 Task: Build a responsive blog post template with social sharing buttons using HTML, CSS, and JavaScript.
Action: Mouse moved to (890, 270)
Screenshot: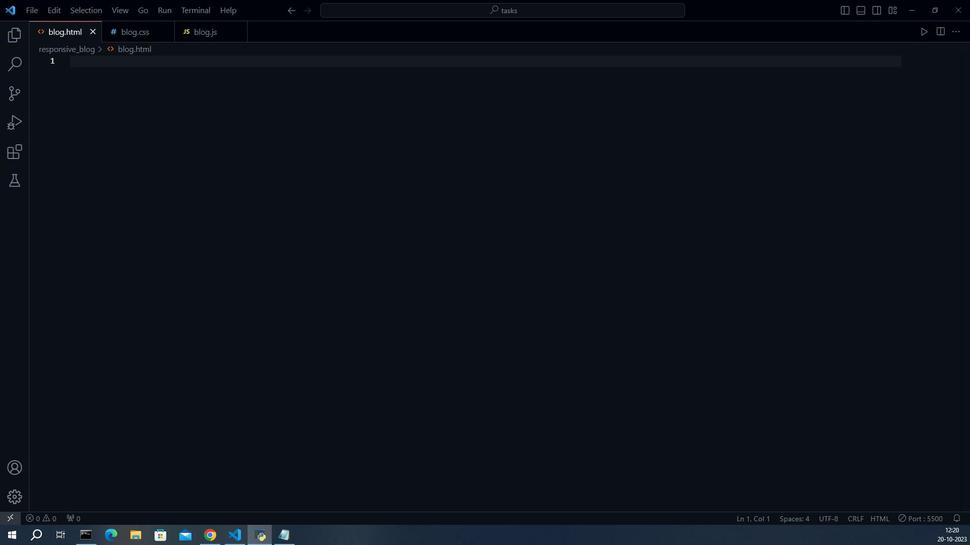 
Action: Mouse pressed left at (890, 270)
Screenshot: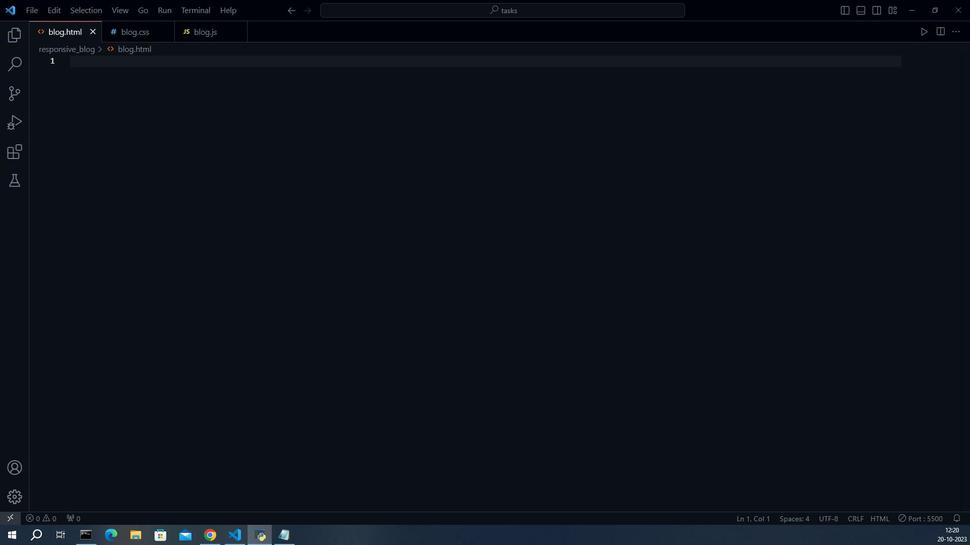 
Action: Mouse moved to (615, 212)
Screenshot: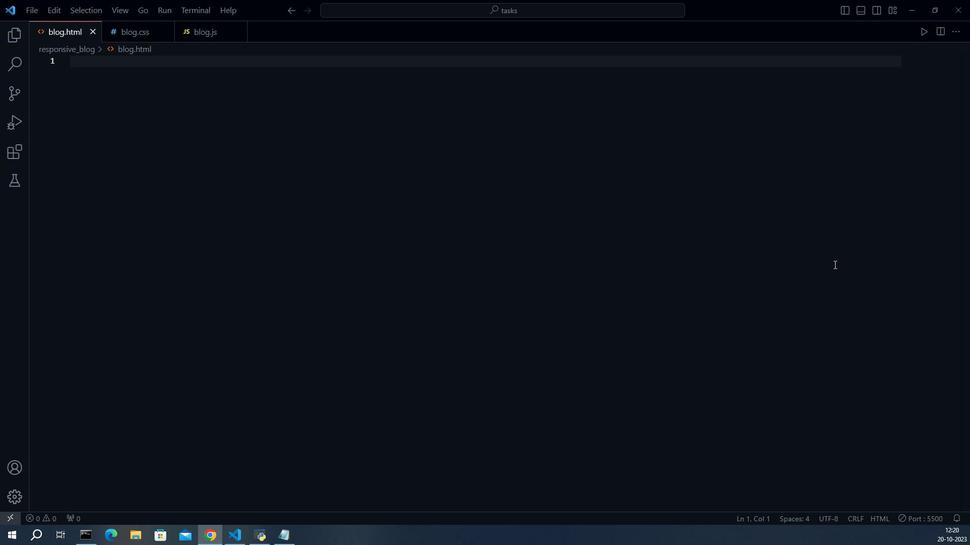 
Action: Mouse pressed left at (615, 212)
Screenshot: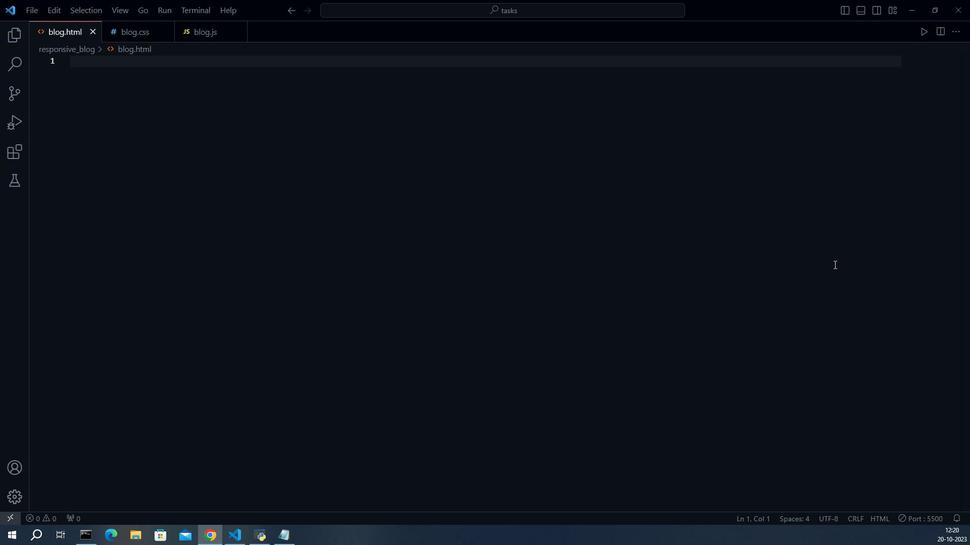 
Action: Key pressed <Key.shift_r>!<Key.enter><Key.tab><Key.tab><Key.shift><Key.shift><Key.shift>Blog<Key.space><Key.shift>Post<Key.space><Key.shift>Title<Key.esc><Key.down><Key.down><Key.down>head<Key.enter><Key.backspace>ctrl+Z<'\x1a'>er<Key.enter><Key.enter>h1<Key.enter><Key.shift>Blog<Key.space><Key.shift>Post<Key.space><Key.shift>title<Key.esc><Key.left><Key.left><Key.left><Key.left><Key.backspace><Key.shift>T<Key.esc><Key.enter>p<Key.enter><Key.shift>Author<Key.shift_r>:<Key.space><Key.shift>Raymond<Key.space><Key.shift>Red<Key.space><Key.shift>Reddington<Key.esc><Key.down><Key.enter><Key.enter>article<Key.enter><Key.enter>p<Key.enter><Key.enter><Key.shift>This<Key.space>is<Key.space>the<Key.space>content<Key.space>of<Key.space>the<Key.space>blog<Key.space>post.<Key.space><Key.shift>And<Key.space>you<Key.space>can<Key.space>replace<Key.space>the<Key.space>text<Key.space>with<Key.space>anything<Key.space>you<Key.space>want.
Screenshot: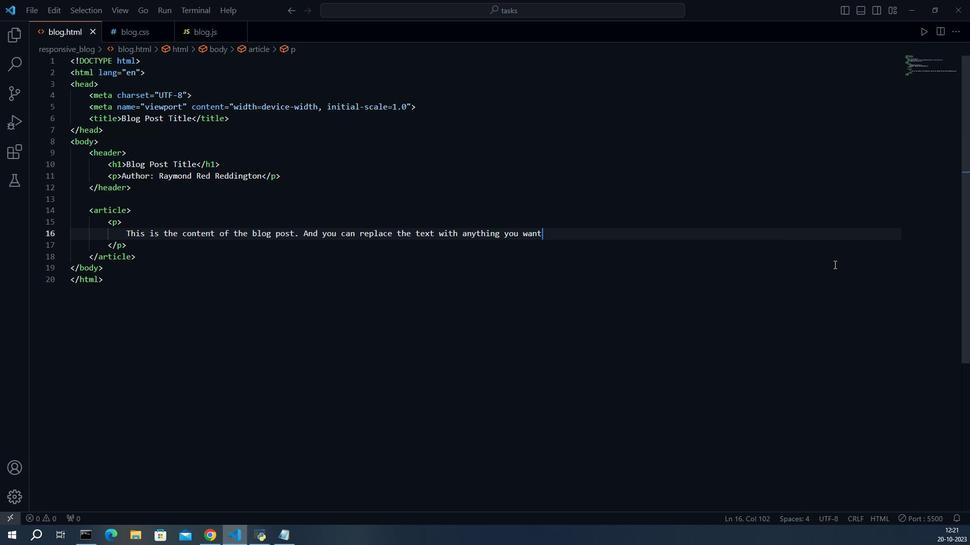 
Action: Mouse moved to (858, 199)
Screenshot: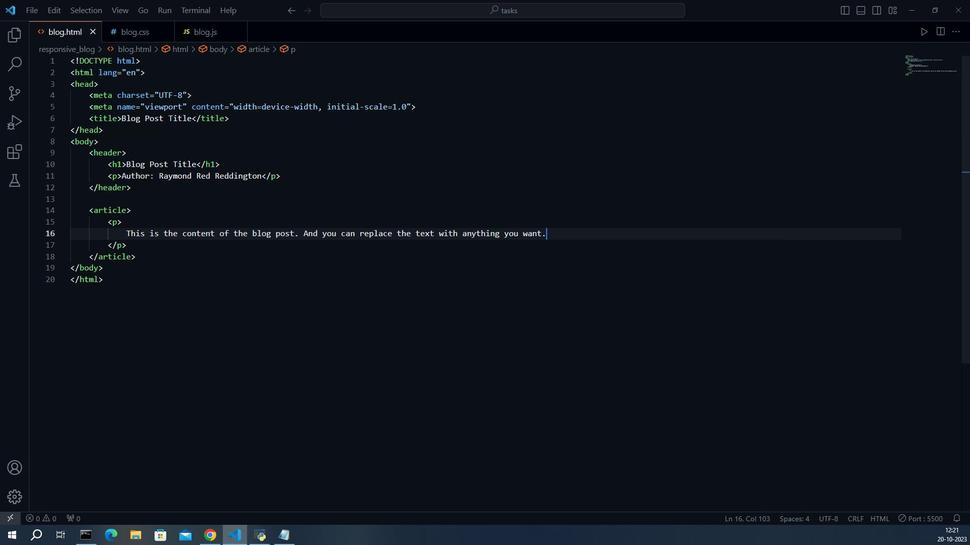 
Action: Mouse scrolled (858, 199) with delta (0, 0)
Screenshot: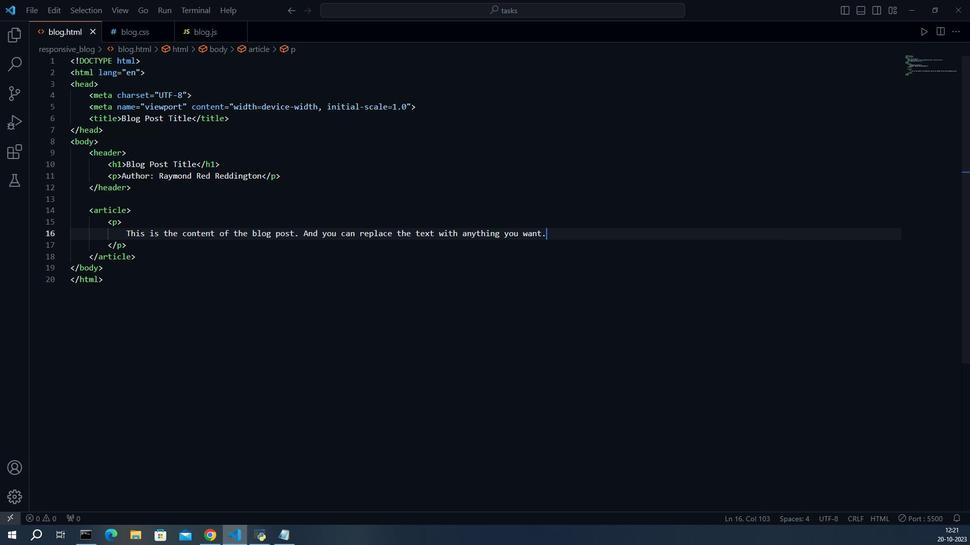 
Action: Mouse scrolled (858, 199) with delta (0, 0)
Screenshot: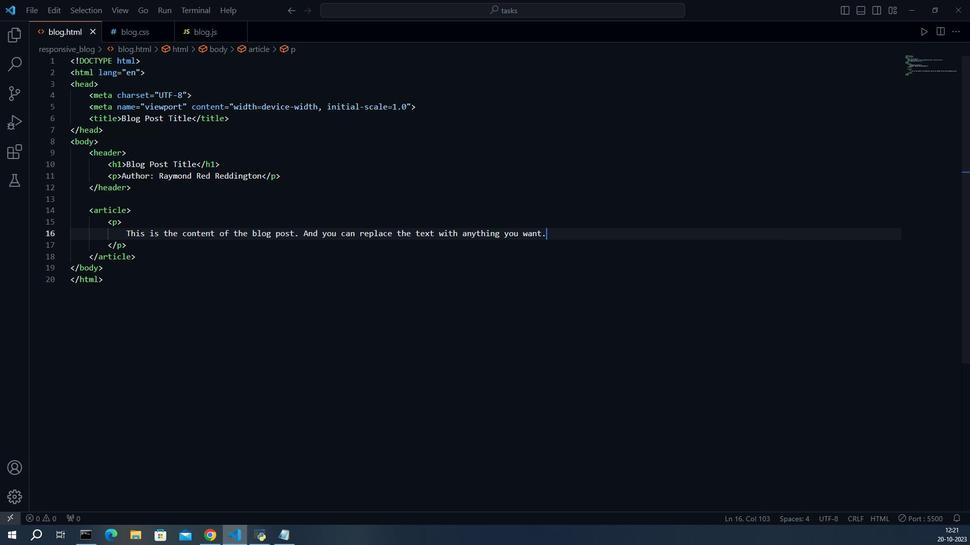 
Action: Mouse scrolled (858, 199) with delta (0, 0)
Screenshot: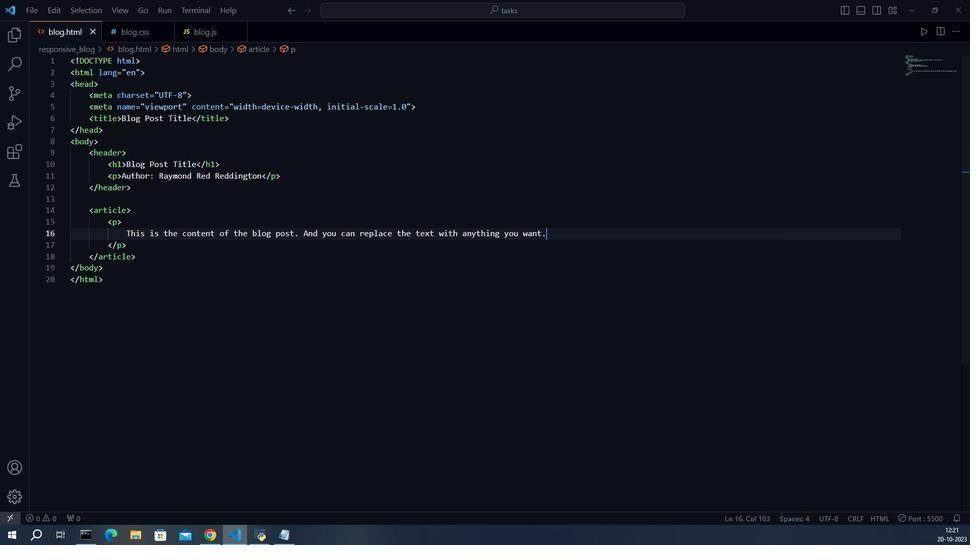 
Action: Mouse moved to (357, 214)
Screenshot: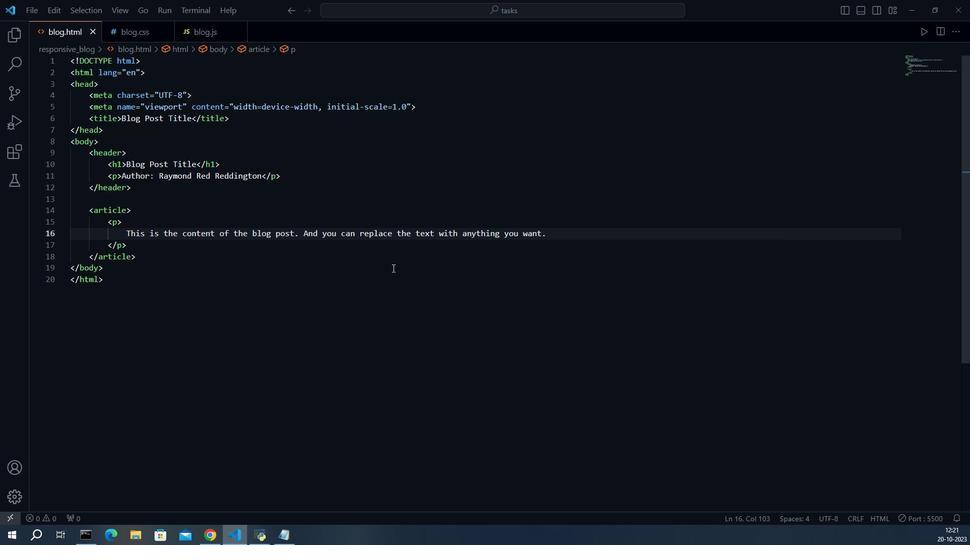 
Action: Mouse pressed left at (357, 214)
Screenshot: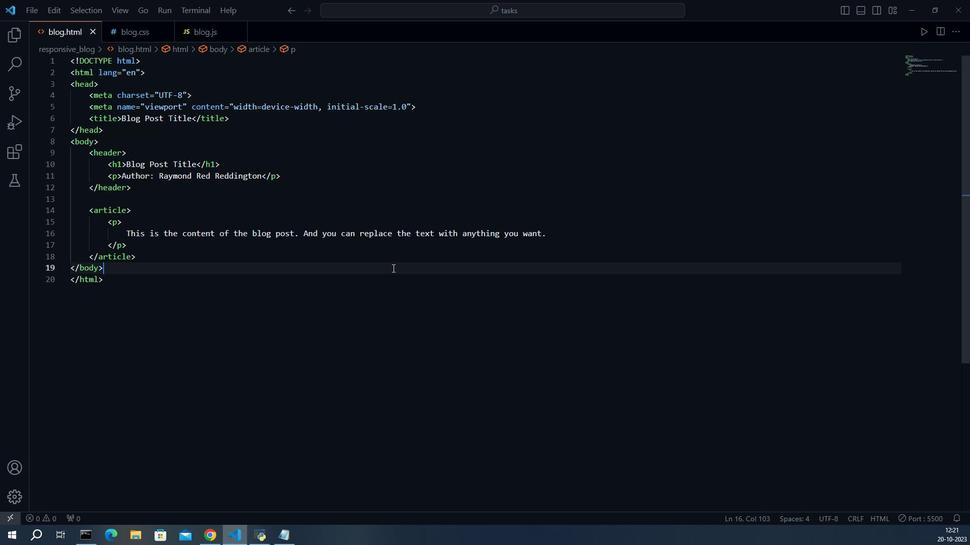 
Action: Key pressed <Key.left><Key.left><Key.enter><Key.enter><Key.up><Key.up><Key.tab><Key.enter>div.share-buttons<Key.enter><Key.enter>button<Key.shift_r>3share-twitter<Key.enter>ctrl+Z<Key.left><Key.left><Key.right><Key.right><Key.right><Key.right><Key.right><Key.right><Key.right><Key.backspace><Key.right><Key.right><Key.backspace>r<Key.enter><Key.space><Key.shift>Share<Key.space><Key.shift>On<Key.space><Key.shift>Twitter<Key.esc><Key.enter>bu<Key.esc><Key.up><Key.right><Key.backspace><Key.backspace><Key.backspace><Key.backspace><Key.backspace><Key.right><Key.right><Key.right><Key.right><Key.right><Key.right><Key.right><Key.backspace><Key.backspace><Key.backspace><Key.backspace><Key.backspace><Key.enter><Key.up>ctrl+X<Key.down><Key.backspace><Key.backspace><Key.backspace><Key.right>tton<Key.shift_r>#share-twitter<Key.enter><Key.shift>Share<Key.space><Key.shift>On<Key.space><Key.shift>twitter<Key.enter>button<Key.shift_r>#share-facebook<Key.enter><Key.shift><Key.shift><Key.shift><Key.shift><Key.shift><Key.shift><Key.shift><Key.shift><Key.shift><Key.shift><Key.shift><Key.shift><Key.shift><Key.shift><Key.shift>Share<Key.space><Key.shift>On<Key.space><Key.shift>Facebook<Key.enter>button<Key.shift_r>#share-linkedin<Key.enter><Key.shift>Share<Key.space><Key.shift>On<Key.space><Key.shift>Linkedin<Key.enter><Key.backspace><Key.backspace><Key.backspace><Key.shift>Linked<Key.shift>In<Key.esc><Key.down><Key.down><Key.enter>script<Key.enter><Key.left><Key.space>src<Key.enter>blog.js<Key.enter>
Screenshot: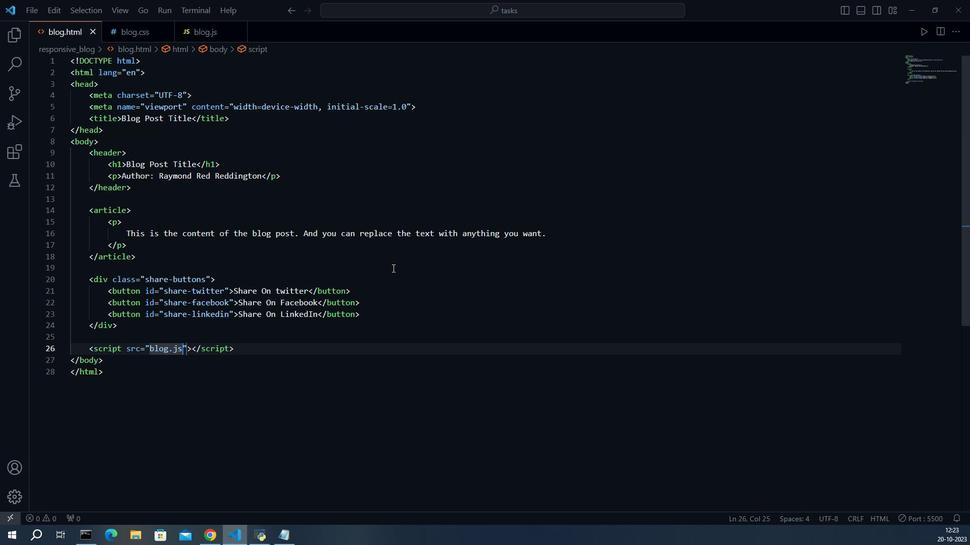 
Action: Mouse moved to (219, 129)
Screenshot: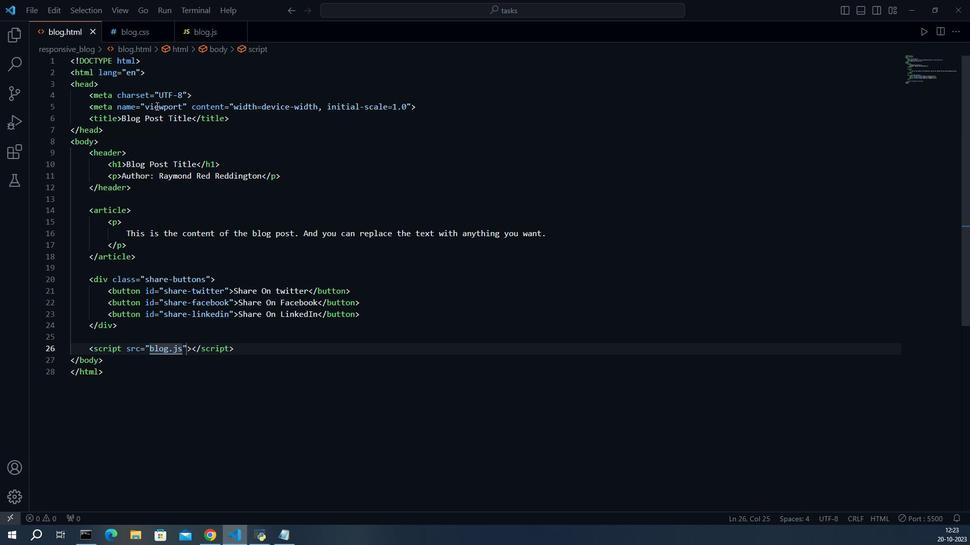 
Action: Mouse scrolled (219, 129) with delta (0, 0)
Screenshot: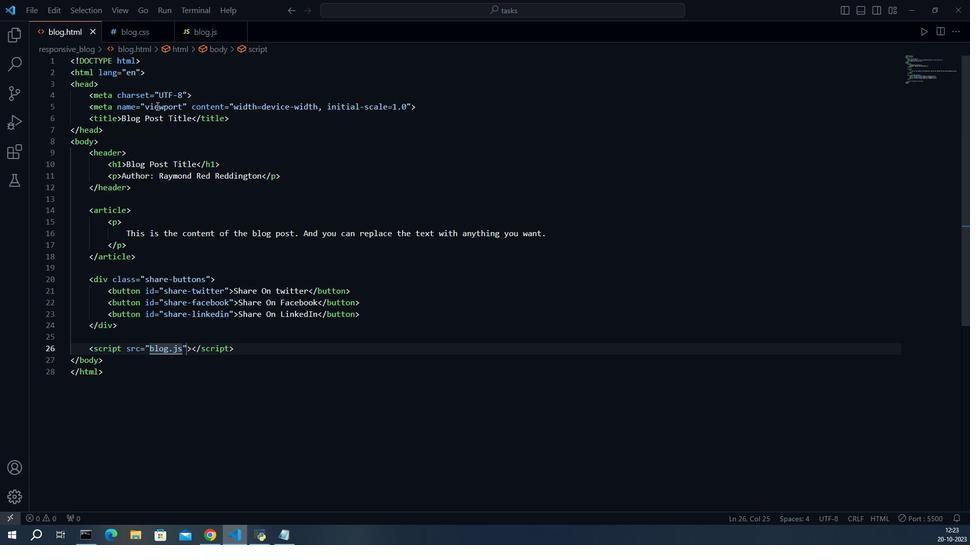 
Action: Mouse moved to (401, 131)
Screenshot: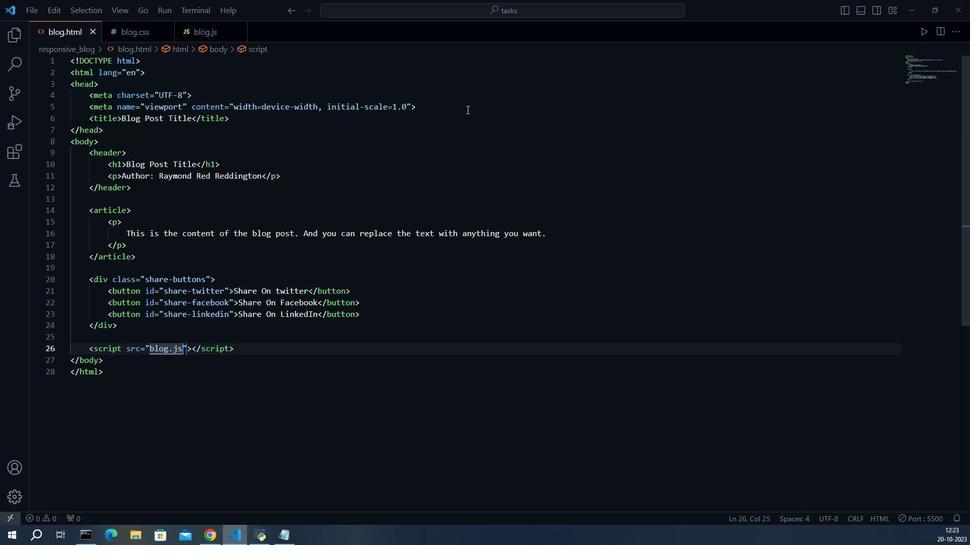 
Action: Mouse pressed left at (401, 131)
Screenshot: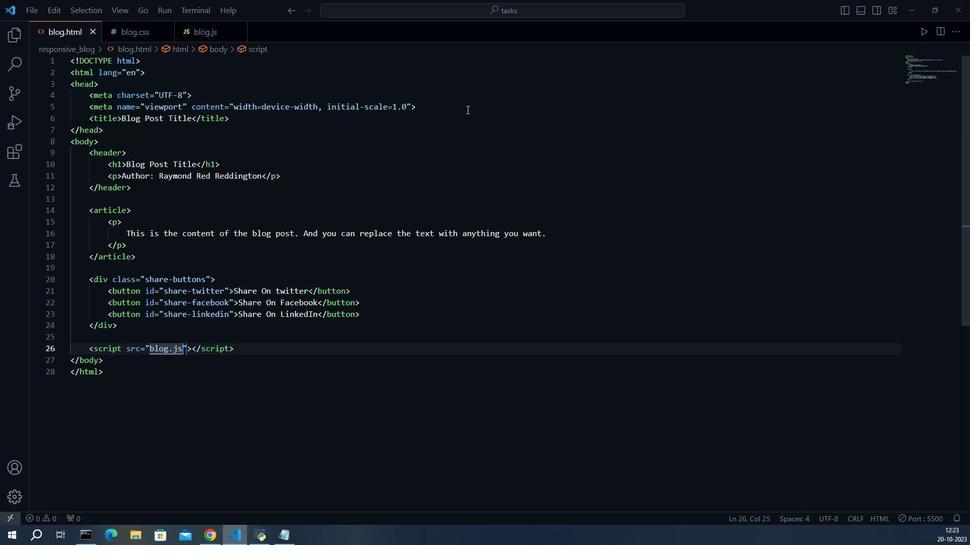 
Action: Mouse moved to (401, 131)
Screenshot: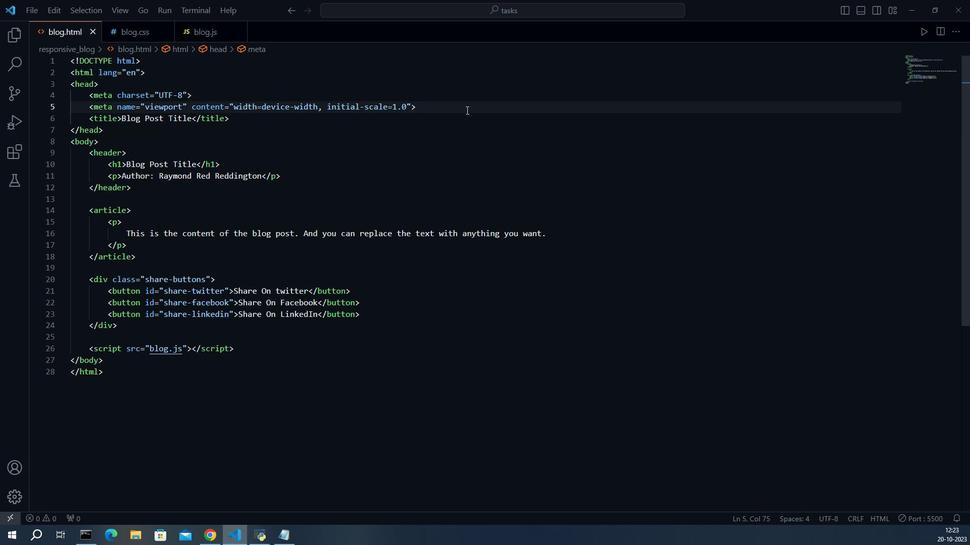 
Action: Key pressed <Key.enter>link<Key.enter>blog.cs<Key.enter>
Screenshot: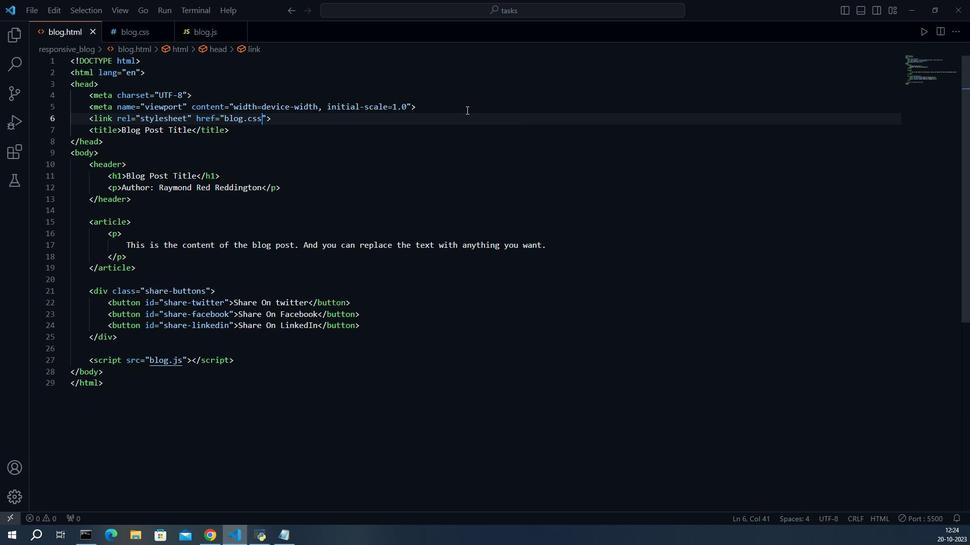 
Action: Mouse moved to (198, 87)
Screenshot: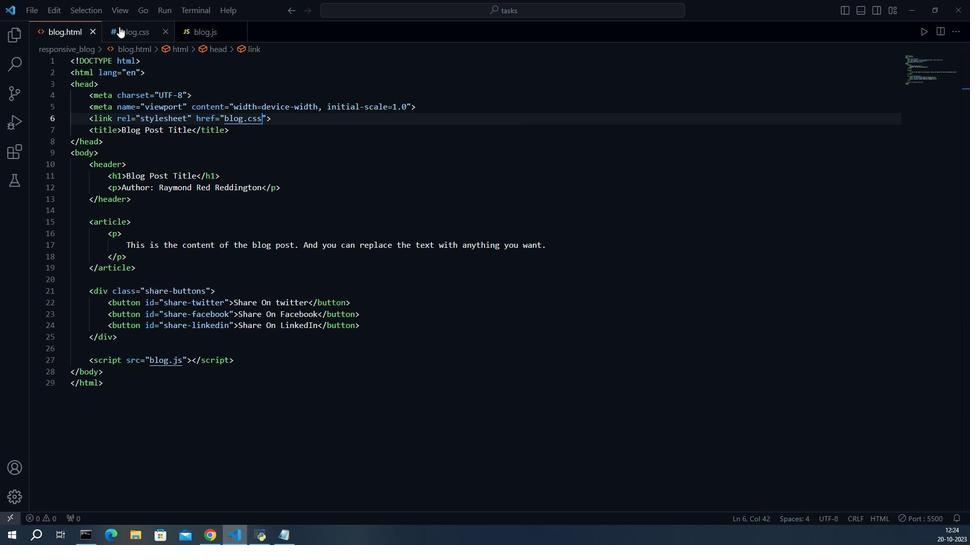 
Action: Mouse pressed left at (198, 87)
Screenshot: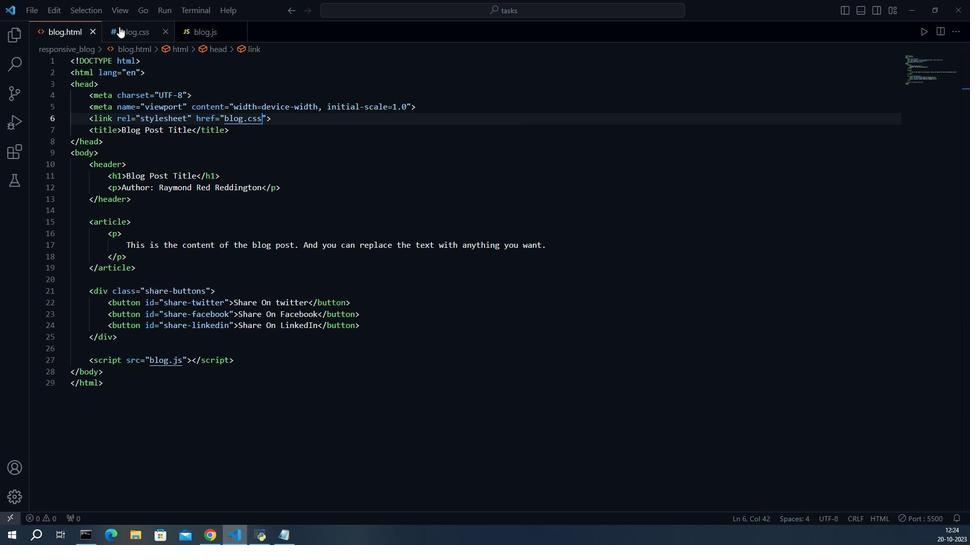 
Action: Mouse moved to (819, 164)
Screenshot: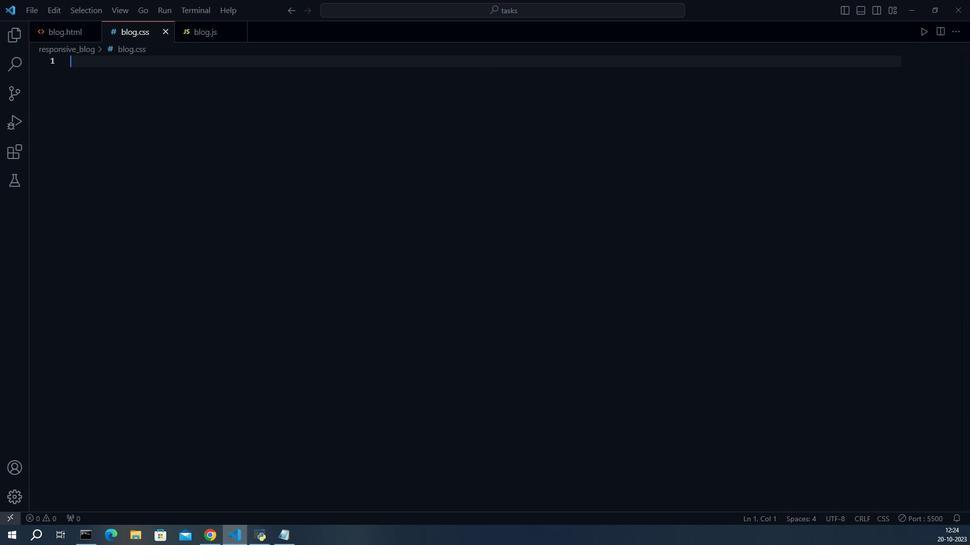 
Action: Mouse scrolled (819, 164) with delta (0, 0)
Screenshot: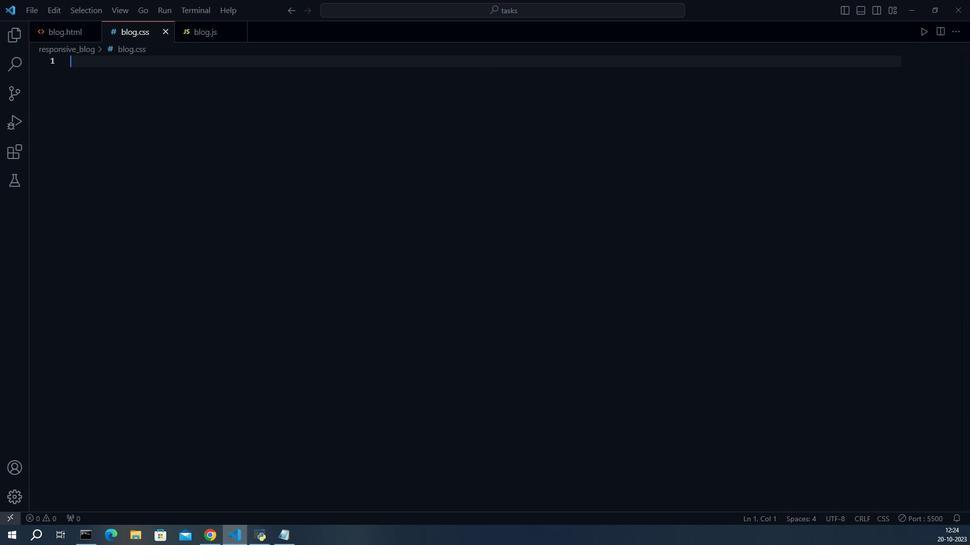 
Action: Mouse moved to (819, 163)
Screenshot: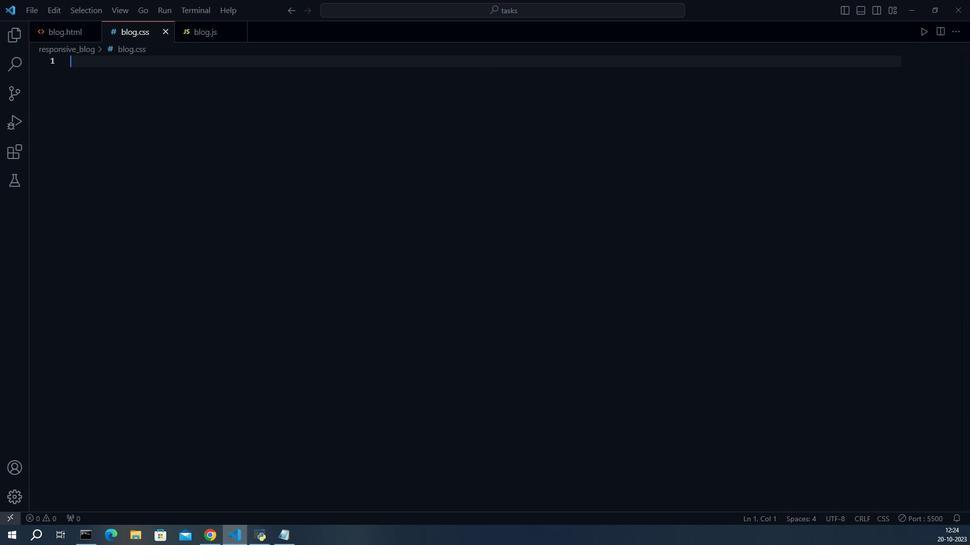 
Action: Mouse scrolled (819, 163) with delta (0, 0)
Screenshot: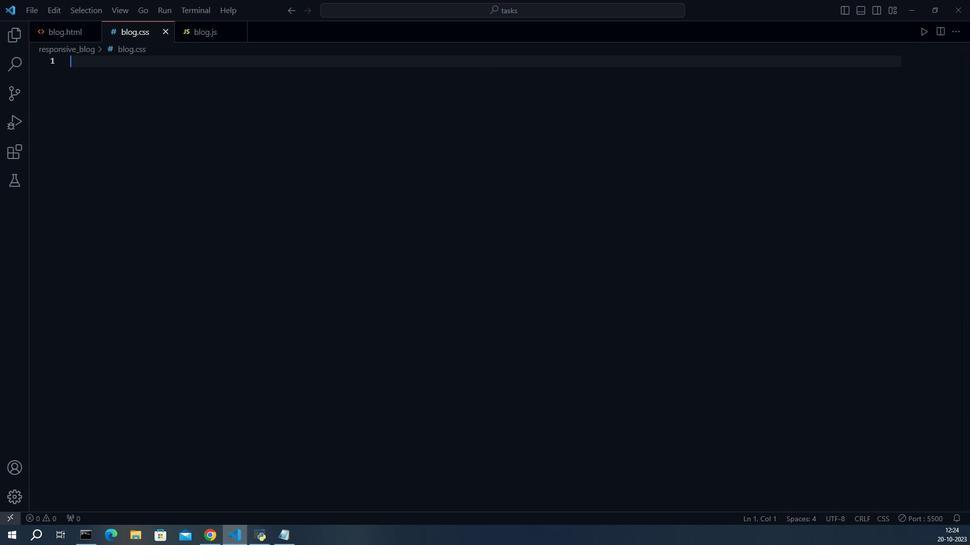 
Action: Mouse moved to (819, 163)
Screenshot: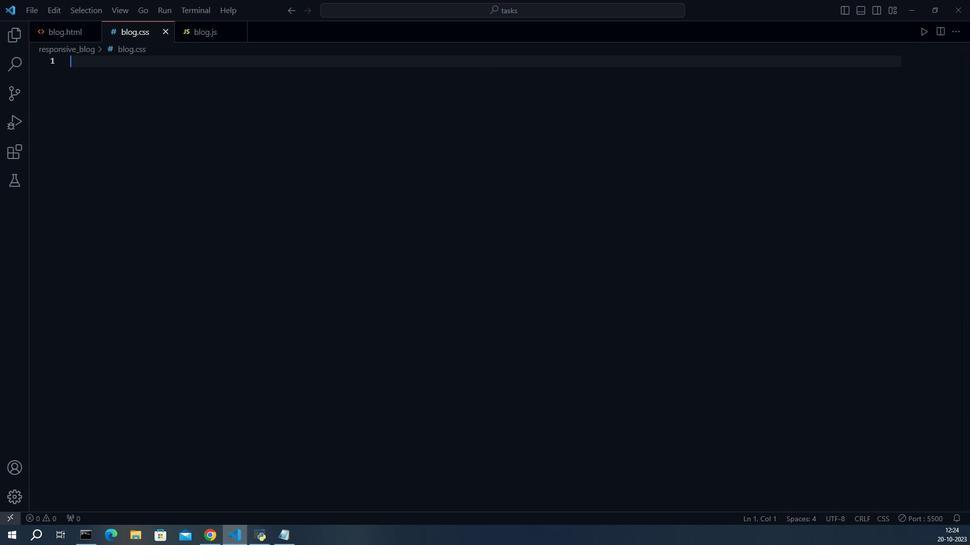 
Action: Mouse scrolled (819, 163) with delta (0, 0)
Screenshot: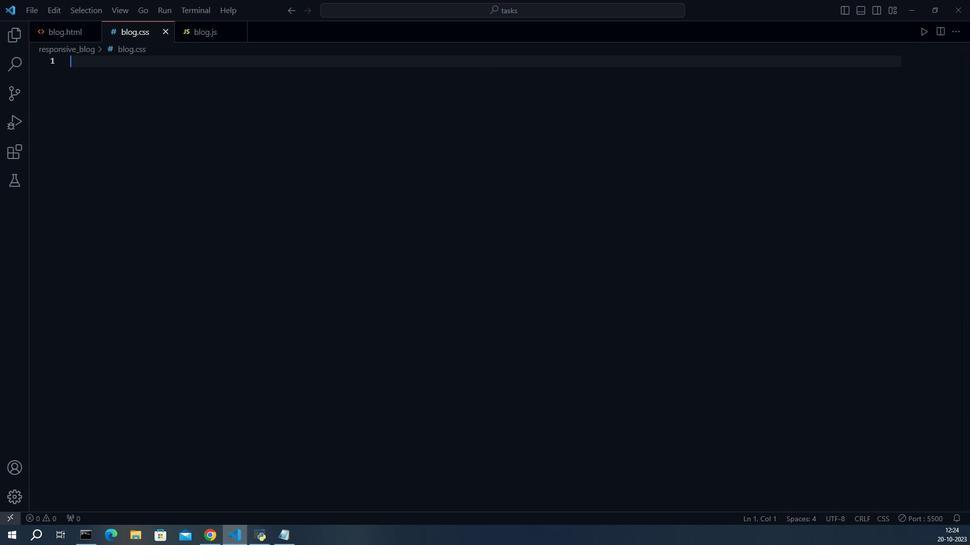 
Action: Mouse scrolled (819, 163) with delta (0, 0)
Screenshot: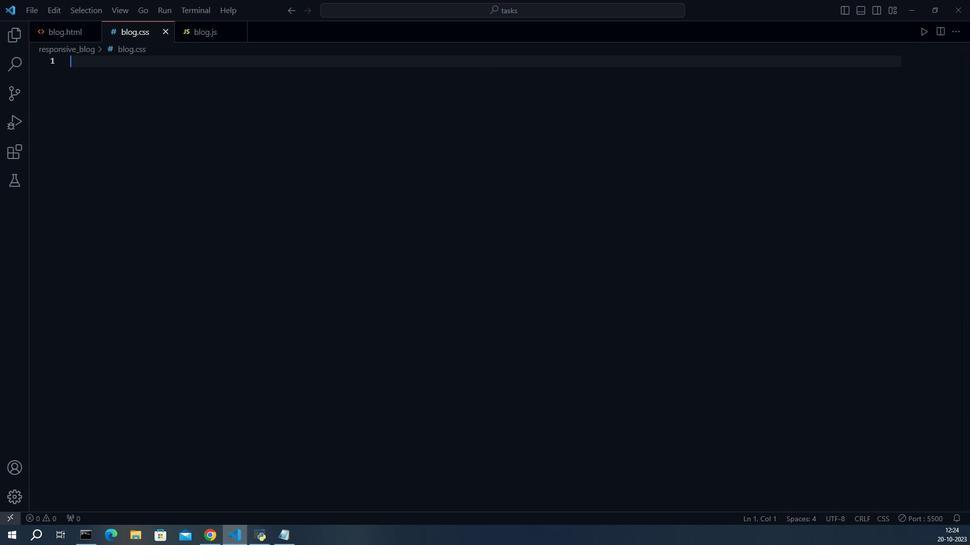 
Action: Mouse scrolled (819, 163) with delta (0, 0)
Screenshot: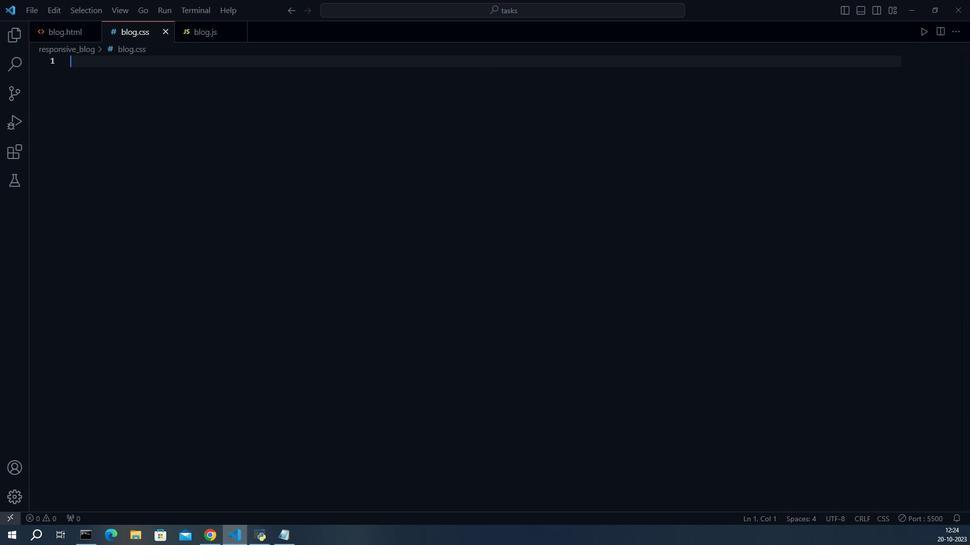 
Action: Mouse moved to (819, 163)
Screenshot: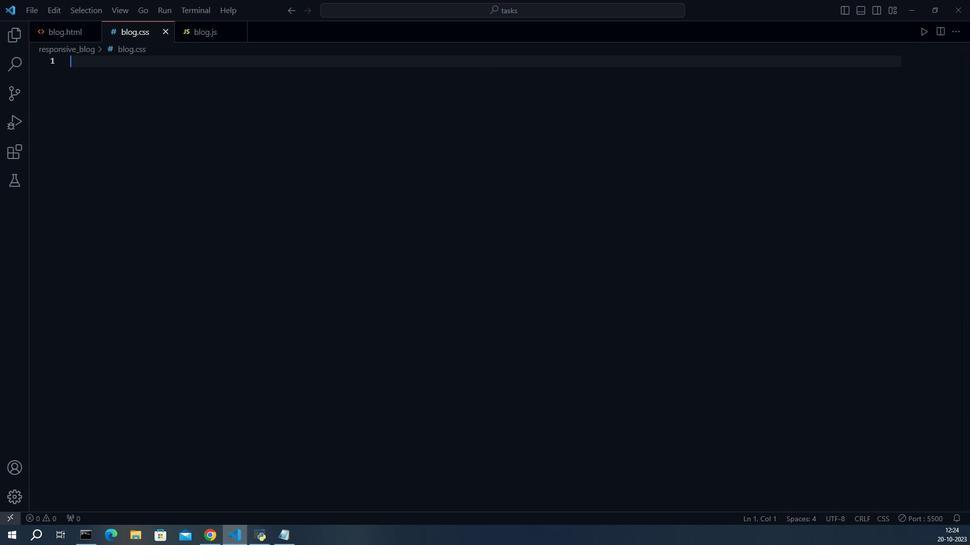 
Action: Mouse scrolled (819, 162) with delta (0, 0)
Screenshot: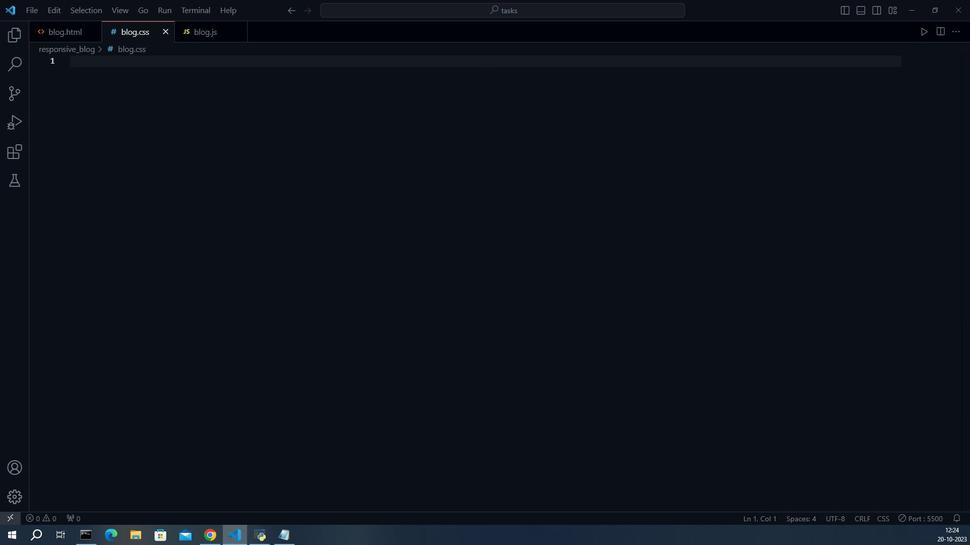 
Action: Mouse moved to (551, 163)
Screenshot: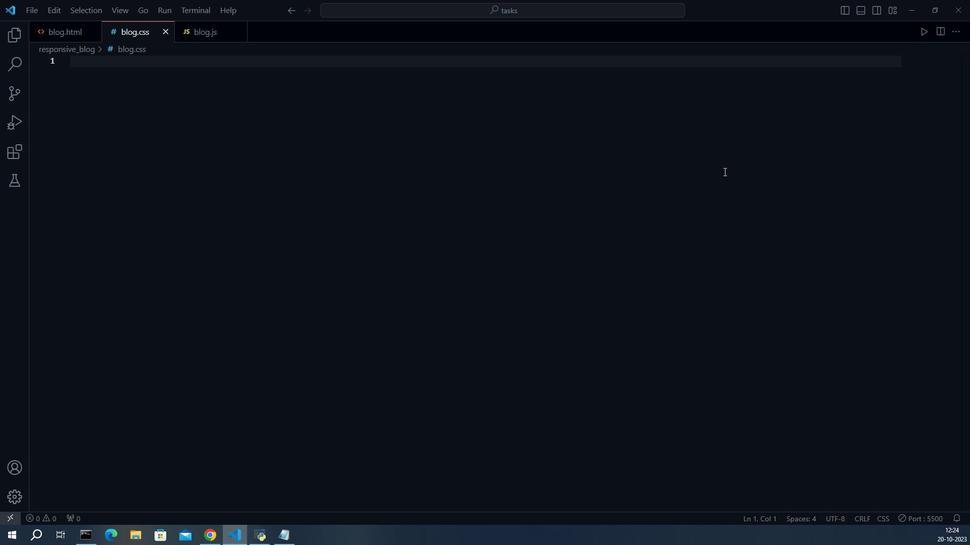 
Action: Mouse pressed left at (551, 163)
Screenshot: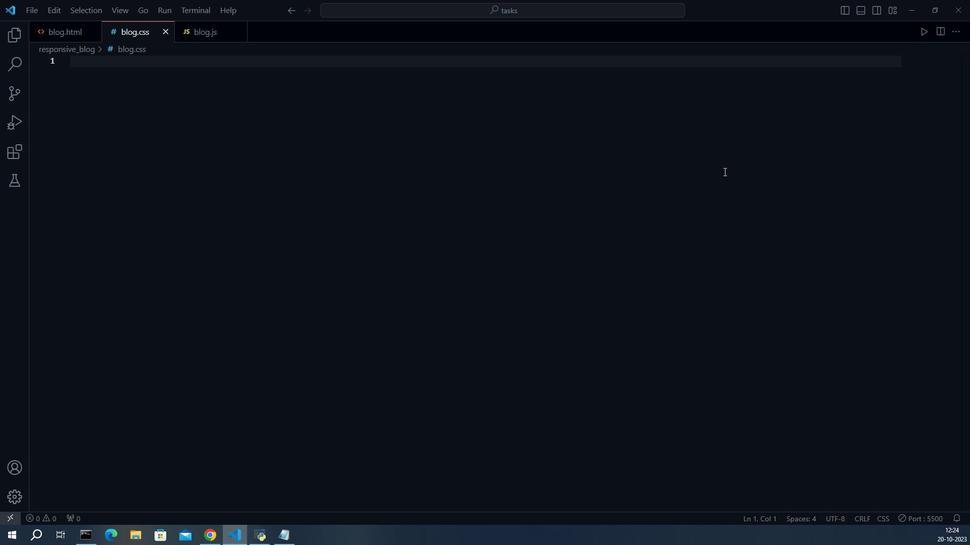 
Action: Key pressed <<191>><Key.shift>basic<Key.space>styles<Key.space>for<Key.space>the<Key.space>blog<Key.space>post<Key.space>templates<Key.enter><Key.enter>body<Key.space><Key.shift_r>{<Key.enter>font-family<Key.shift_r><Key.shift_r><Key.shift_r><Key.shift_r><Key.shift_r><Key.shift_r><Key.shift_r><Key.shift_r><Key.shift_r><Key.shift_r><Key.shift_r><Key.shift_r><Key.shift_r><Key.shift_r><Key.shift_r>:<Key.space><Key.shift>Ari<Key.enter>;<Key.enter>margin<Key.shift_r>:<Key.space>0;<Key.enter>padding<Key.shift_r>:<Key.space>0;<Key.down><Key.down><Key.enter><Key.enter>header<Key.space><Key.shift_r>{<Key.enter>background-color<Key.shift_r>:<Key.space><Key.shift><Key.shift><Key.shift><Key.shift><Key.shift>#333;<Key.enter>color<Key.shift_r>:<Key.space><Key.shift><Key.shift><Key.shift><Key.shift><Key.shift><Key.shift><Key.shift><Key.shift><Key.shift>#fff;<Key.enter>padding<Key.shift_r>:<Key.space>20px;<Key.enter>text-align<Key.shift_r>:<Key.space>cen<Key.enter>;<Key.down><Key.down><Key.enter><Key.enter>article<Key.space><Key.shift_r>{<Key.enter>padding<Key.shift_r><Key.shift_r><Key.shift_r><Key.shift_r><Key.shift_r><Key.shift_r><Key.shift_r><Key.shift_r><Key.shift_r><Key.shift_r><Key.shift_r><Key.shift_r><Key.shift_r><Key.shift_r><Key.shift_r><Key.shift_r><Key.shift_r>:<Key.space>20px;<Key.down><Key.down><Key.enter><Key.enter>.share-buttons<Key.space><Key.shift_r>{<Key.enter>text-align<Key.shift_r>:<Key.space>center<Key.shift_r>:<Key.enter>margin-top<Key.shift_r>:<Key.space>20px;<Key.down><Key.up><Key.left><Key.left><Key.left><Key.right><Key.right><Key.right><Key.right><Key.right><Key.right><Key.backspace><Key.left><Key.left><Key.left><Key.left><Key.left><Key.left><Key.left><Key.right><Key.right><Key.right><Key.backspace>;<Key.enter><Key.down><Key.enter><Key.enter><Key.enter>
Screenshot: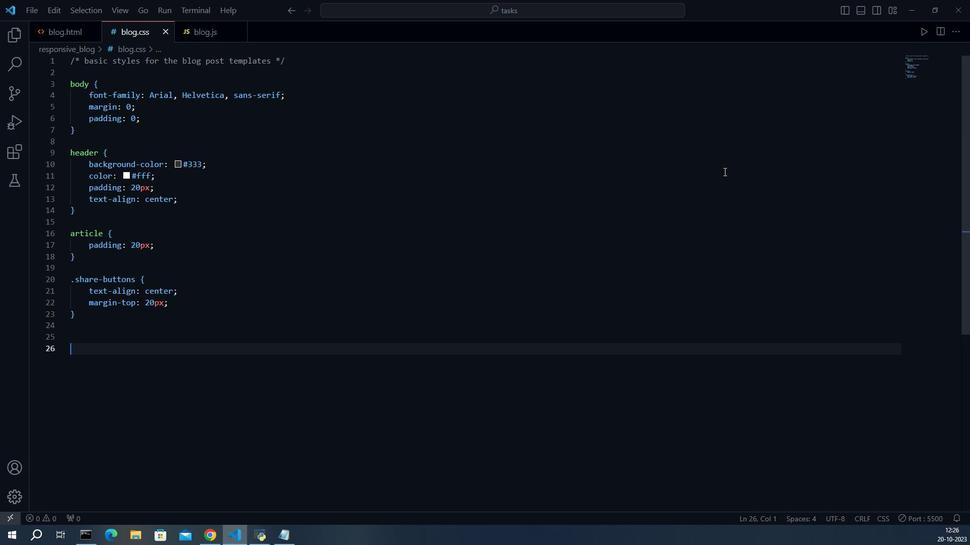 
Action: Mouse moved to (865, 135)
Screenshot: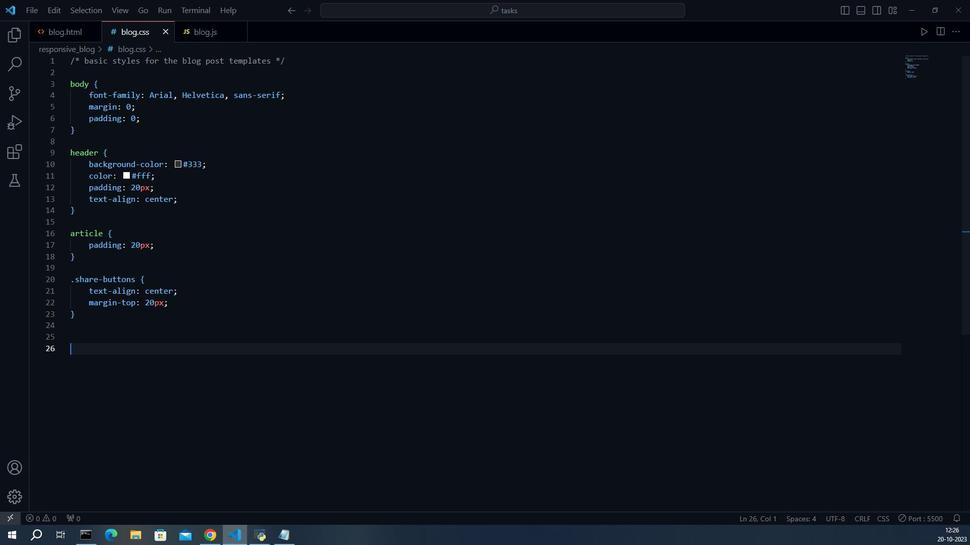 
Action: Mouse scrolled (865, 134) with delta (0, 0)
Screenshot: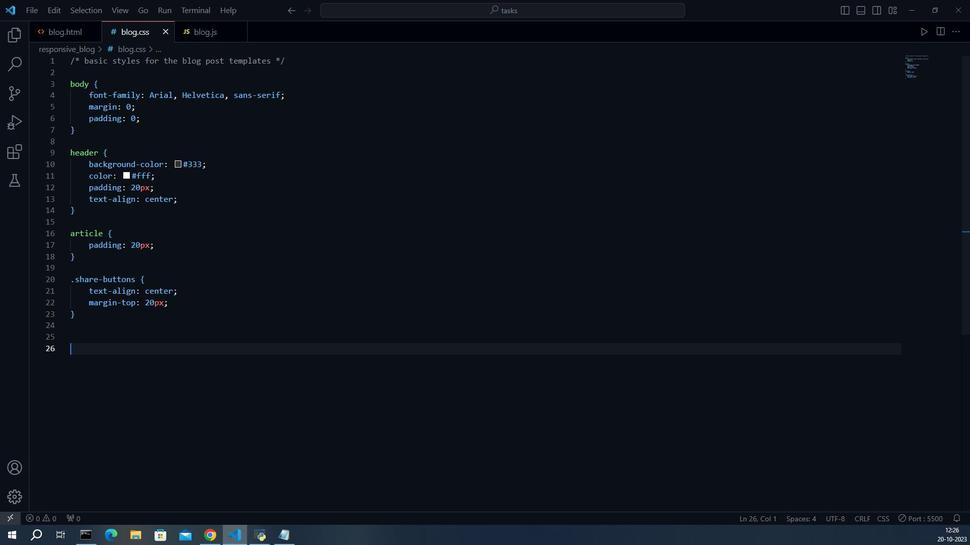 
Action: Mouse scrolled (865, 134) with delta (0, 0)
Screenshot: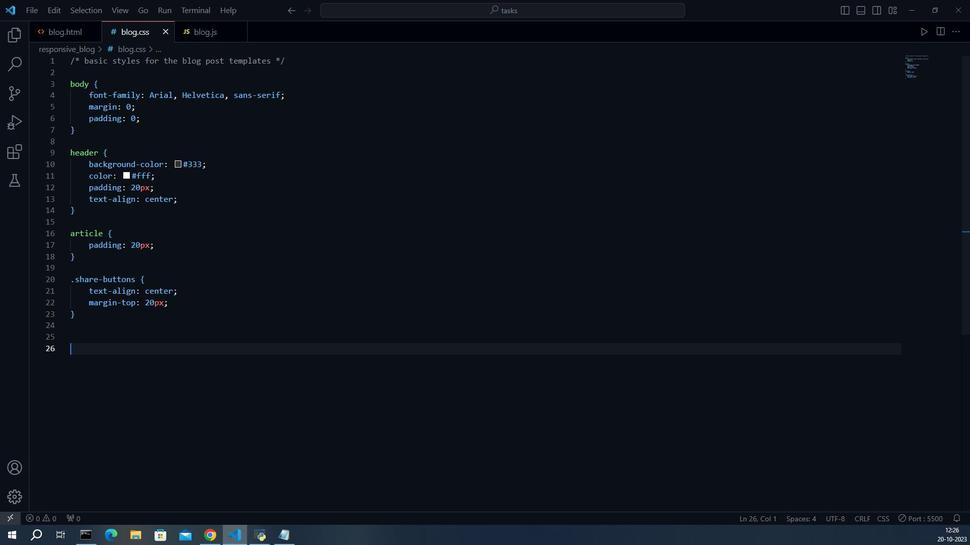 
Action: Mouse scrolled (865, 134) with delta (0, 0)
Screenshot: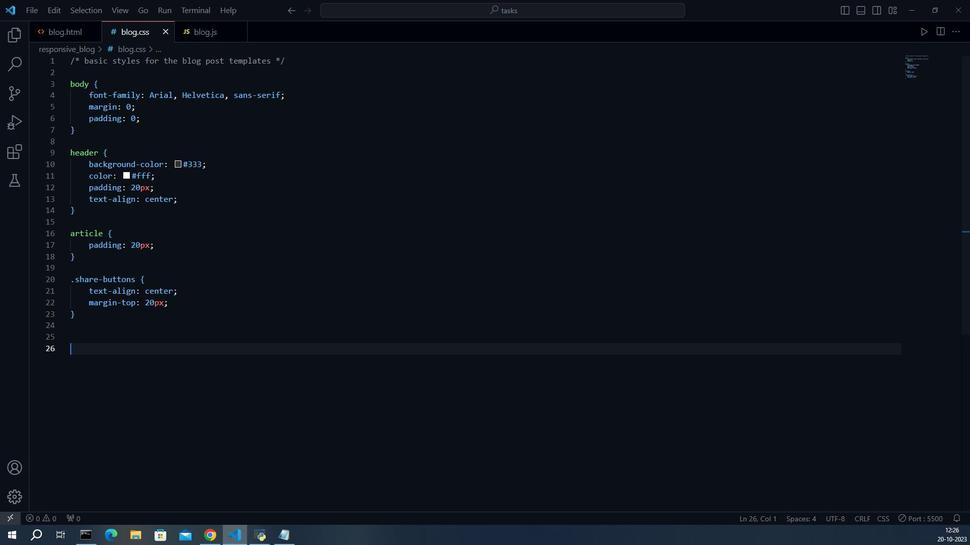 
Action: Mouse scrolled (865, 134) with delta (0, 0)
Screenshot: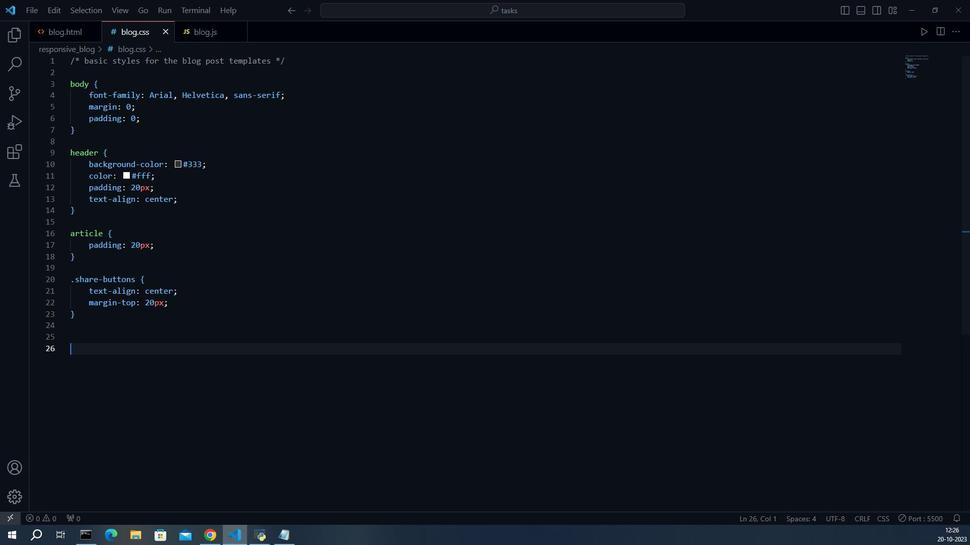 
Action: Mouse moved to (858, 155)
Screenshot: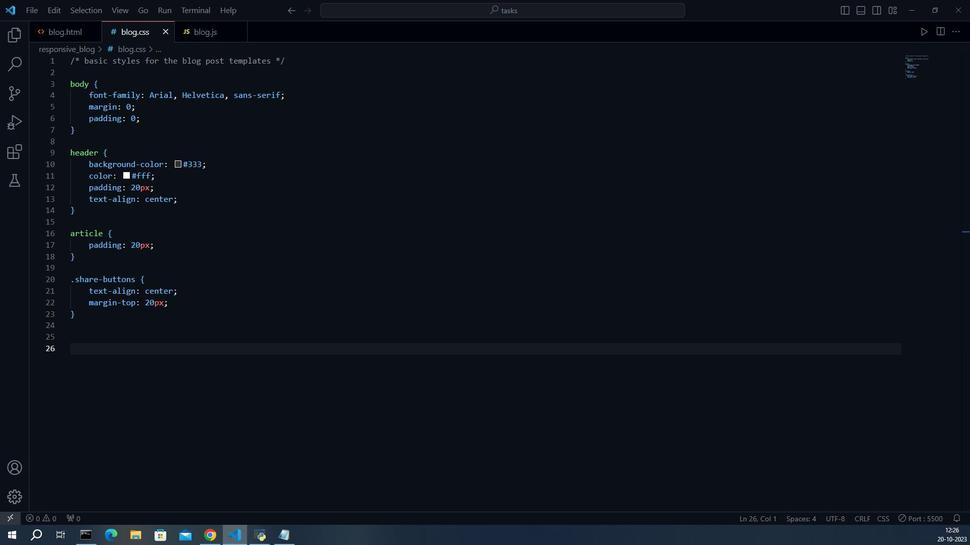
Action: Mouse scrolled (858, 155) with delta (0, 0)
Screenshot: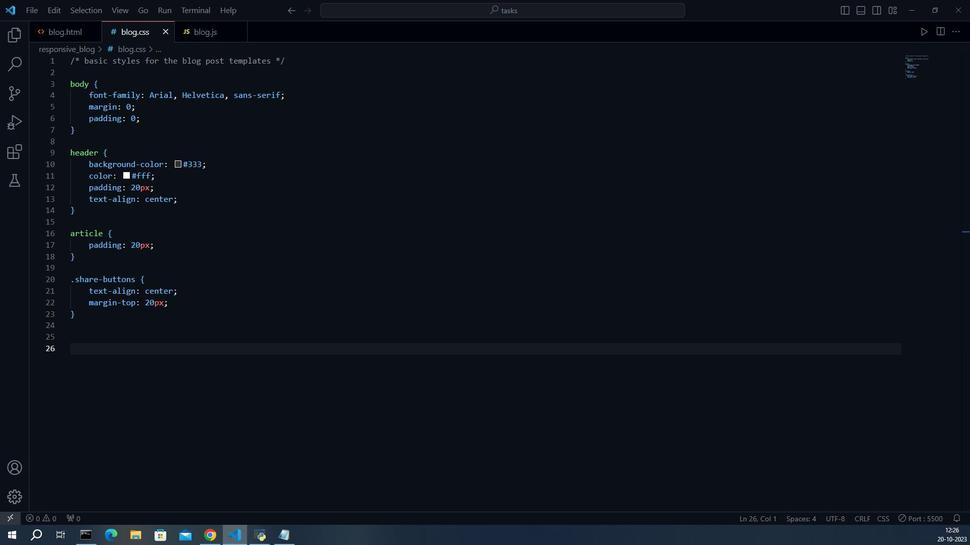 
Action: Mouse moved to (857, 155)
Screenshot: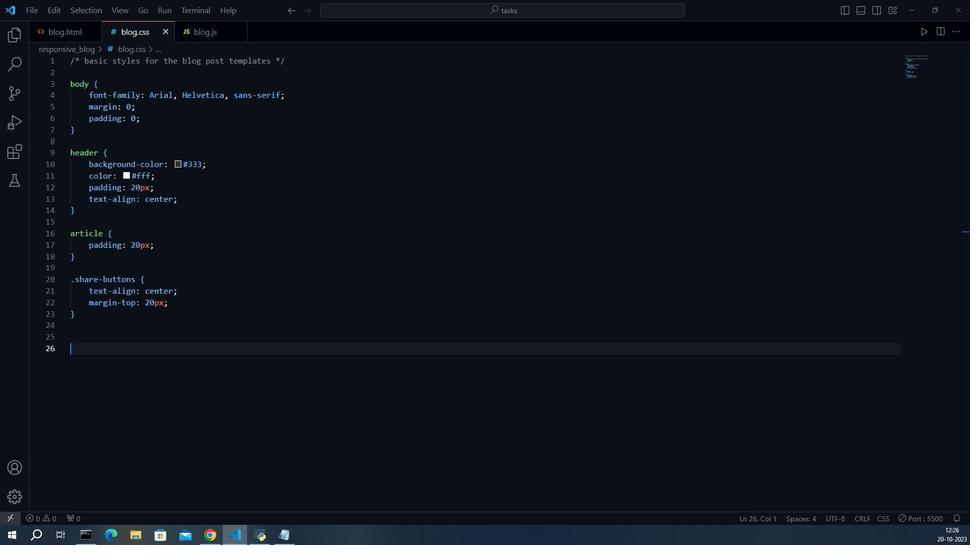 
Action: Key pressed button<Key.space><Key.shift_r>{<Key.enter>padding<Key.shift_r>:<Key.space>10px<Key.space>20px;<Key.enter>margin<Key.shift_r>:<Key.space>10px;<Key.enter>backgroun<Key.enter><Key.shift><Key.shift><Key.shift>#007bff<Key.enter>color<Key.shift_r>:<Key.space><Key.shift>#fff;<Key.enter><Key.shift>border<Key.enter>none<Key.enter><Key.enter>cursor<Key.shift_r>:<Key.space>[<Key.backspace>pointer;
Screenshot: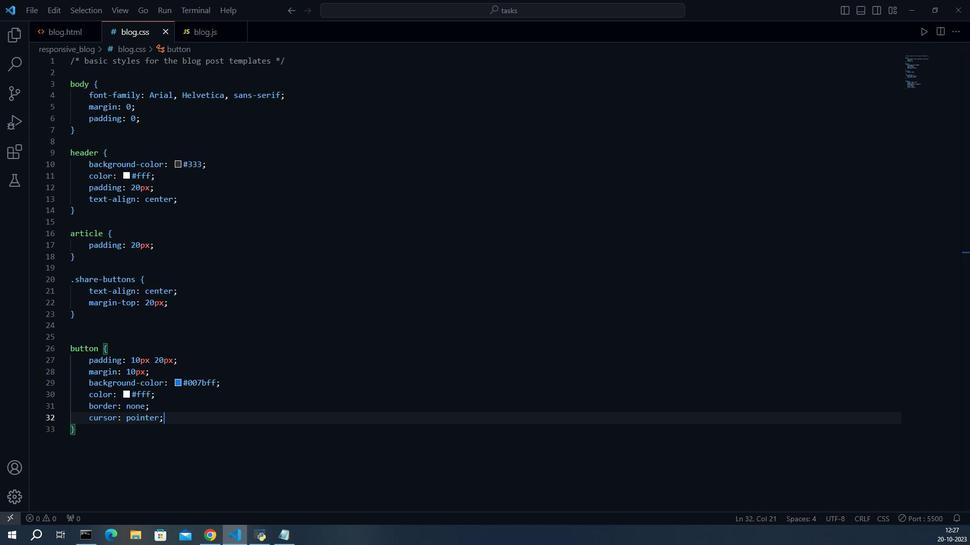 
Action: Mouse moved to (876, 209)
Screenshot: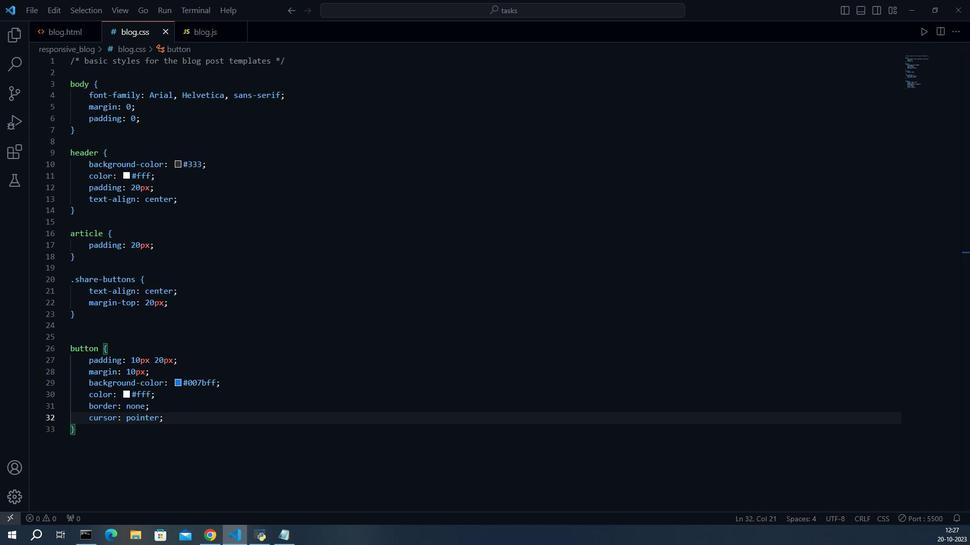 
Action: Mouse scrolled (876, 209) with delta (0, 0)
Screenshot: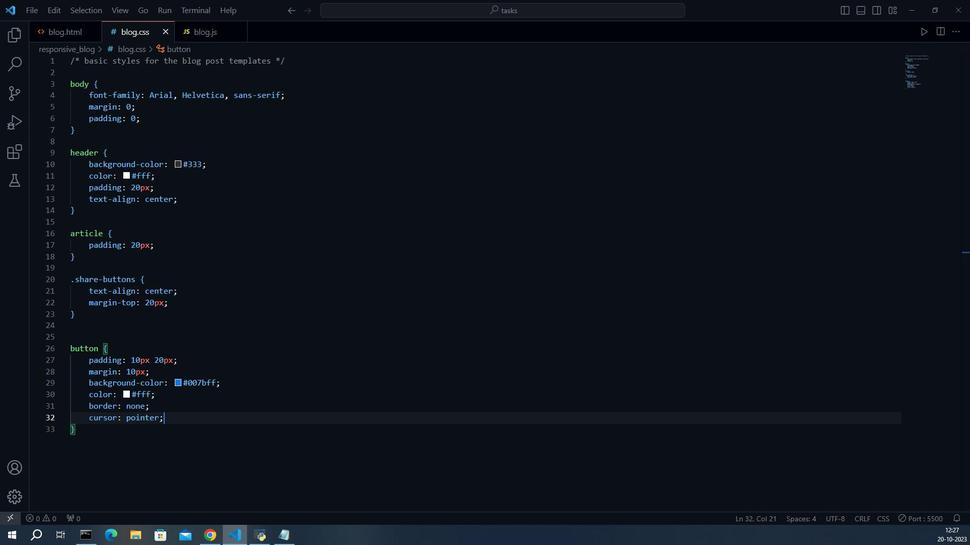 
Action: Mouse scrolled (876, 209) with delta (0, 0)
Screenshot: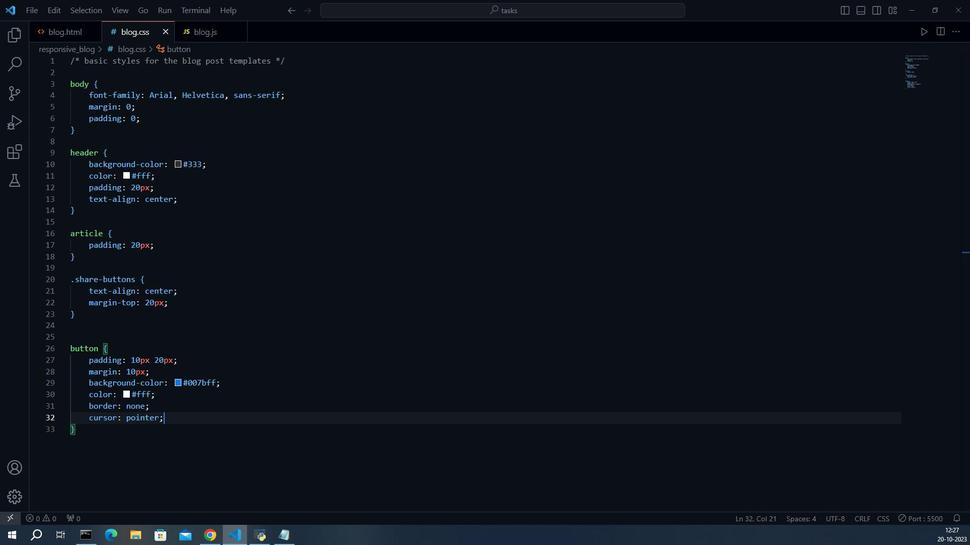 
Action: Mouse scrolled (876, 209) with delta (0, 0)
Screenshot: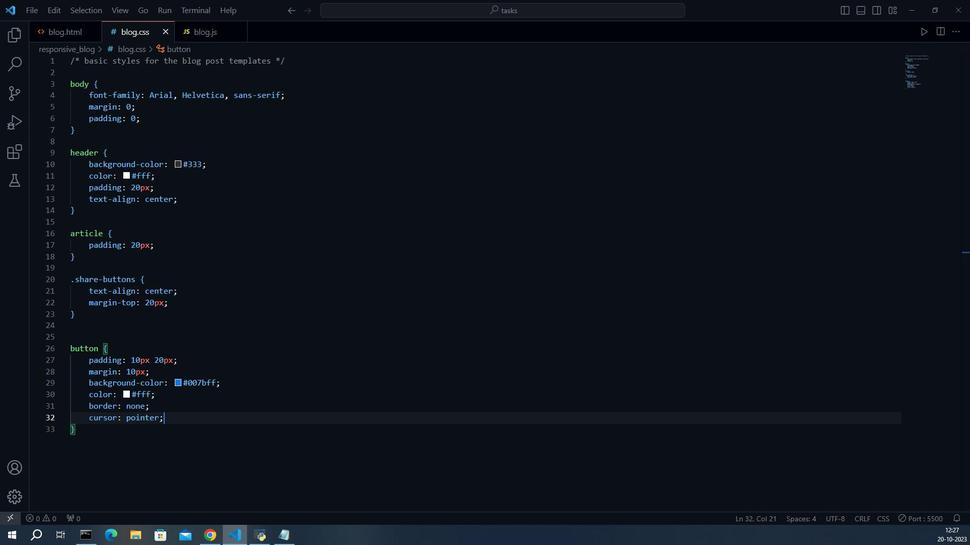 
Action: Mouse scrolled (876, 209) with delta (0, 0)
Screenshot: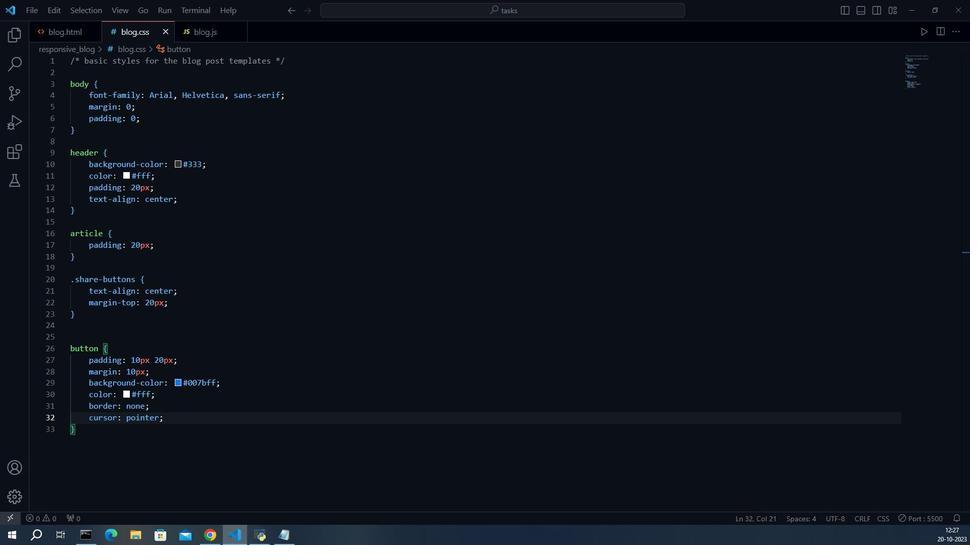 
Action: Mouse moved to (437, 176)
Screenshot: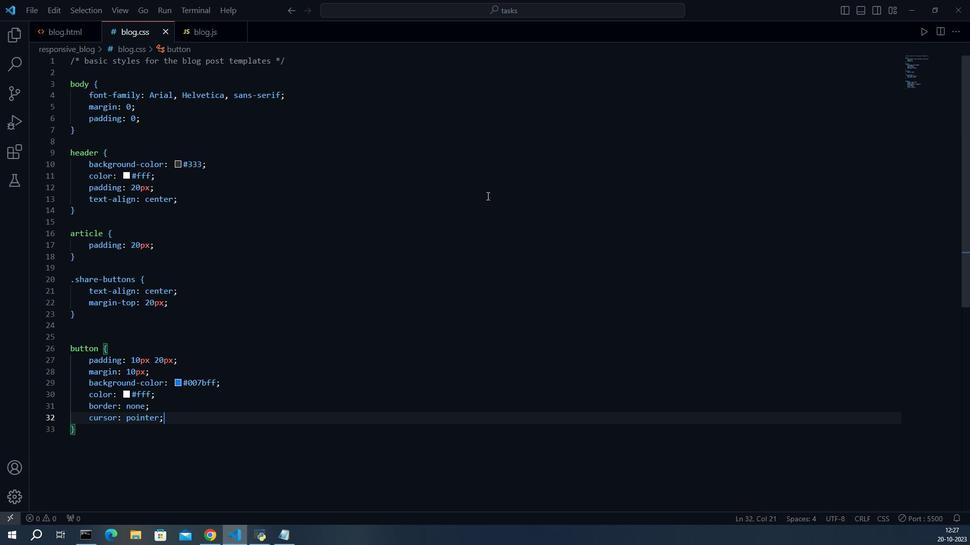 
Action: Mouse scrolled (437, 175) with delta (0, 0)
Screenshot: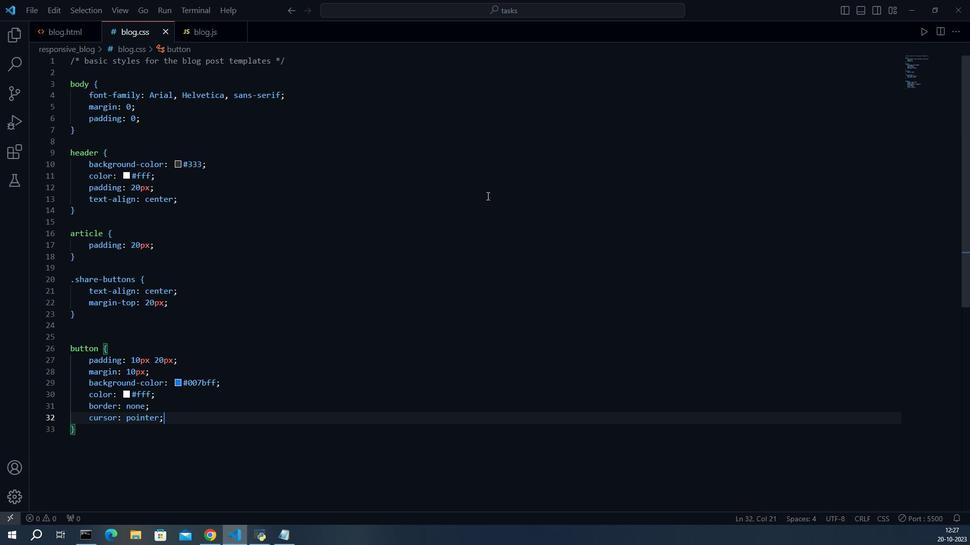 
Action: Mouse moved to (380, 184)
Screenshot: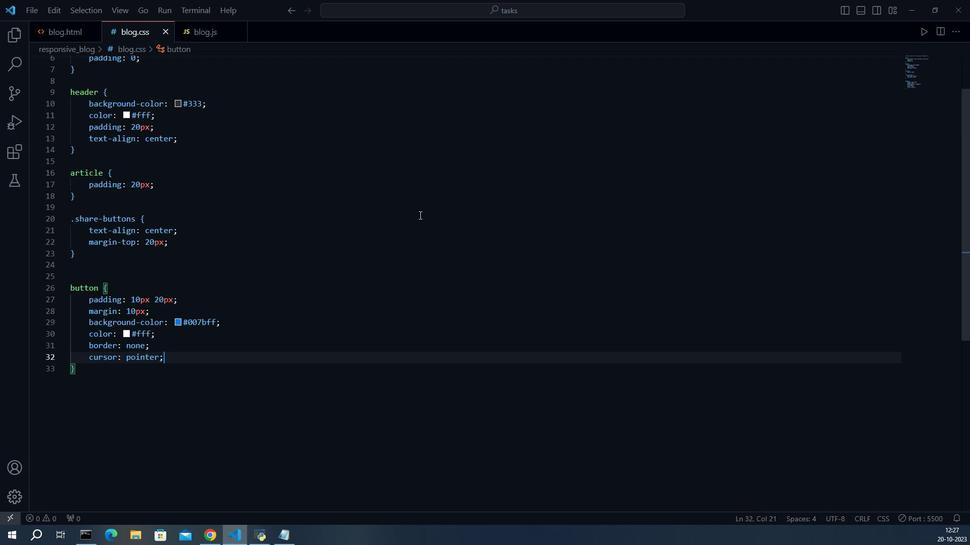 
Action: Mouse scrolled (380, 183) with delta (0, 0)
Screenshot: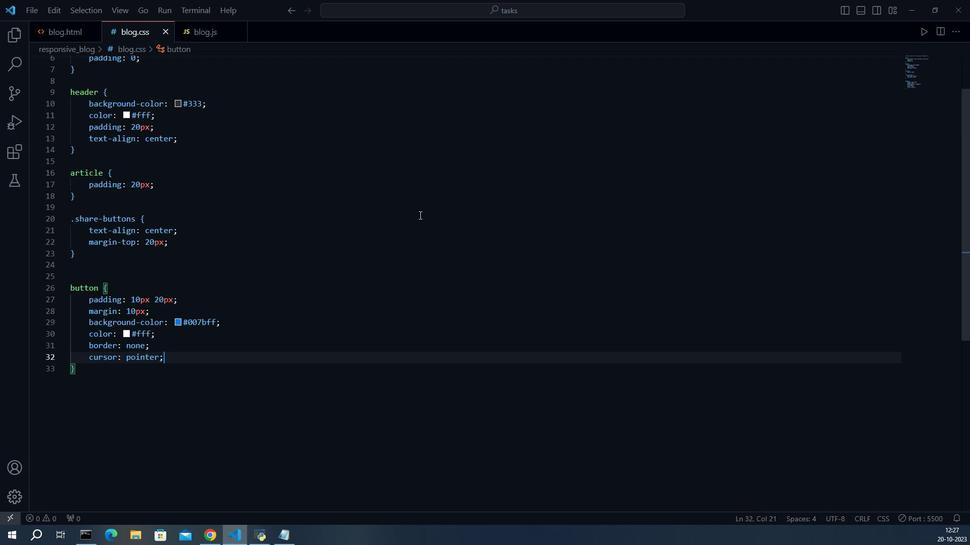 
Action: Mouse moved to (249, 90)
Screenshot: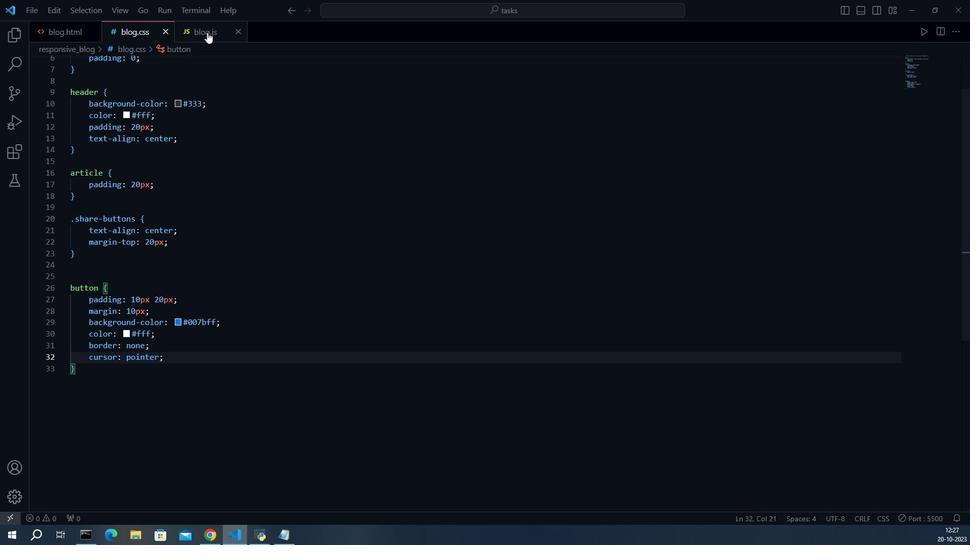 
Action: Mouse pressed left at (249, 90)
Screenshot: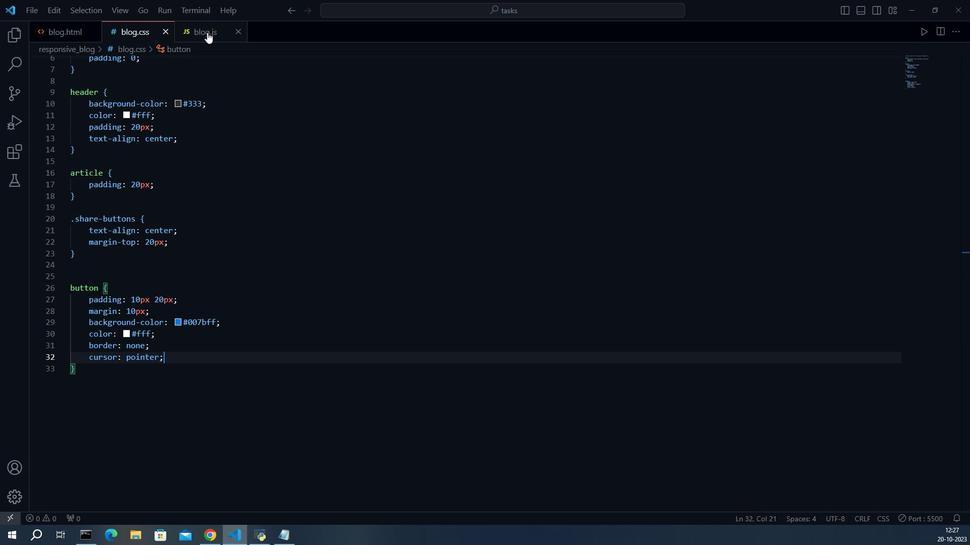 
Action: Mouse moved to (213, 91)
Screenshot: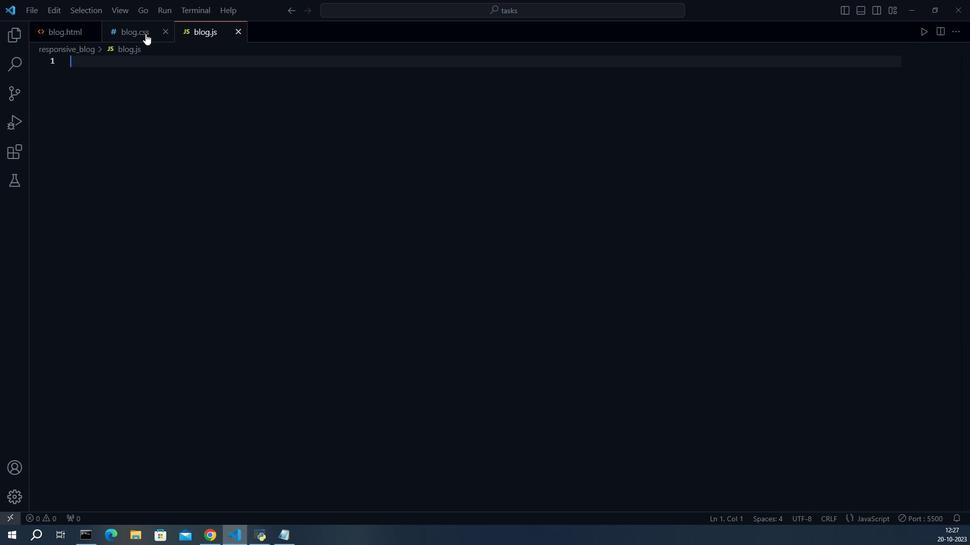 
Action: Mouse pressed left at (213, 91)
Screenshot: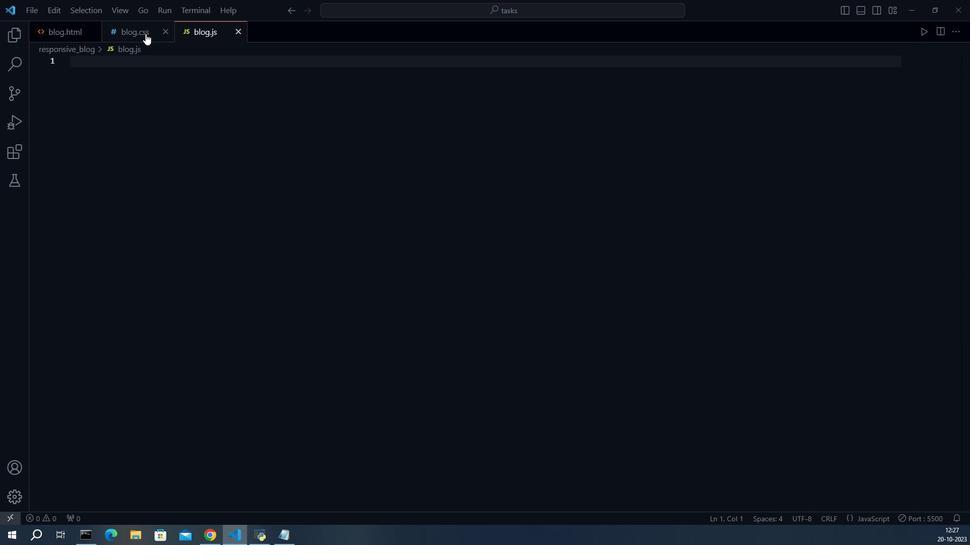 
Action: Mouse moved to (245, 90)
Screenshot: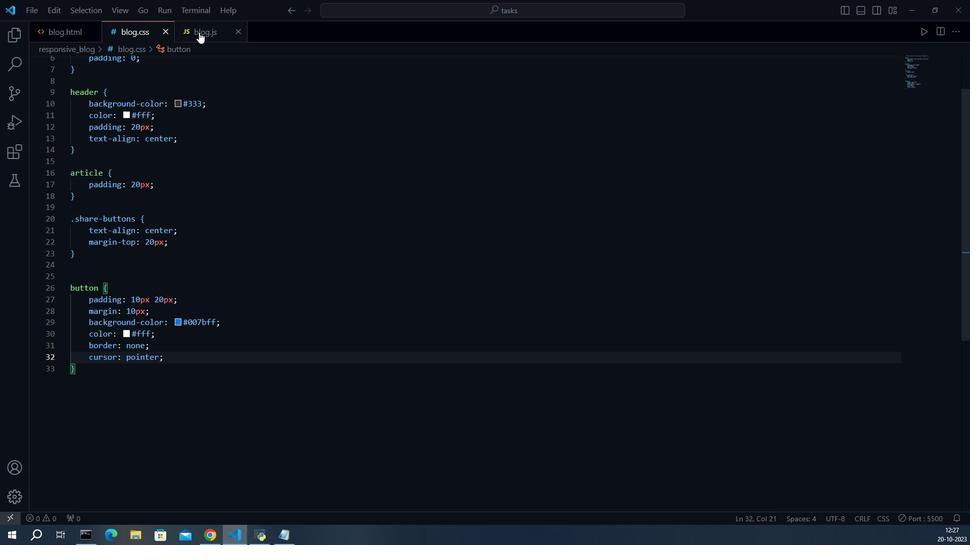 
Action: Mouse pressed left at (245, 90)
Screenshot: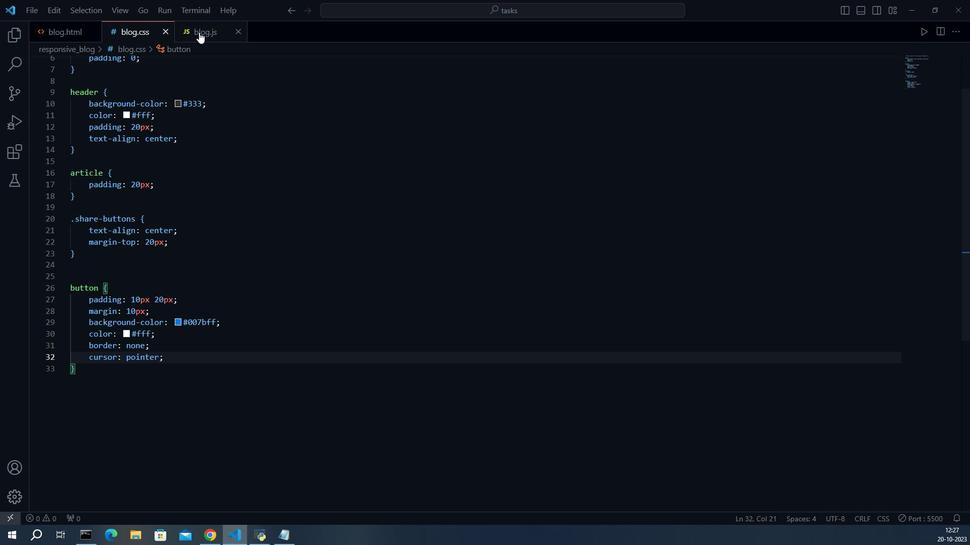 
Action: Mouse moved to (935, 276)
Screenshot: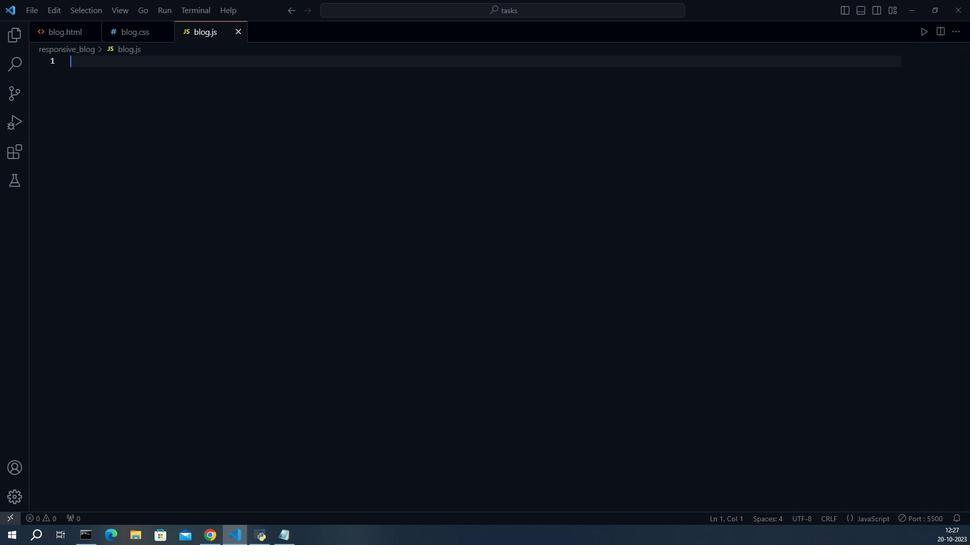 
Action: Mouse pressed left at (935, 276)
Screenshot: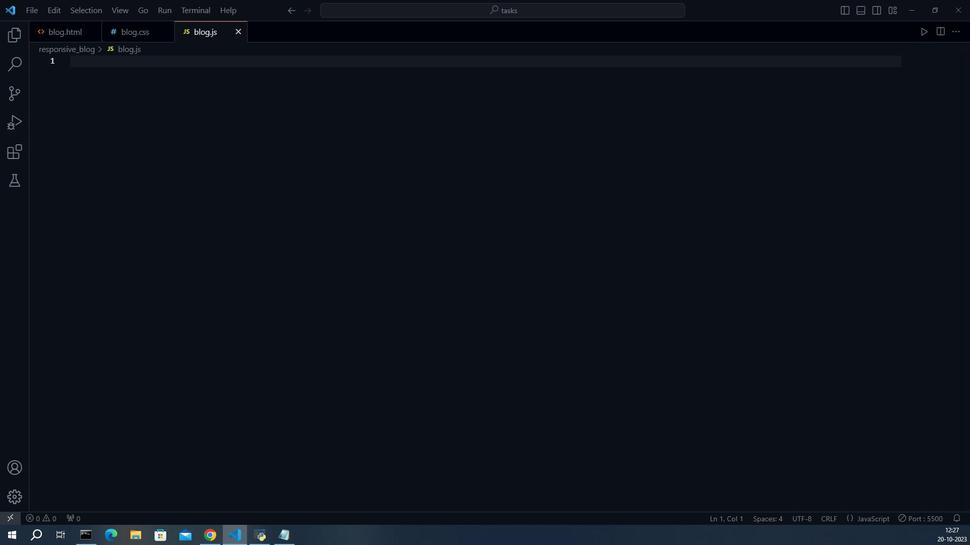 
Action: Mouse moved to (908, 171)
Screenshot: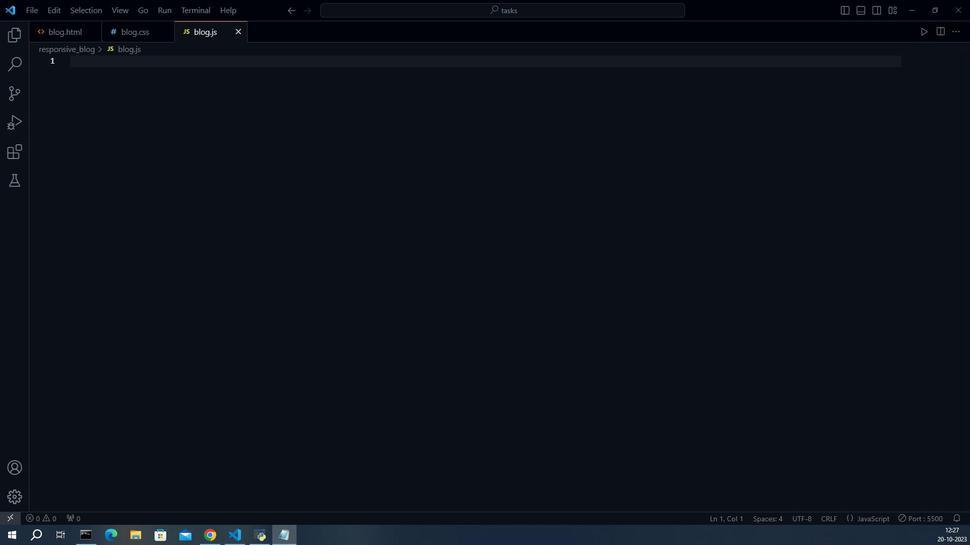 
Action: Mouse pressed left at (908, 171)
Screenshot: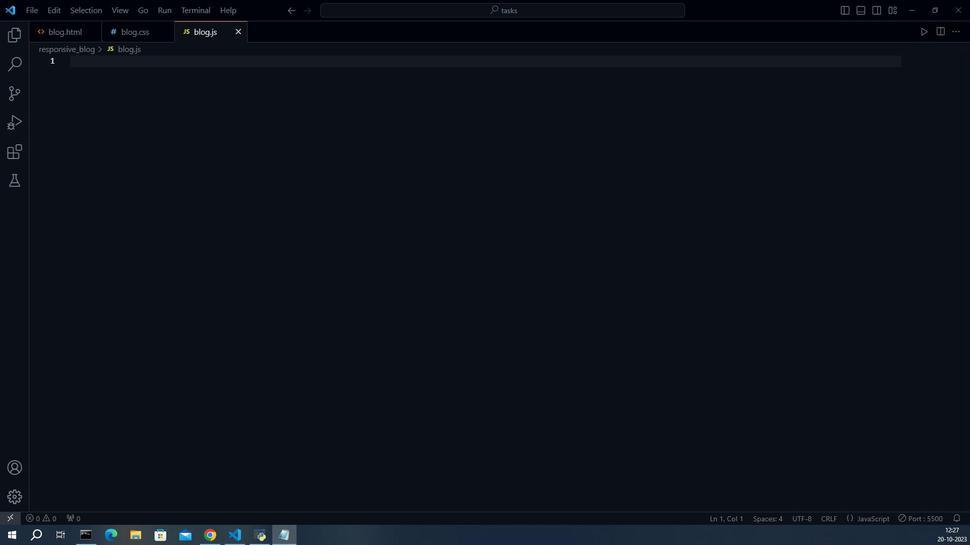 
Action: Mouse pressed left at (908, 171)
Screenshot: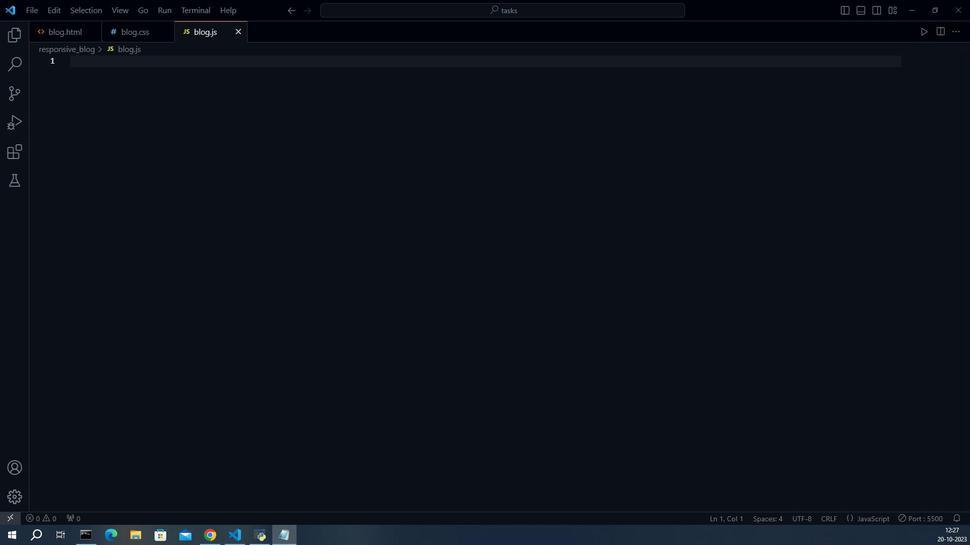 
Action: Mouse moved to (572, 163)
Screenshot: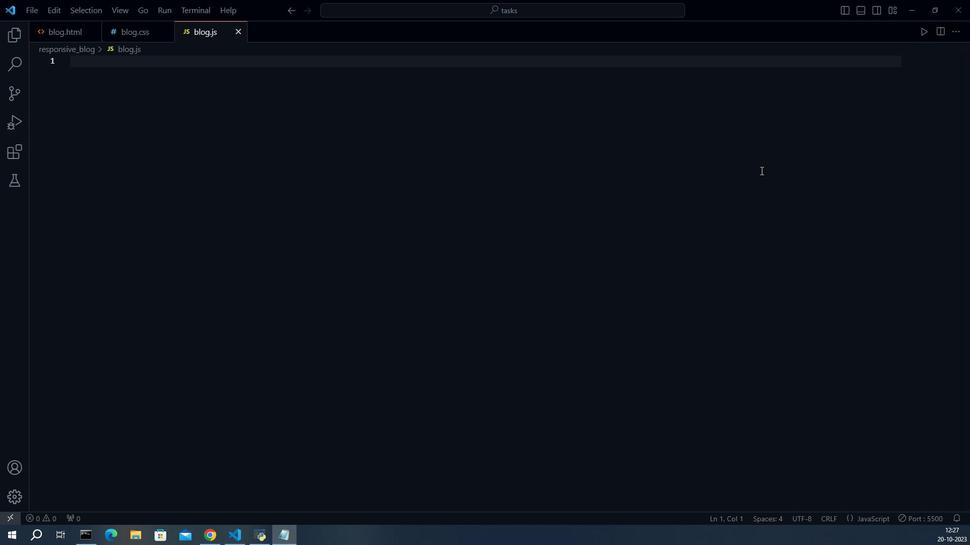 
Action: Mouse pressed left at (572, 163)
Screenshot: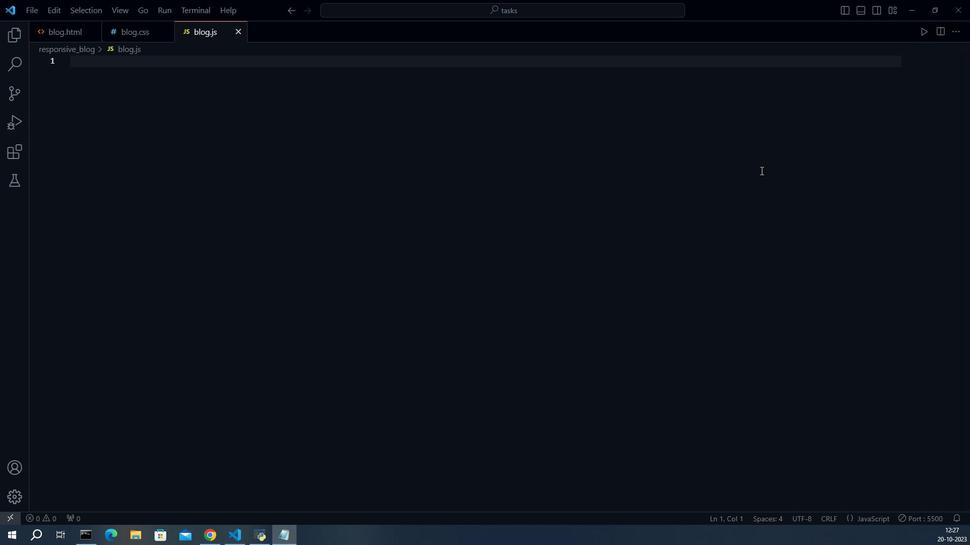 
Action: Key pressed //<Key.space><Key.shift><Key.shift>Java<Key.shift><Key.shift>Script<Key.space>for<Key.space>social<Key.space>sharing<Key.space>buttons<Key.enter>document.get<Key.shift>element<Key.shift>By<Key.enter><Key.shift_r>('share-twitter<Key.right><Key.right>.add<Key.shift>E<Key.enter><Key.shift_r>('click'',function<Key.shift_r>(<Key.right><Key.space><Key.shift_r>{<Key.enter>share<Key.shift>On<Key.shift>Twitter<Key.shift_r>(<Key.shift_r>"<Key.shift>Your<Key.space>blog<Key.space>post<Key.space>title<Key.shift_r>",<Key.shift_r>"https<Key.shift_r>://yourblog.com<Key.right><Key.right>;<Key.up><Key.right><Key.right><Key.right><Key.right><Key.right><Key.right><Key.right><Key.right><Key.right><Key.right><Key.right><Key.right><Key.right><Key.down><Key.down>;<Key.up>
Screenshot: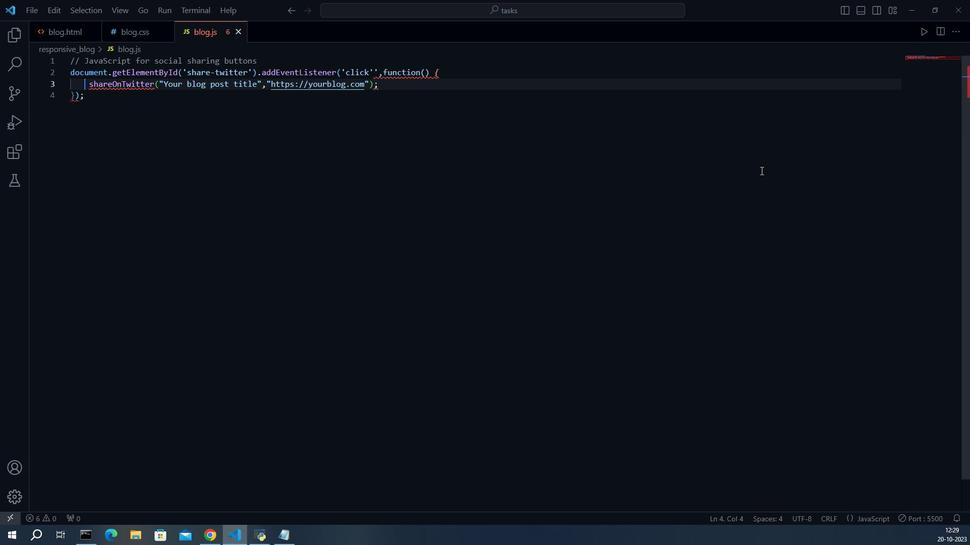 
Action: Mouse moved to (352, 112)
Screenshot: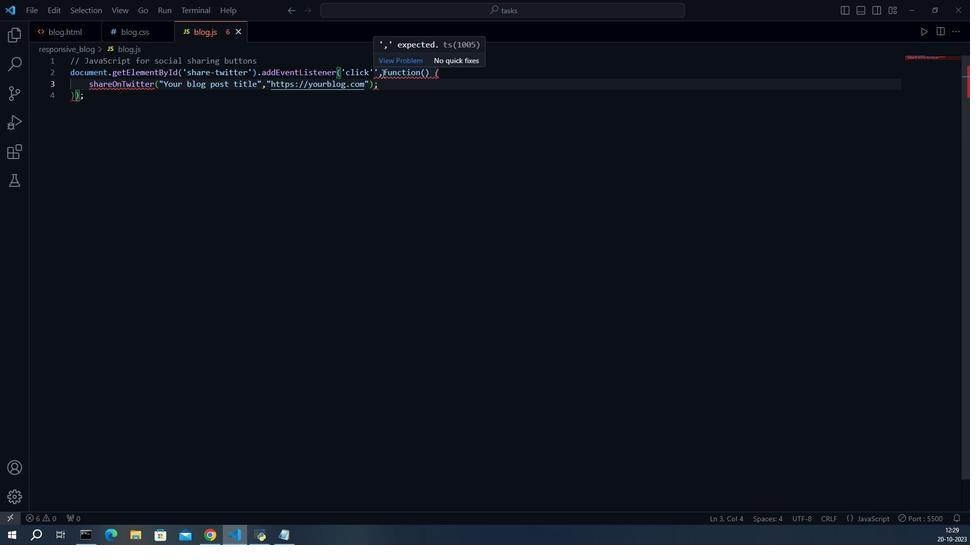 
Action: Mouse pressed left at (352, 112)
Screenshot: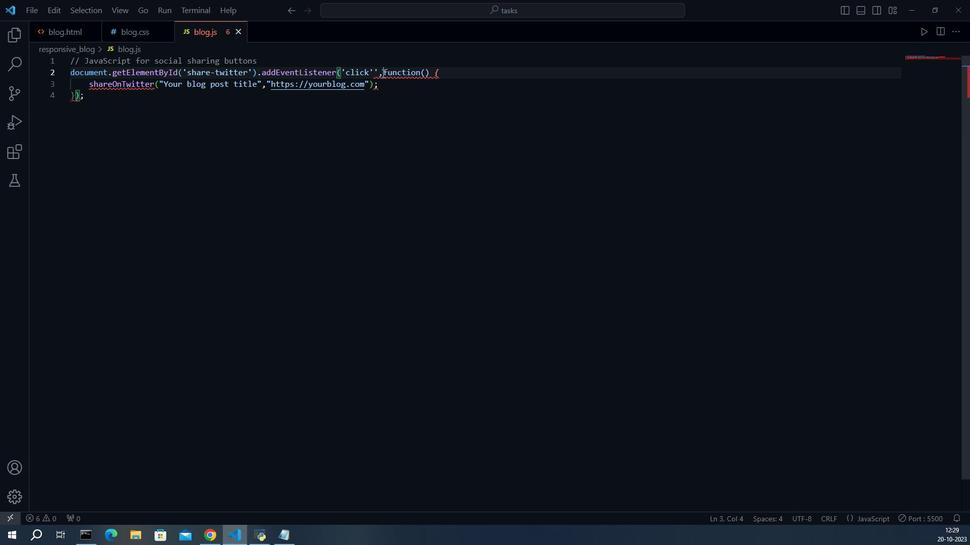 
Action: Mouse moved to (392, 129)
Screenshot: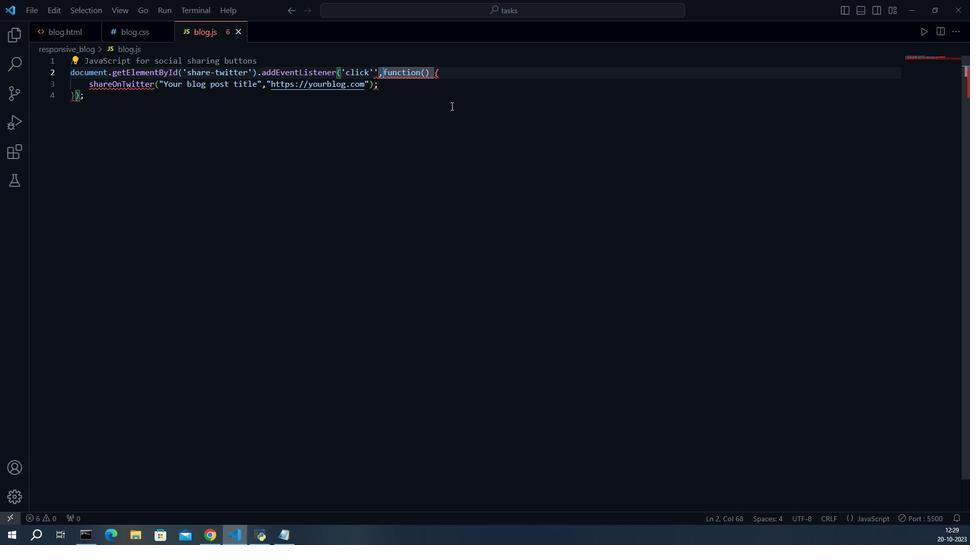 
Action: Key pressed <Key.backspace><Key.backspace>',<Key.space><Key.left><Key.left><Key.left><Key.left><Key.left><Key.left><Key.left><Key.left><Key.left><Key.left><Key.left><Key.left><Key.left><Key.left><Key.left><Key.left><Key.left><Key.left><Key.left><Key.left><Key.left><Key.left><Key.left><Key.left><Key.left>
Screenshot: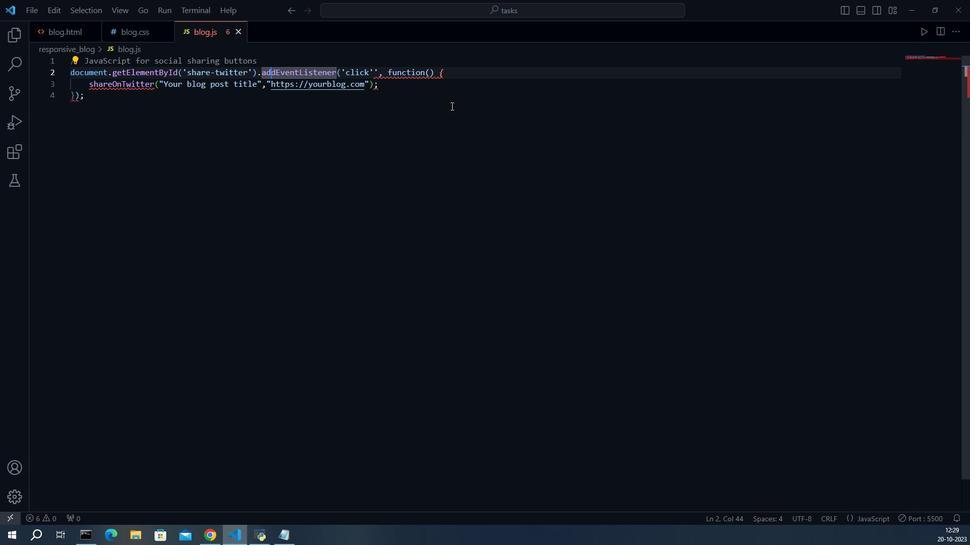 
Action: Mouse moved to (887, 269)
Screenshot: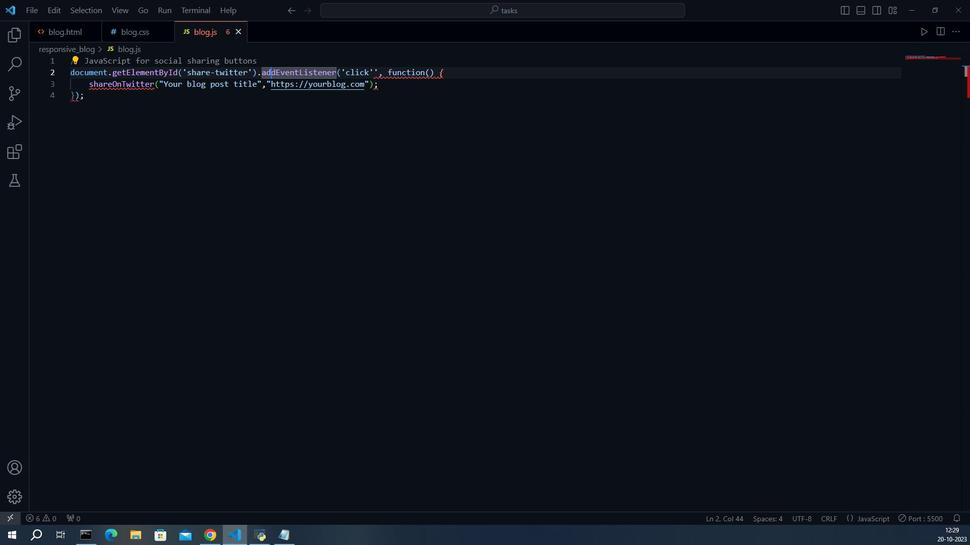 
Action: Mouse pressed left at (887, 269)
Screenshot: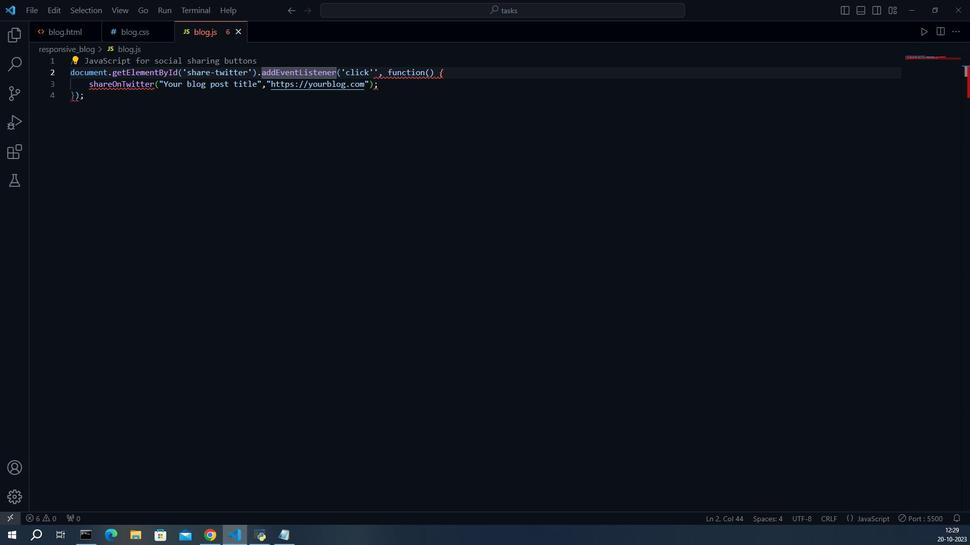 
Action: Mouse moved to (585, 167)
Screenshot: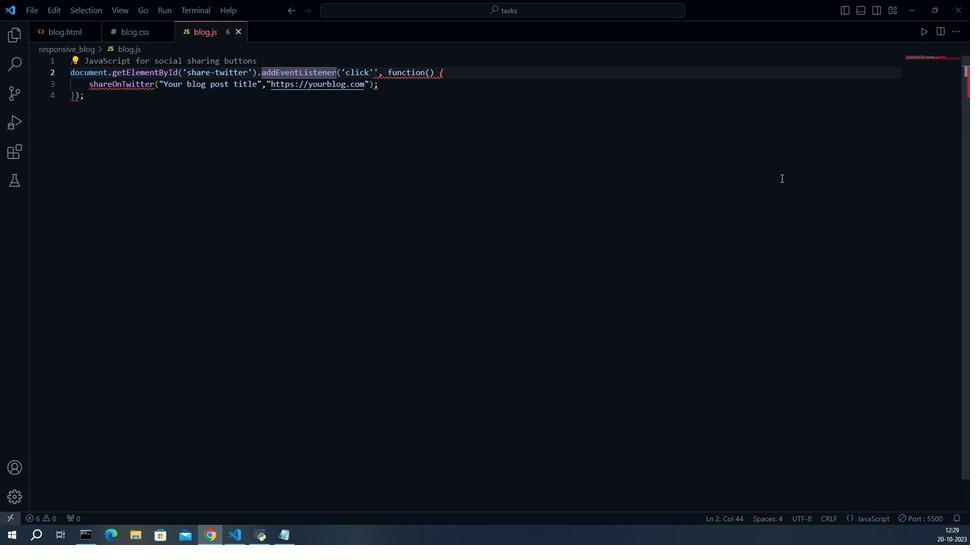 
Action: Mouse pressed left at (585, 167)
Screenshot: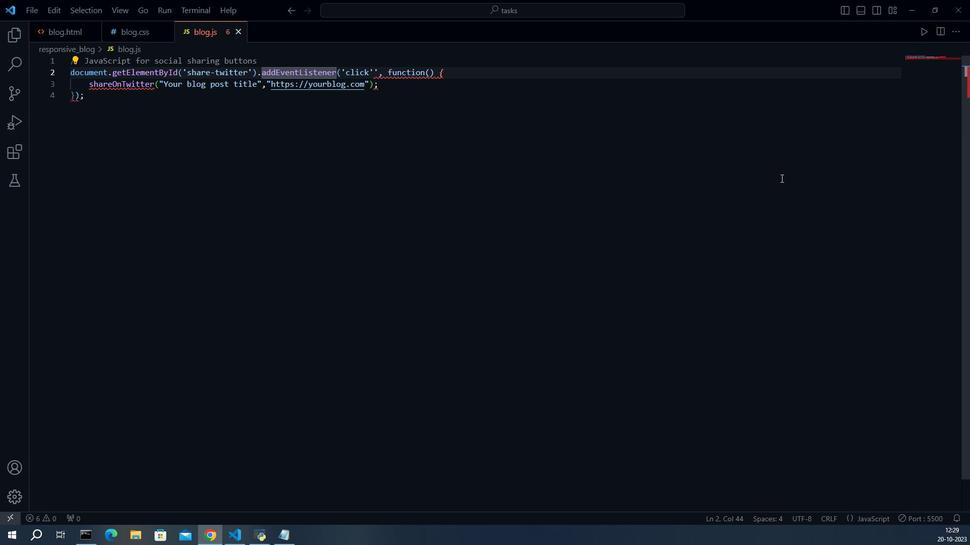 
Action: Key pressed <Key.left><Key.right><Key.left><Key.right><Key.right><Key.right><Key.left><Key.left><Key.right><Key.right><Key.right><Key.right><Key.right>
Screenshot: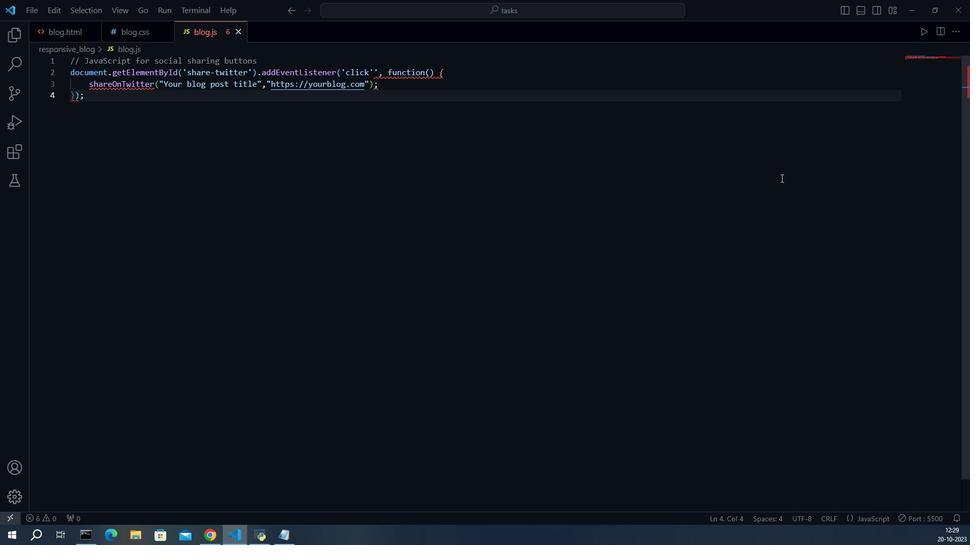 
Action: Mouse moved to (877, 253)
Screenshot: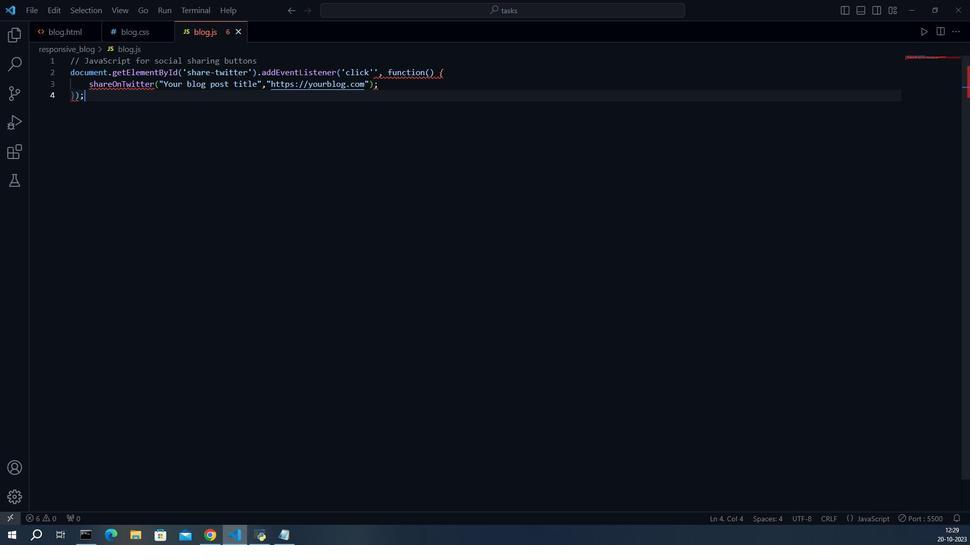 
Action: Mouse scrolled (877, 253) with delta (0, 0)
Screenshot: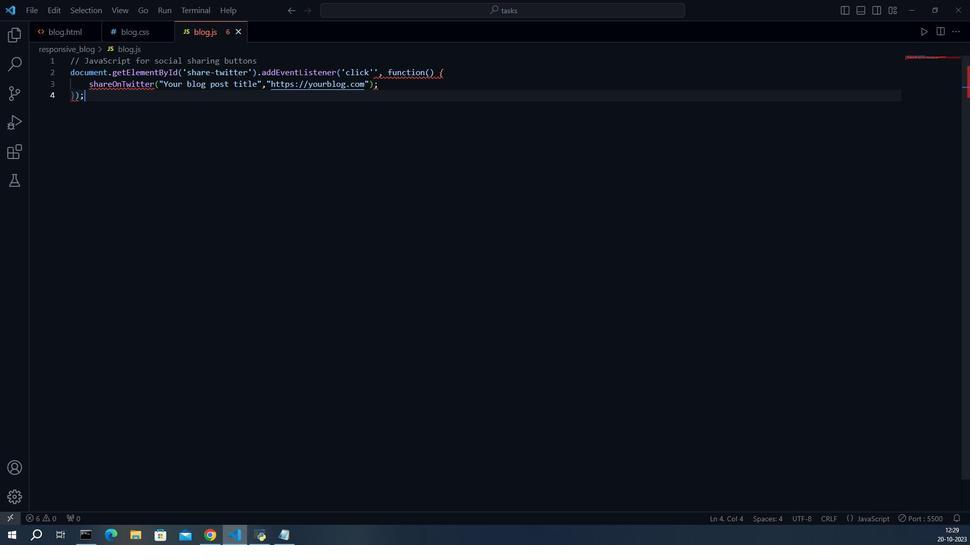 
Action: Mouse moved to (873, 232)
Screenshot: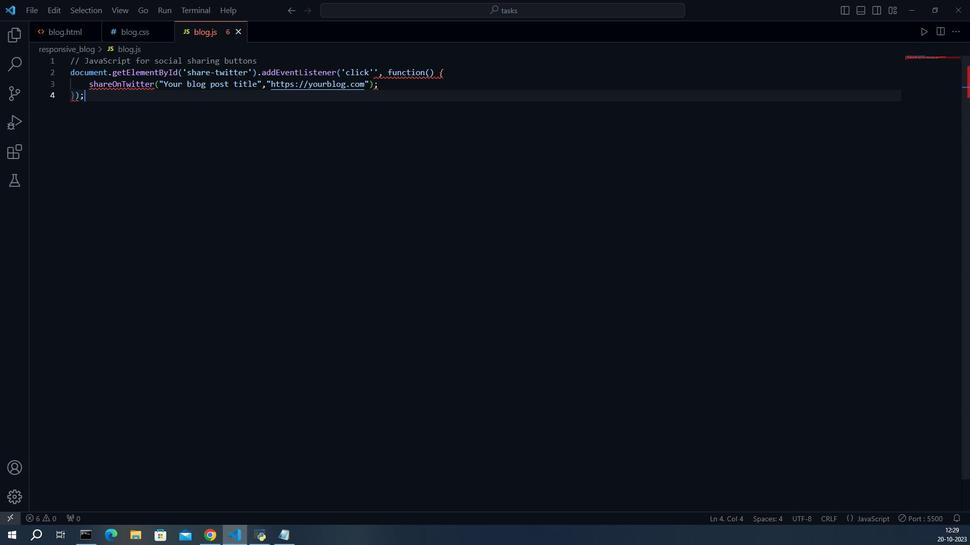 
Action: Mouse scrolled (877, 238) with delta (0, 0)
Screenshot: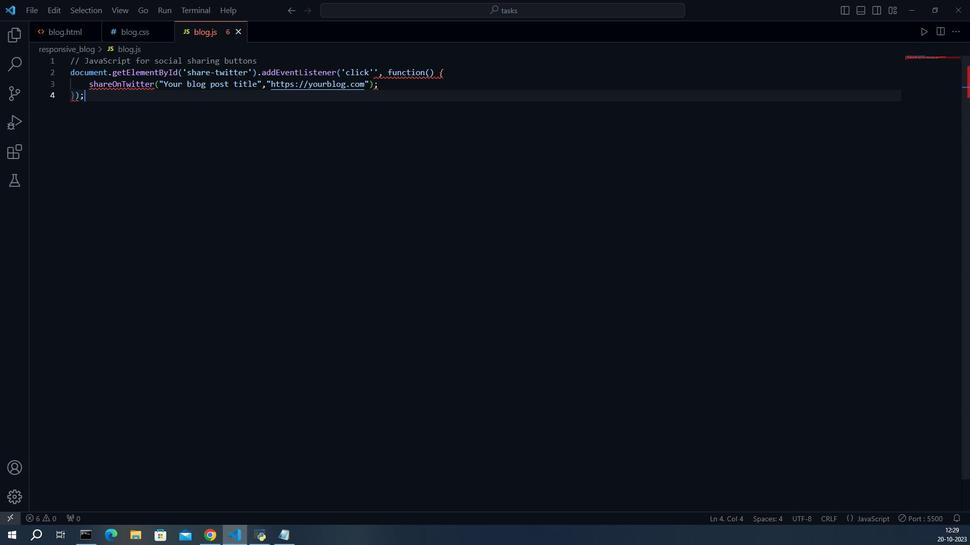 
Action: Mouse moved to (750, 181)
Screenshot: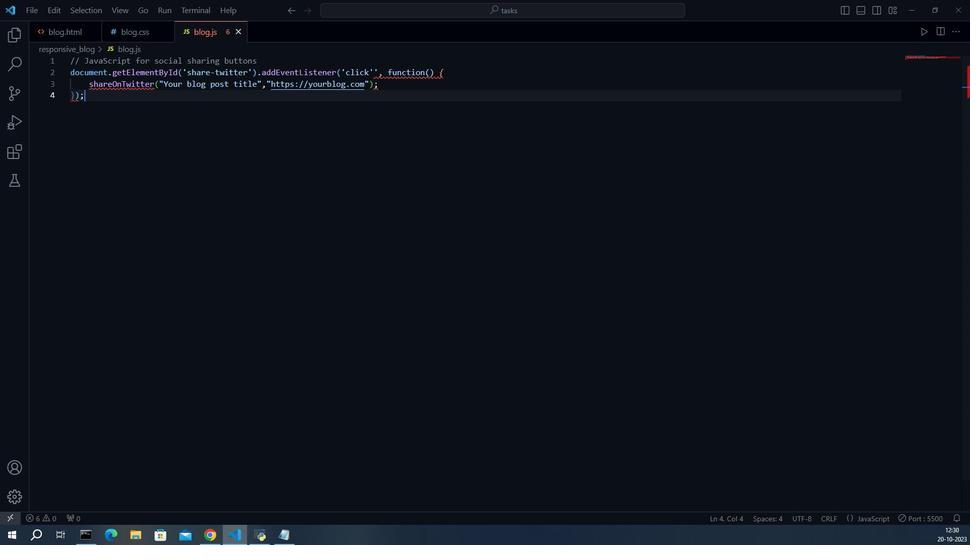 
Action: Mouse scrolled (750, 181) with delta (0, 0)
Screenshot: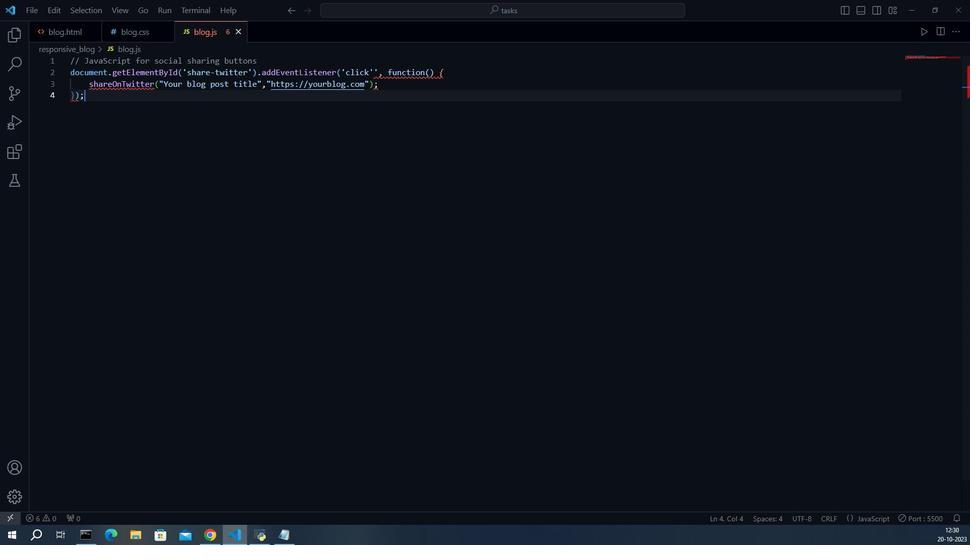 
Action: Mouse moved to (759, 181)
Screenshot: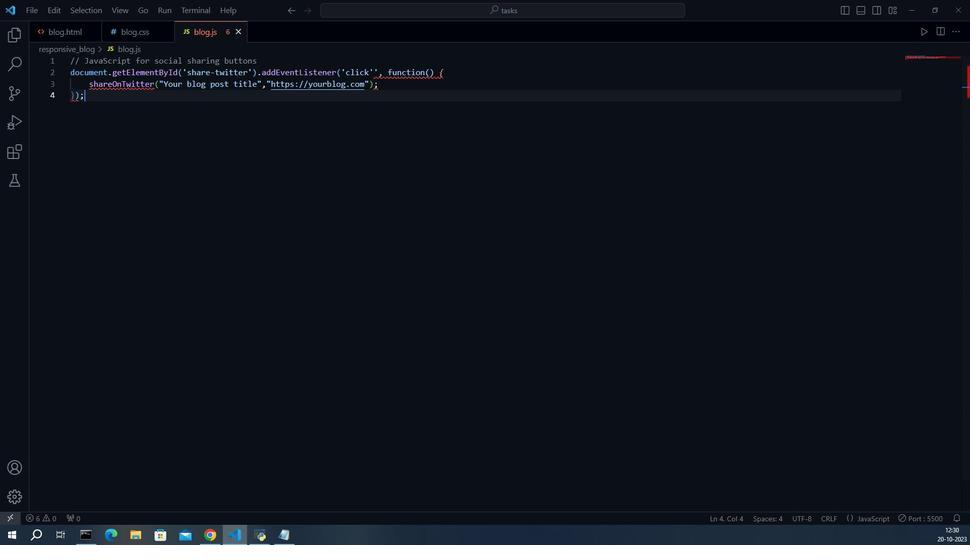 
Action: Mouse scrolled (759, 181) with delta (0, 0)
Screenshot: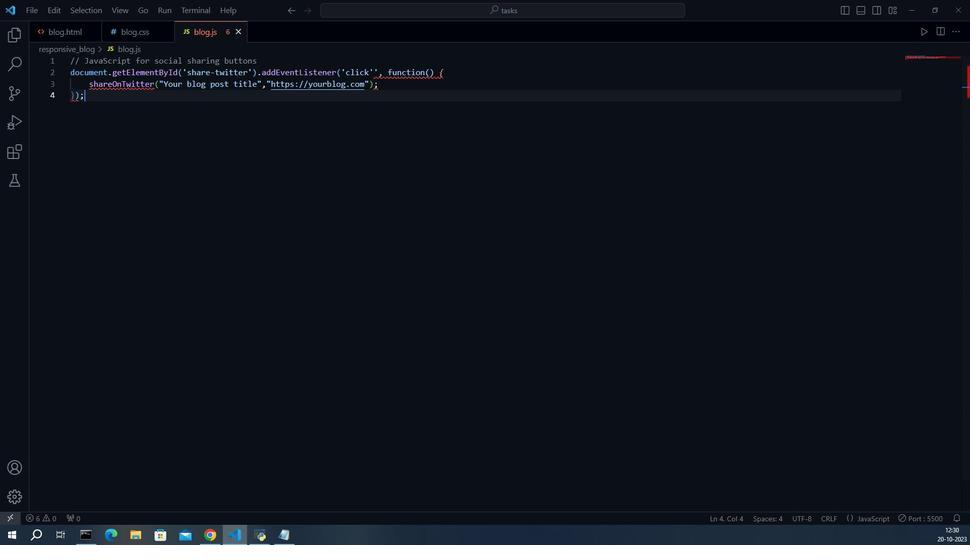 
Action: Mouse moved to (765, 182)
Screenshot: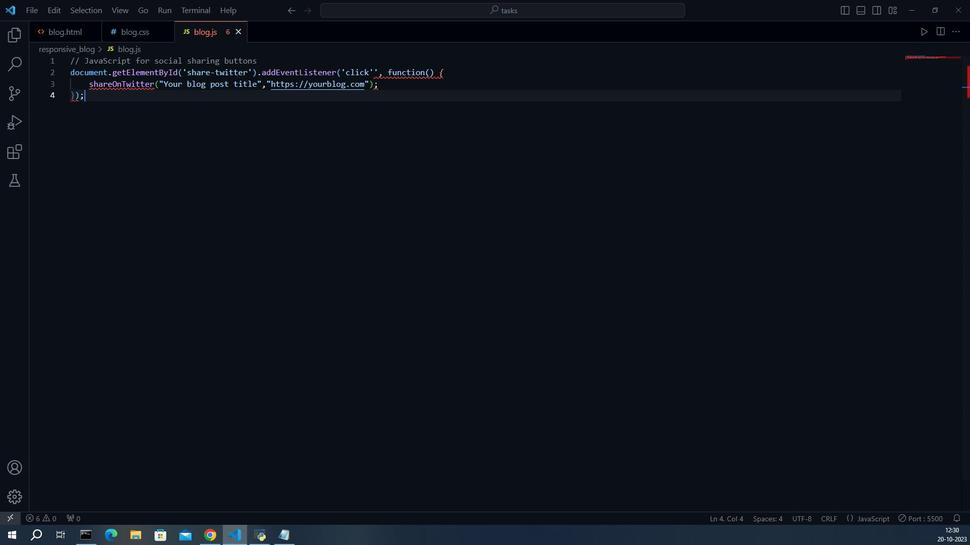 
Action: Mouse scrolled (765, 182) with delta (0, 0)
Screenshot: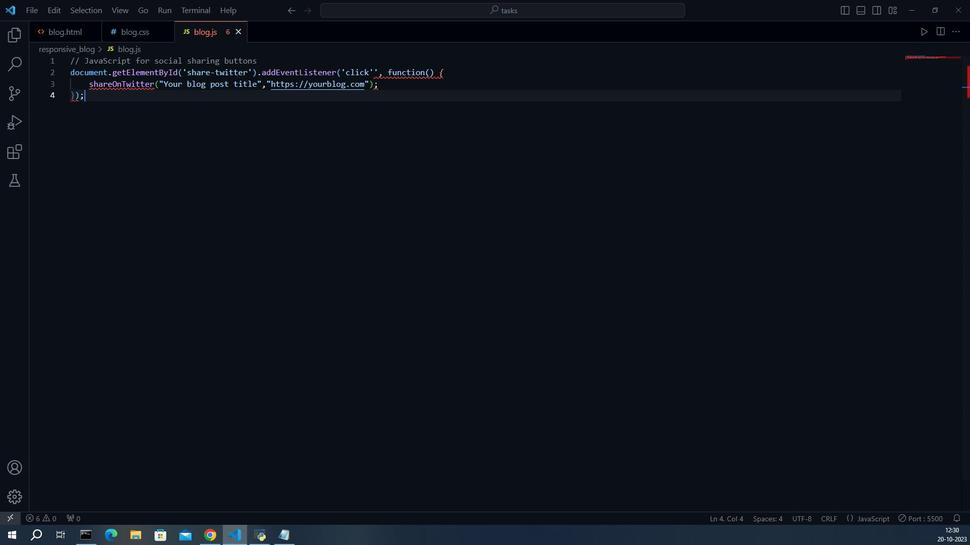 
Action: Mouse moved to (794, 186)
Screenshot: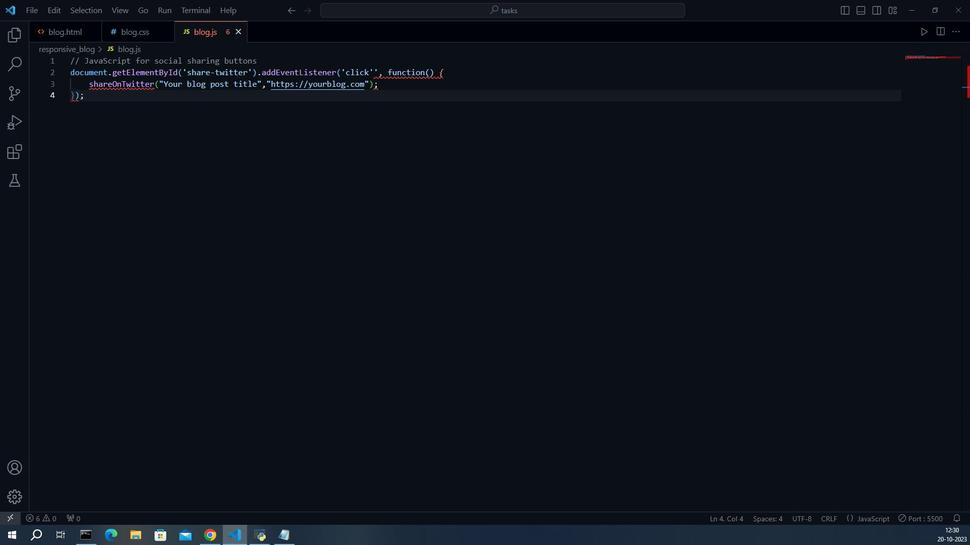 
Action: Mouse scrolled (794, 186) with delta (0, 0)
Screenshot: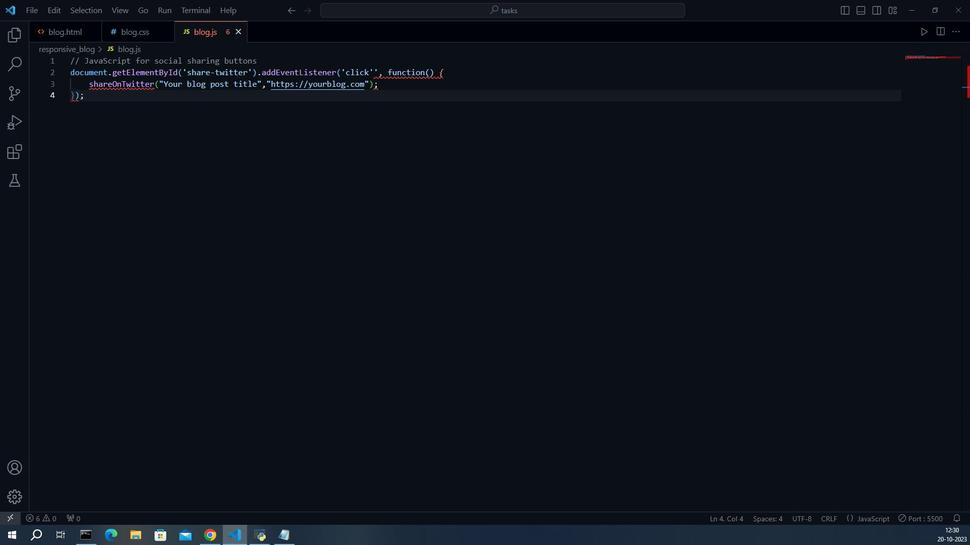 
Action: Mouse moved to (795, 186)
Screenshot: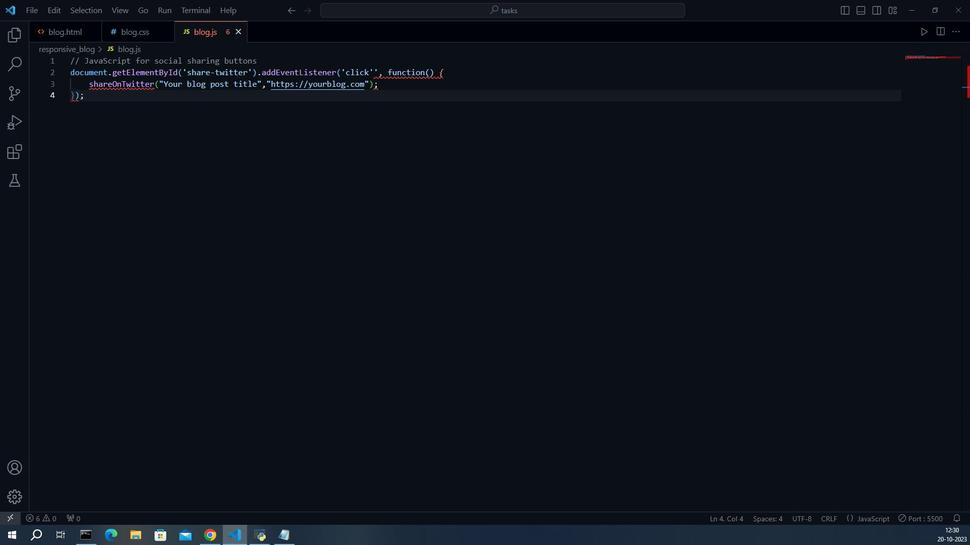 
Action: Mouse scrolled (795, 186) with delta (0, 0)
Screenshot: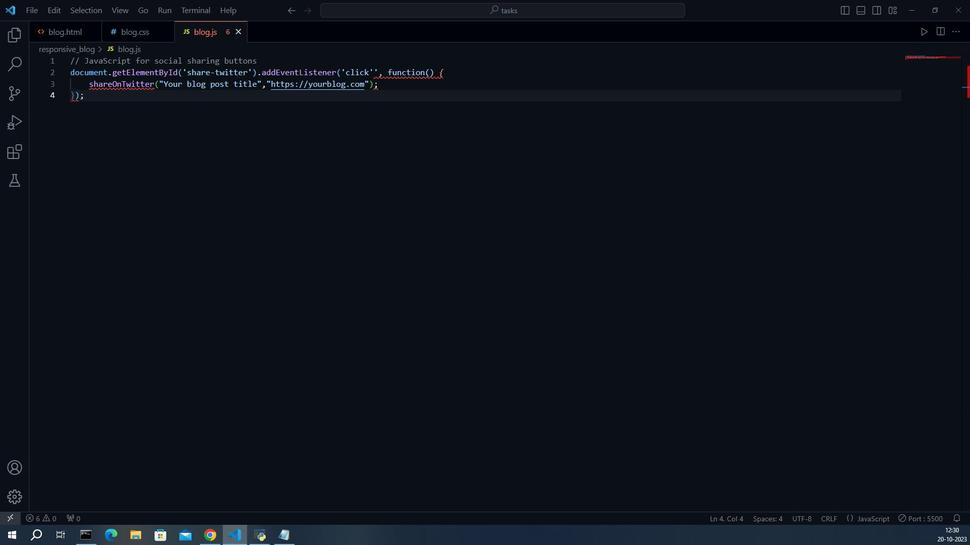 
Action: Mouse moved to (798, 187)
Screenshot: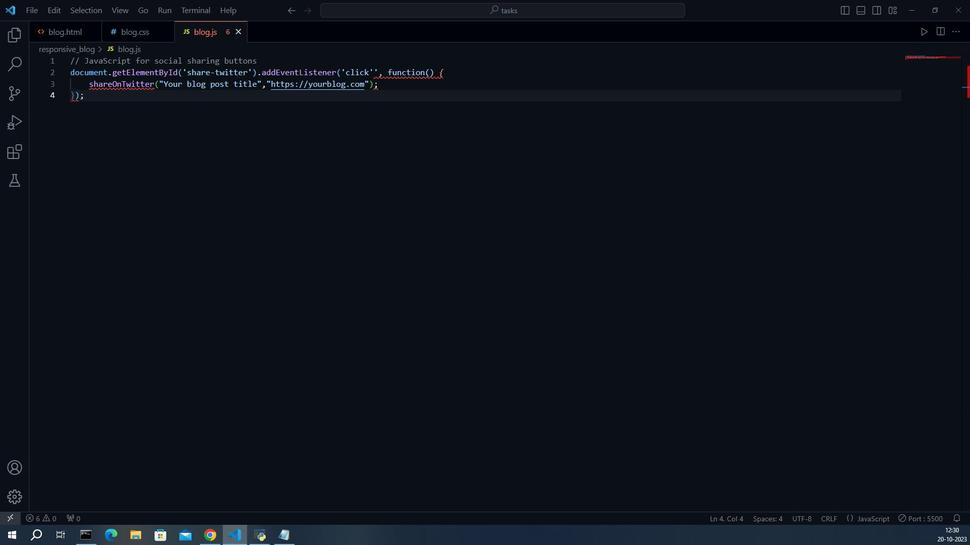 
Action: Mouse scrolled (798, 187) with delta (0, 0)
Screenshot: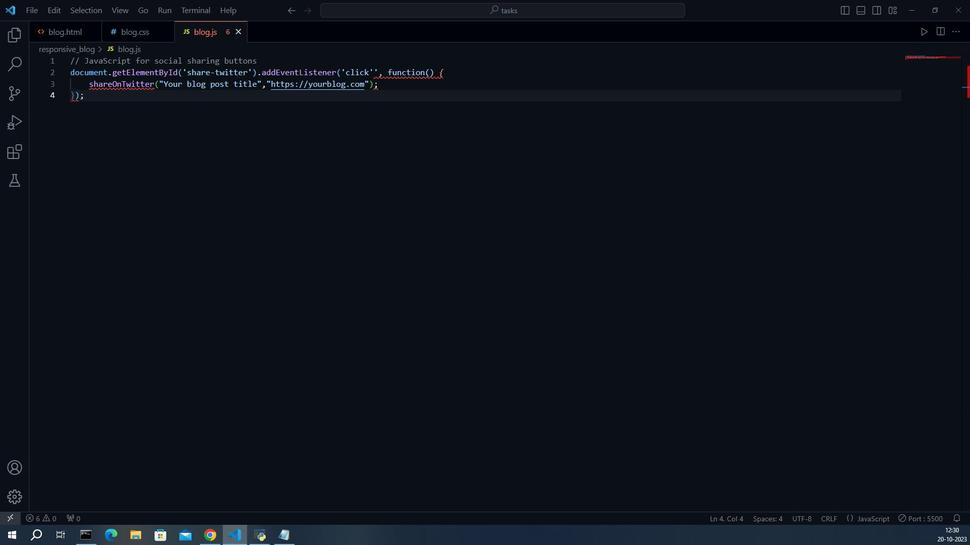 
Action: Mouse moved to (805, 189)
Screenshot: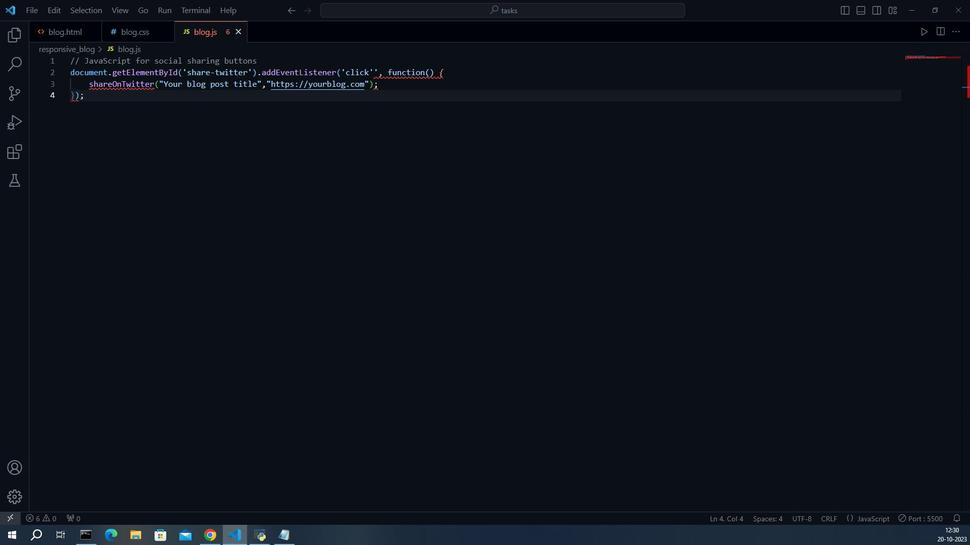 
Action: Mouse scrolled (805, 189) with delta (0, 0)
Screenshot: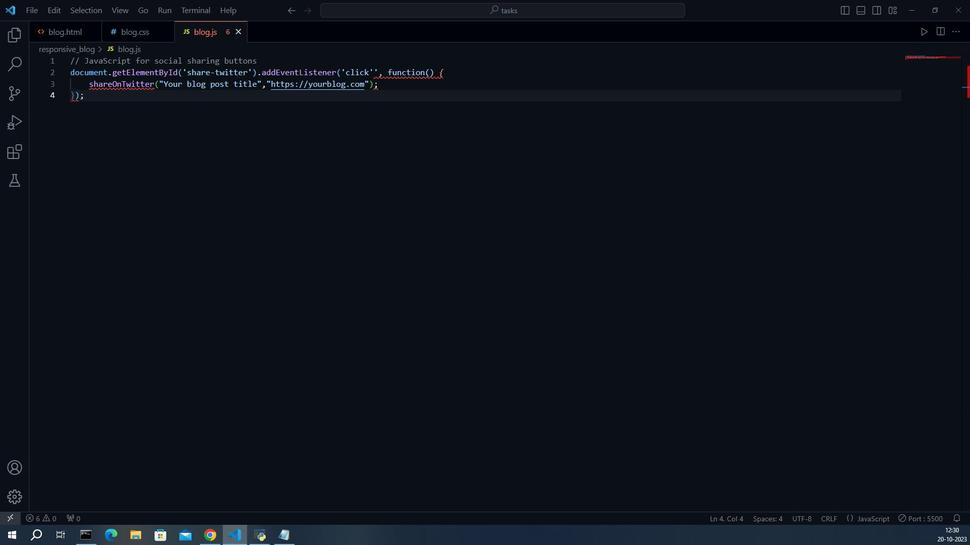 
Action: Mouse moved to (878, 159)
Screenshot: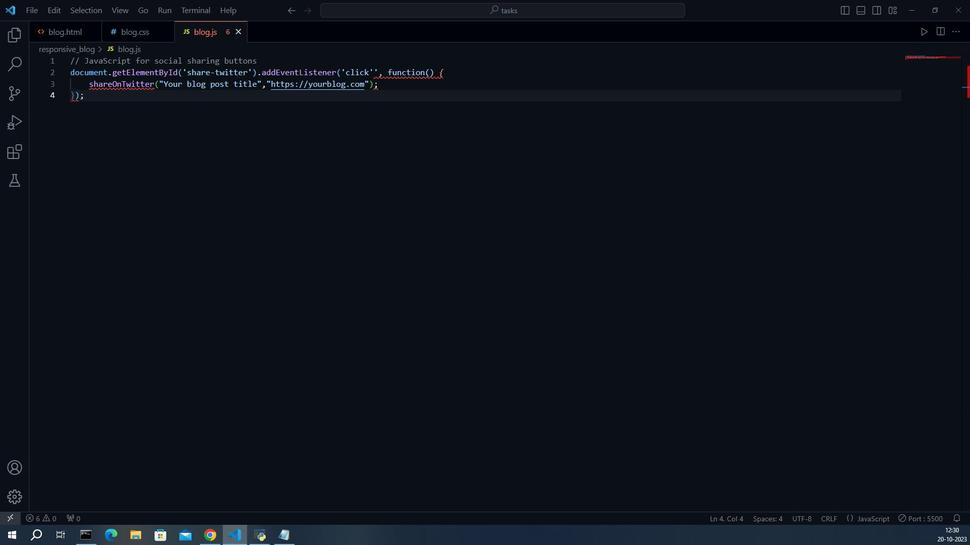 
Action: Mouse pressed left at (878, 159)
Screenshot: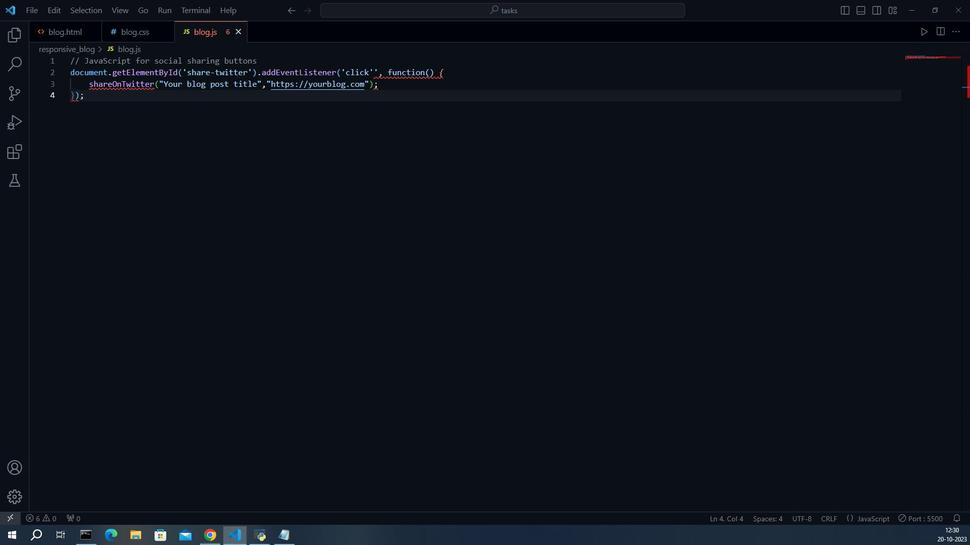 
Action: Mouse moved to (885, 160)
Screenshot: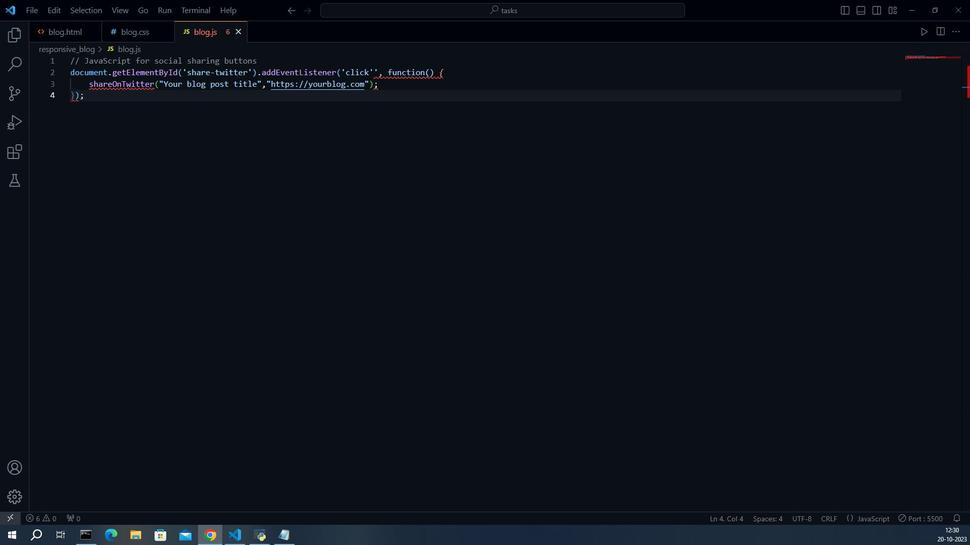 
Action: Mouse pressed left at (885, 160)
Screenshot: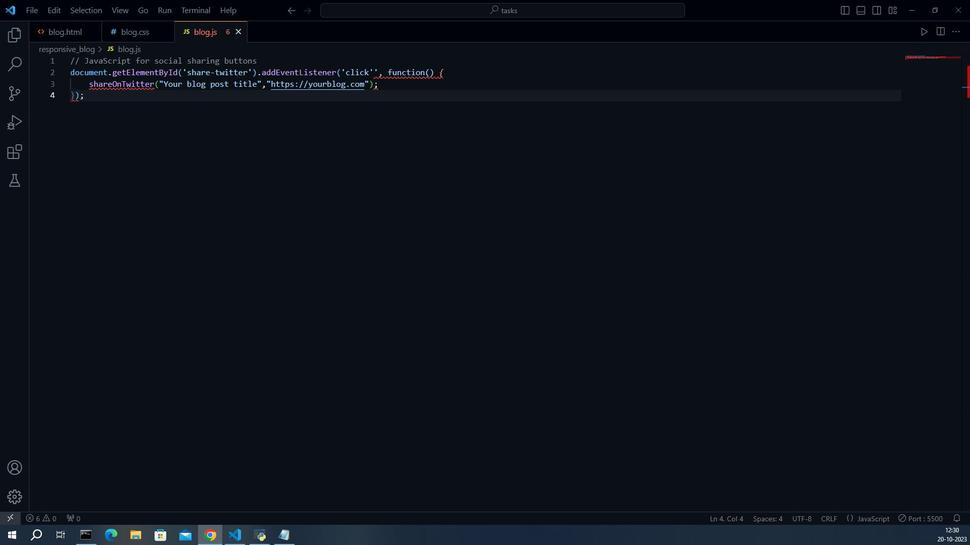 
Action: Mouse moved to (879, 177)
Screenshot: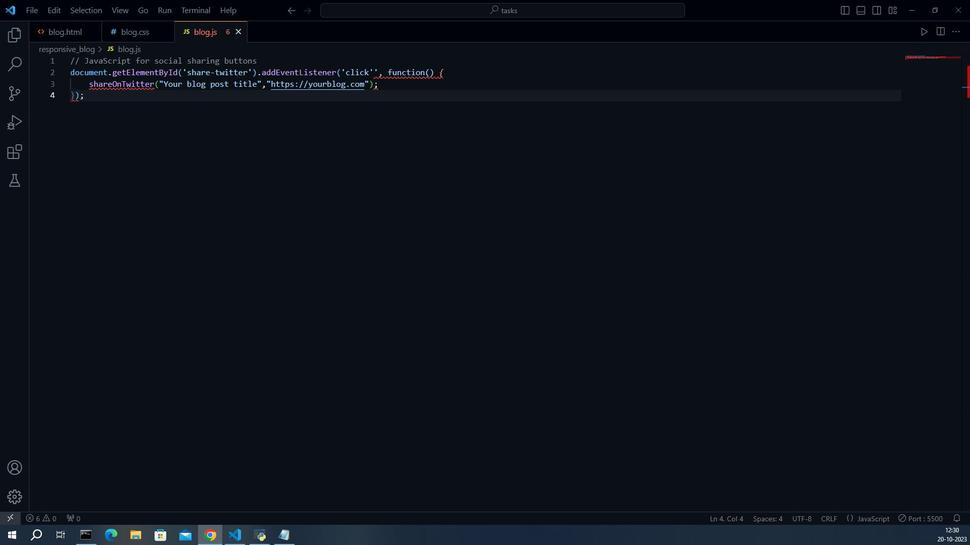 
Action: Mouse scrolled (879, 178) with delta (0, 0)
Screenshot: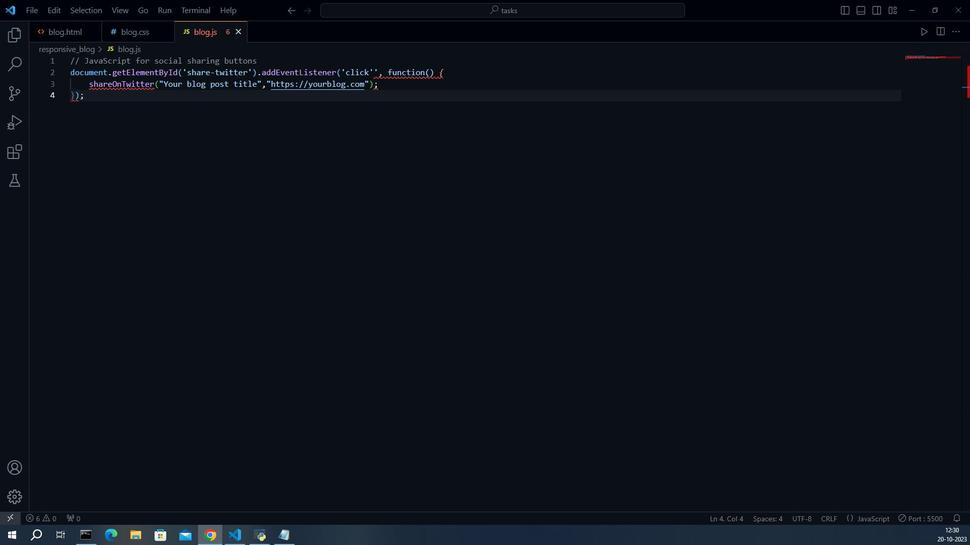 
Action: Mouse moved to (873, 180)
Screenshot: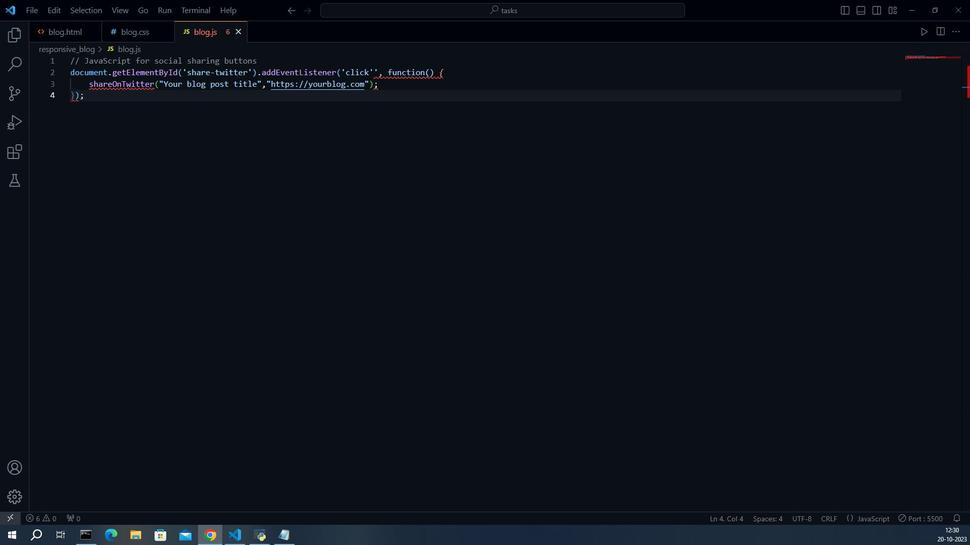 
Action: Mouse scrolled (873, 180) with delta (0, 0)
Screenshot: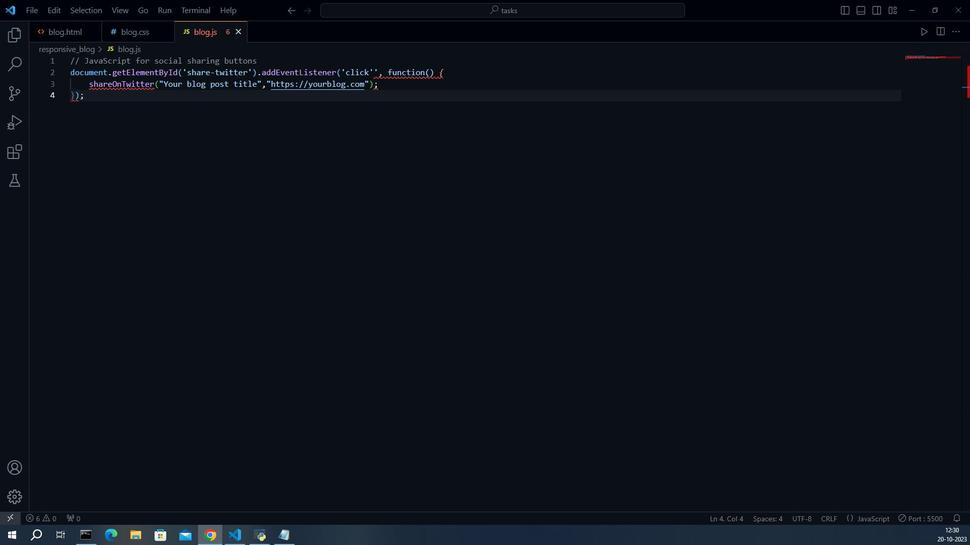 
Action: Mouse moved to (868, 182)
Screenshot: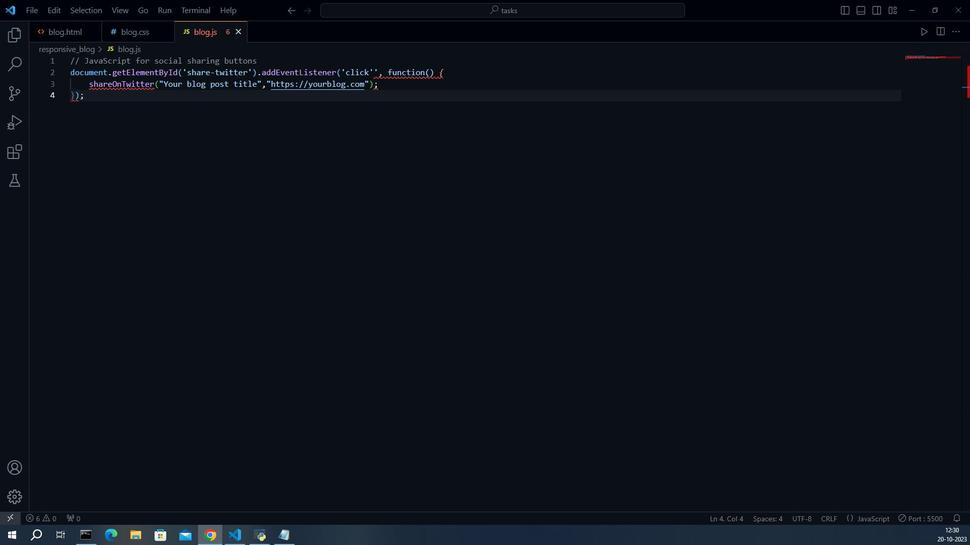 
Action: Mouse scrolled (868, 183) with delta (0, 0)
Screenshot: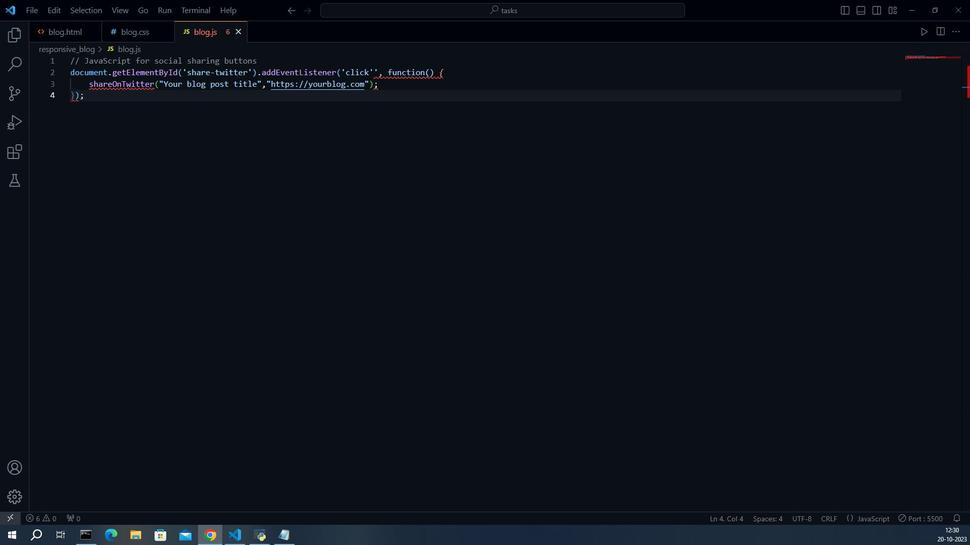 
Action: Mouse moved to (831, 172)
Screenshot: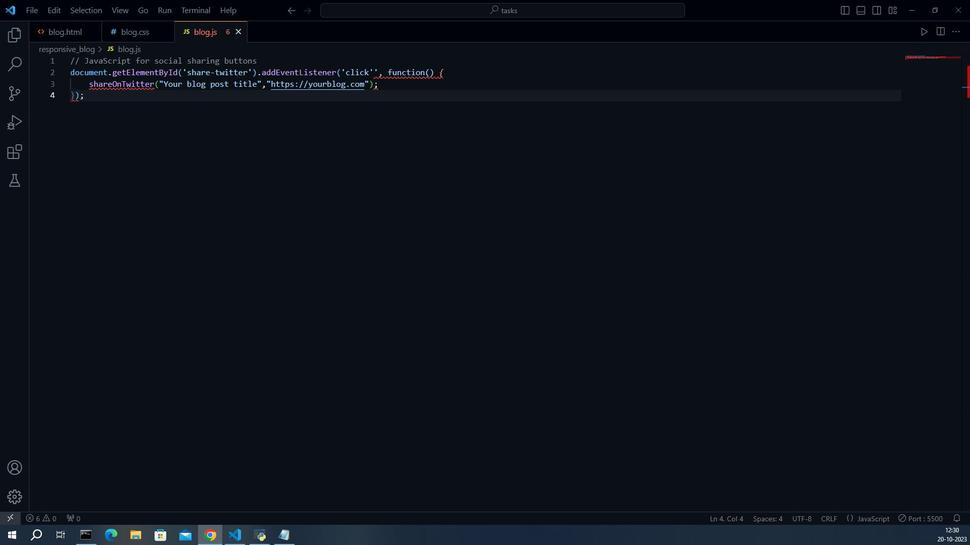 
Action: Mouse scrolled (831, 173) with delta (0, 0)
Screenshot: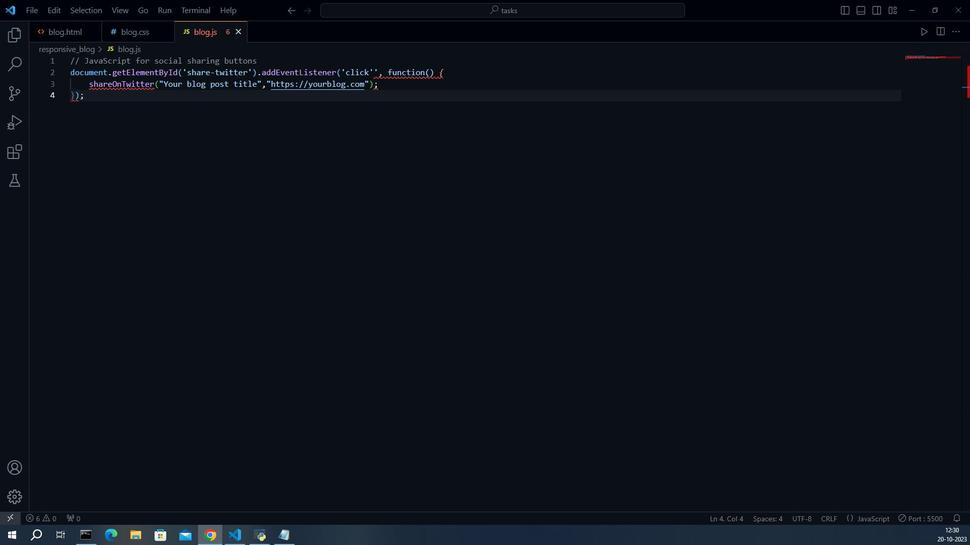 
Action: Mouse moved to (831, 172)
Screenshot: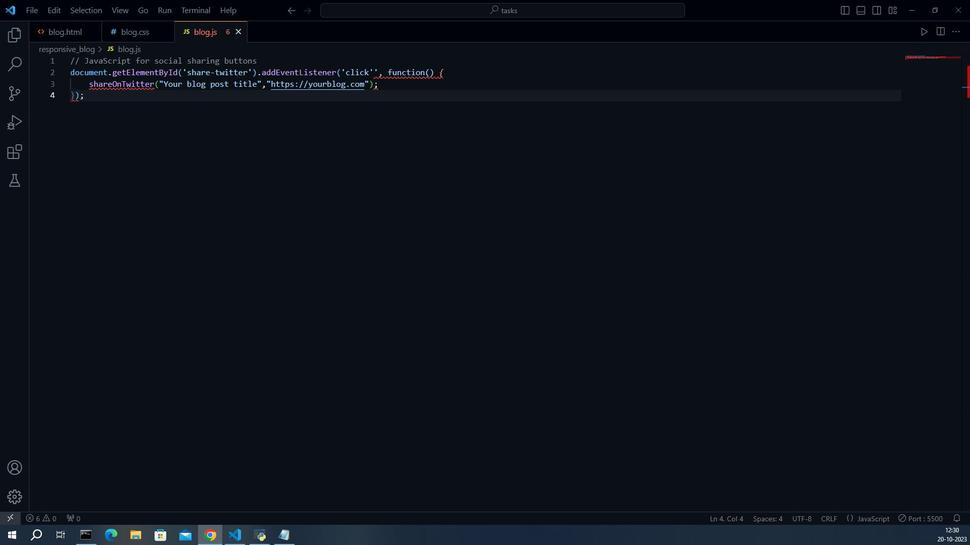 
Action: Mouse scrolled (831, 172) with delta (0, 0)
Screenshot: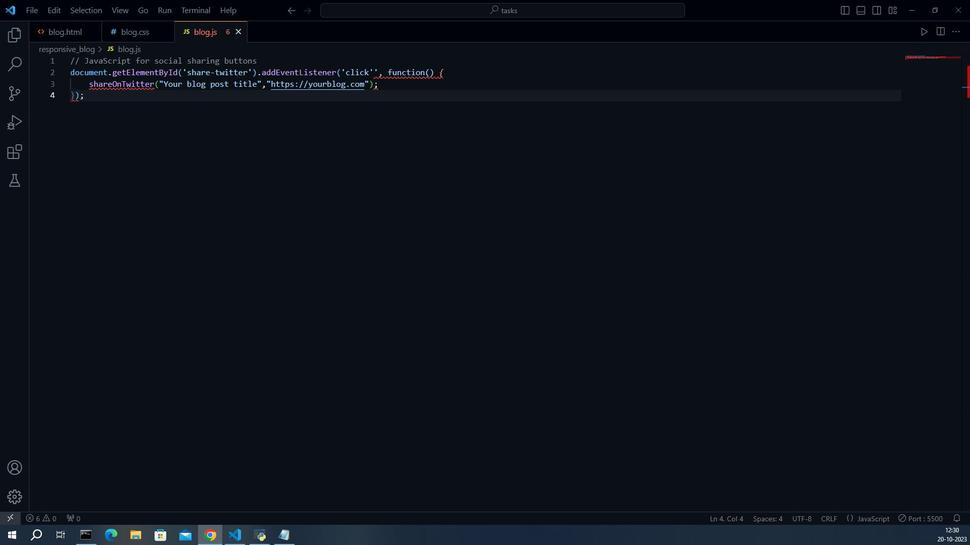 
Action: Mouse moved to (581, 159)
Screenshot: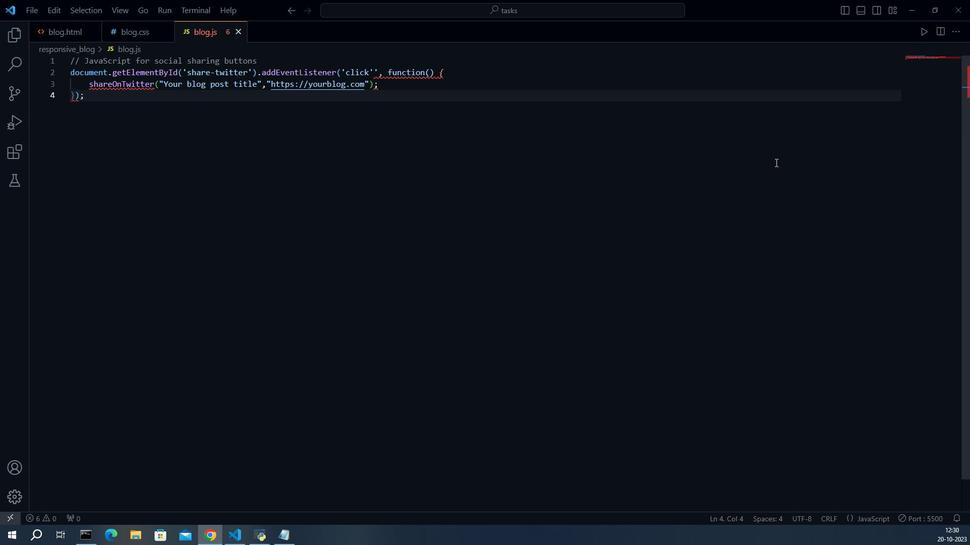 
Action: Mouse pressed left at (581, 159)
Screenshot: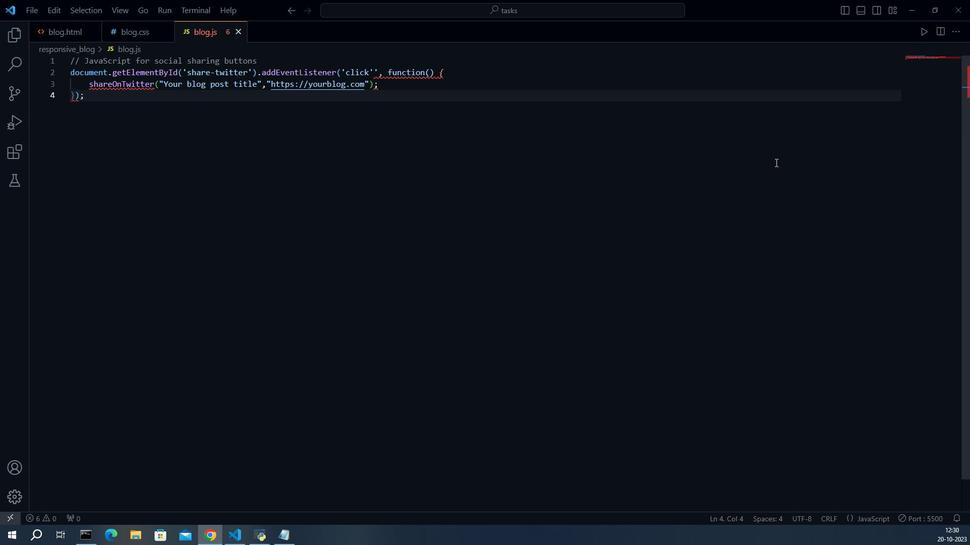 
Action: Key pressed <Key.left><Key.right><Key.right><Key.right><Key.right><Key.up><Key.up><Key.right><Key.right><Key.right><Key.right><Key.right><Key.right><Key.right><Key.right><Key.right><Key.right><Key.right><Key.right><Key.right><Key.right><Key.right><Key.right><Key.right><Key.right><Key.right><Key.right><Key.right><Key.right><Key.right><Key.right><Key.right><Key.right><Key.right><Key.right><Key.right><Key.right><Key.right><Key.right><Key.right><Key.right><Key.right><Key.right><Key.right><Key.right><Key.right><Key.right><Key.right><Key.right><Key.right><Key.right><Key.right><Key.right><Key.right><Key.right><Key.right><Key.right><Key.right><Key.right><Key.right><Key.right><Key.right><Key.right><Key.right><Key.right><Key.right><Key.right><Key.right><Key.right><Key.right><Key.backspace>
Screenshot: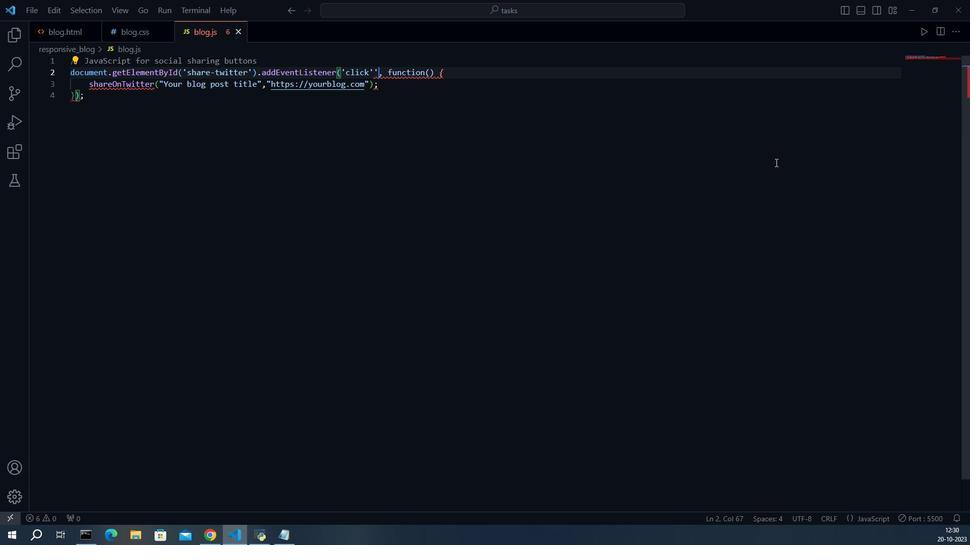 
Action: Mouse moved to (932, 271)
Screenshot: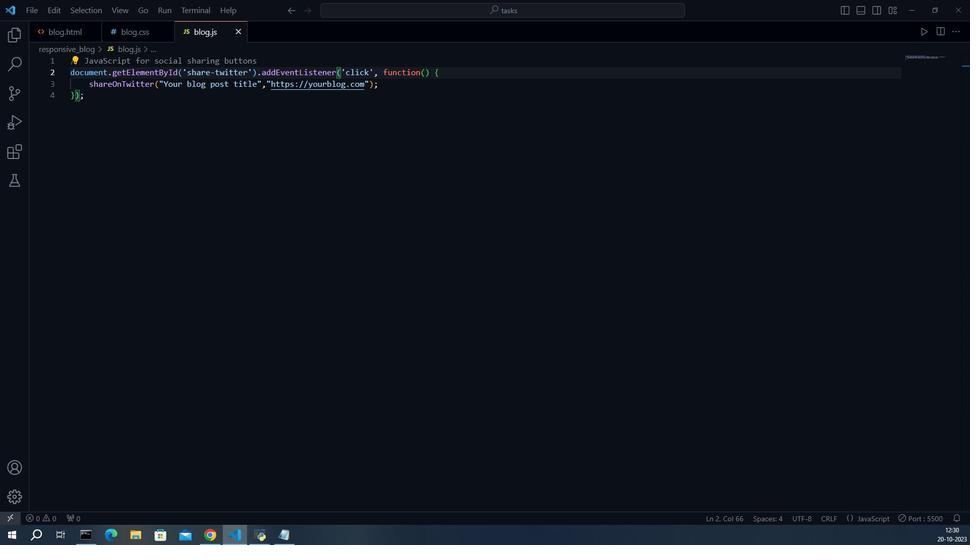 
Action: Mouse pressed left at (932, 271)
Screenshot: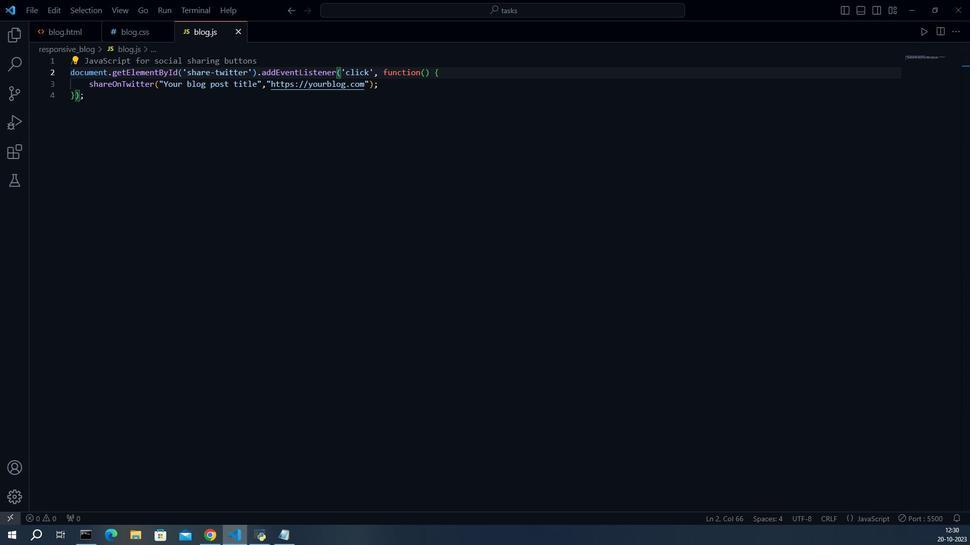 
Action: Mouse moved to (756, 125)
Screenshot: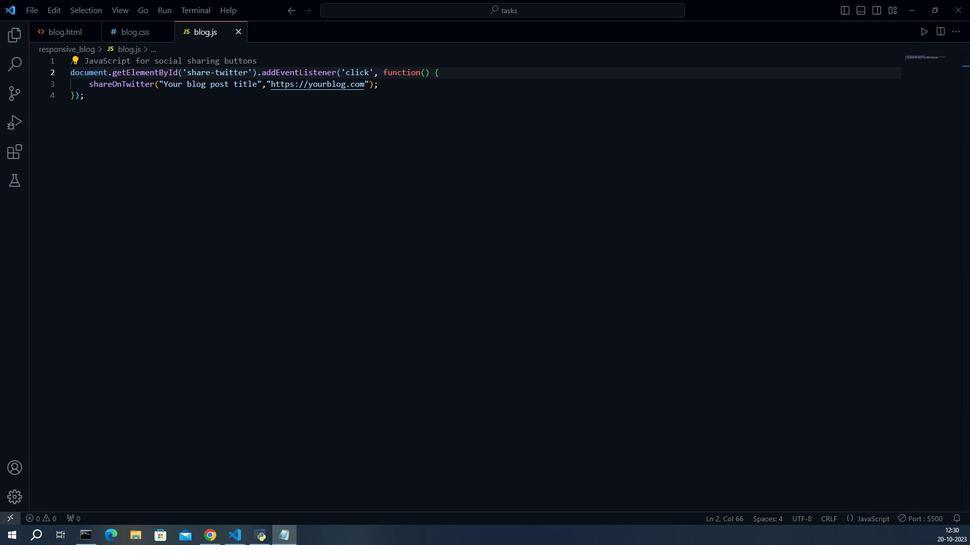 
Action: Key pressed <Key.down><Key.down>
Screenshot: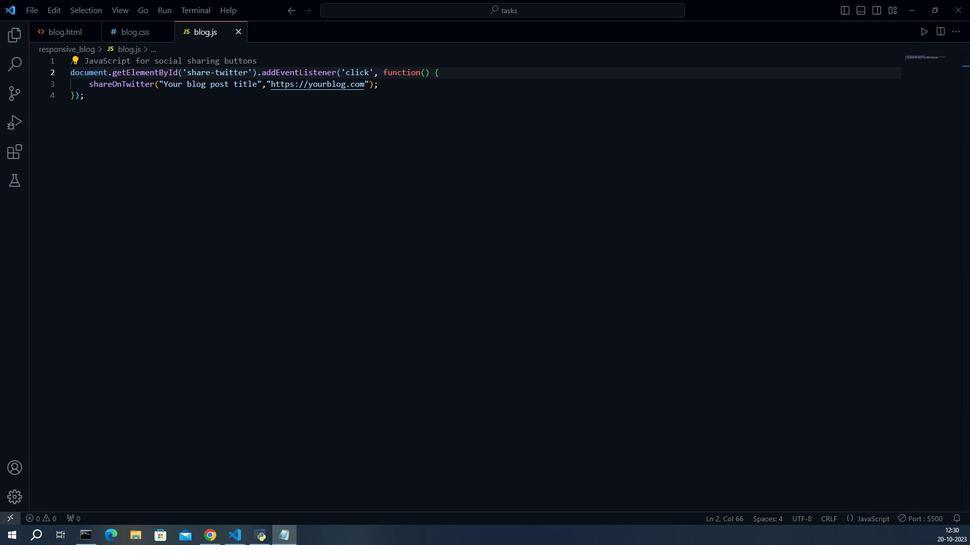 
Action: Mouse moved to (460, 137)
Screenshot: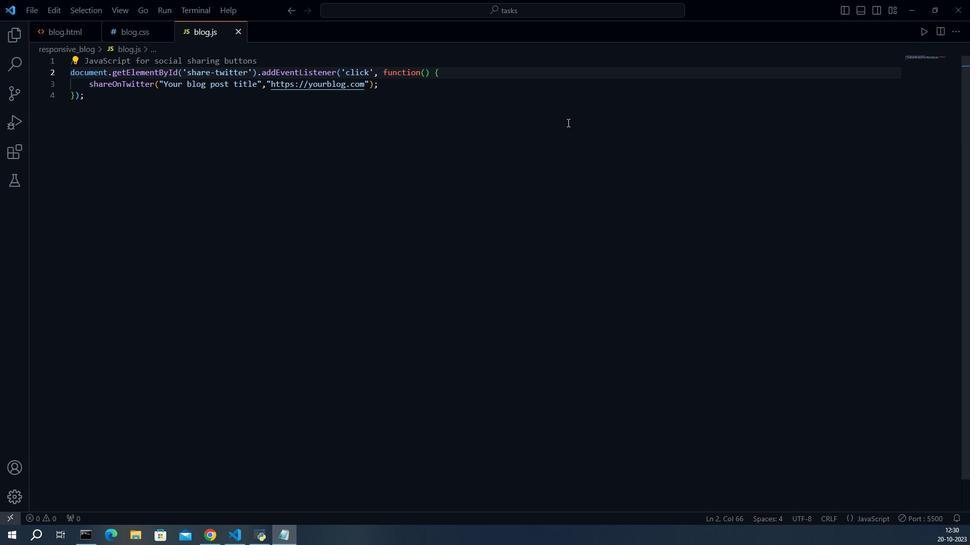
Action: Mouse pressed left at (460, 137)
Screenshot: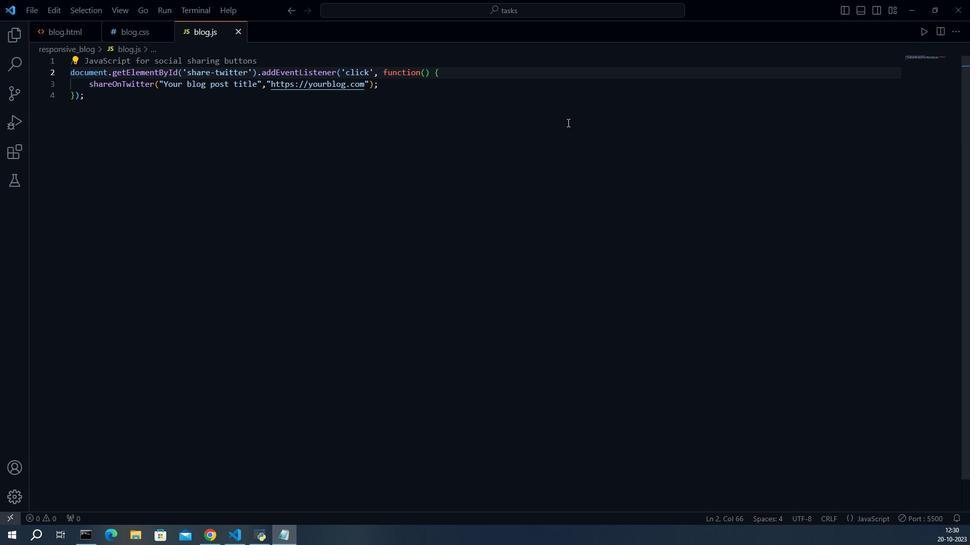
Action: Key pressed <Key.down><Key.enter><Key.enter>document.get<Key.shift>Ele<Key.enter><Key.shift_r>(<Key.shift_r>"share-facebook<Key.shift_r>").add<Key.enter><Key.shift_r><Key.shift_r><Key.shift_r>("click'<Key.backspace><Key.right>,function<Key.shift_r>(<Key.right><Key.shift_r>{<Key.enter>share<Key.shift>On<Key.shift>Facebook<Key.shift_r>("<Key.shift><Key.shift><Key.shift><Key.shift><Key.shift><Key.shift><Key.shift><Key.shift><Key.shift><Key.shift><Key.shift><Key.shift><Key.shift><Key.shift><Key.shift><Key.shift><Key.shift><Key.shift><Key.shift>Your<Key.space><Key.shift>blog<Key.space>post<Key.space>title<Key.shift_r>",<Key.shift_r>"https<Key.shift_r>://yourblog.com<Key.right><Key.right>;<Key.down>;<Key.enter><Key.enter>document.get<Key.shift>Element<Key.shift>By<Key.shift>Id<Key.shift_r><Key.shift_r><Key.shift_r>(<Key.shift_r>"share-linkedin<Key.right><Key.right>.add<Key.shift><Key.enter><Key.shift_r>(<Key.shift_r>"click<Key.right>,<Key.space>function<Key.shift_r>(<Key.right><Key.space><Key.shift_r>{<Key.enter>share<Key.shift>On<Key.shift>Linked<Key.shift><Key.shift>In<Key.shift_r>(<Key.shift_r>"<Key.shift>Your<Key.space>blog<Key.space>post<Key.space>title<Key.shift_r>",<Key.space>h<Key.backspace><Key.shift_r>"https<Key.shift_r>://yourblog.com<Key.right><Key.right>;<Key.down>;<Key.enter><Key.enter>function<Key.space>share<Key.shift>On<Key.down><Key.down><Key.enter><Key.shift_r><Key.shift_r><Key.shift_r><Key.shift_r><Key.shift_r><Key.shift_r><Key.shift_r><Key.shift_r>(title,url<Key.right><Key.space><Key.shift_r><Key.shift_r><Key.shift_r><Key.shift_r><Key.shift_r><Key.shift_r><Key.shift_r><Key.shift_r><Key.shift_r><Key.shift_r><Key.shift_r><Key.shift_r><Key.shift_r><Key.shift_r><Key.shift_r><Key.shift_r><Key.shift_r><Key.shift_r><Key.shift_r><Key.shift_r><Key.shift_r><Key.shift_r><Key.shift_r><Key.shift_r><Key.shift_r><Key.shift_r><Key.shift_r><Key.shift_r><Key.shift_r><Key.shift_r><Key.shift_r><Key.shift_r><Key.shift_r><Key.shift_r><Key.shift_r><Key.shift_r><Key.shift_r><Key.shift_r><Key.shift_r><Key.shift_r><Key.shift_r><Key.shift_r><Key.shift_r><Key.shift_r><Key.shift_r><Key.shift_r><Key.shift_r><Key.shift_r><Key.shift_r><Key.shift_r><Key.shift_r><Key.shift_r><Key.shift_r><Key.shift_r><Key.shift_r><Key.shift_r><Key.shift_r>{<Key.enter>const<Key.space>twitter<Key.shift>Url<Key.space>=<Key.space>'htt<Key.backspace><Key.backspace><Key.backspace><Key.backspace>`https<Key.shift_r>://twitter.com/intent/tweet<Key.shift>?text=<Key.shift><Key.shift><Key.shift><Key.shift><Key.shift><Key.shift><Key.shift><Key.shift><Key.shift><Key.shift><Key.shift><Key.shift><Key.shift><Key.shift><Key.shift><Key.shift><Key.shift><Key.shift><Key.shift><Key.shift><Key.shift><Key.shift><Key.shift><Key.shift><Key.shift><Key.shift><Key.shift><Key.shift><Key.shift><Key.shift><Key.shift><Key.shift><Key.shift><Key.shift><Key.shift><Key.shift><Key.shift><Key.shift><Key.shift><Key.shift><Key.shift><Key.shift>$<Key.shift>{encode<Key.shift>URI<Key.backspace>L<Key.backspace>I<Key.down><Key.enter><Key.shift_r><Key.shift_r><Key.shift_r><Key.shift_r><Key.shift_r><Key.shift_r><Key.shift_r><Key.shift_r><Key.shift_r><Key.shift_r>(title<Key.shift_r><Key.shift_r><Key.shift_r><Key.shift_r><Key.shift_r>}<Key.right><Key.left><Key.shift_r><Key.shift_r><Key.shift_r><Key.shift_r><Key.shift_r><Key.shift_r><Key.shift_r><Key.shift_r><Key.shift_r><Key.shift_r><Key.shift_r><Key.shift_r><Key.shift_r><Key.shift_r><Key.shift_r><Key.shift_r><Key.shift_r><Key.shift_r><Key.shift_r><Key.shift_r><Key.shift_r><Key.shift_r><Key.shift_r><Key.shift_r><Key.shift_r><Key.shift_r>&url=<Key.shift_r><Key.shift_r><Key.shift_r><Key.shift_r><Key.shift_r><Key.shift_r><Key.shift_r><Key.shift_r><Key.shift_r><Key.shift_r><Key.shift_r><Key.shift_r><Key.shift_r><Key.shift_r><Key.shift_r><Key.shift_r><Key.shift_r><Key.shift_r><Key.shift_r><Key.shift_r><Key.shift_r><Key.shift_r><Key.shift_r><Key.shift_r><Key.shift_r><Key.shift_r><Key.shift_r><Key.shift_r><Key.shift_r><Key.shift_r><Key.shift_r><Key.shift_r>$<Key.shift_r>{encode<Key.down><Key.enter><Key.shift_r><Key.shift_r><Key.shift_r><Key.shift_r><Key.shift_r>(url<Key.esc><Key.right>
Screenshot: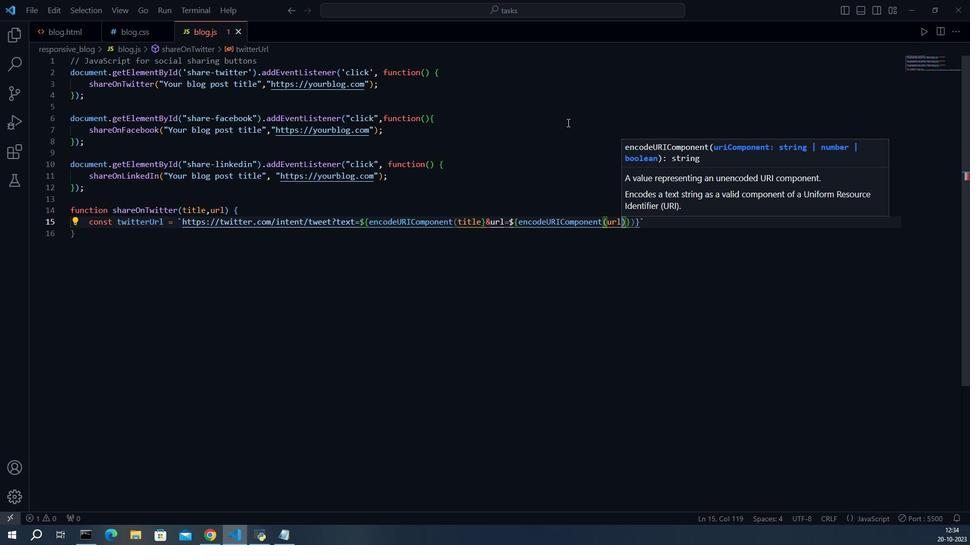 
Action: Mouse moved to (352, 195)
Screenshot: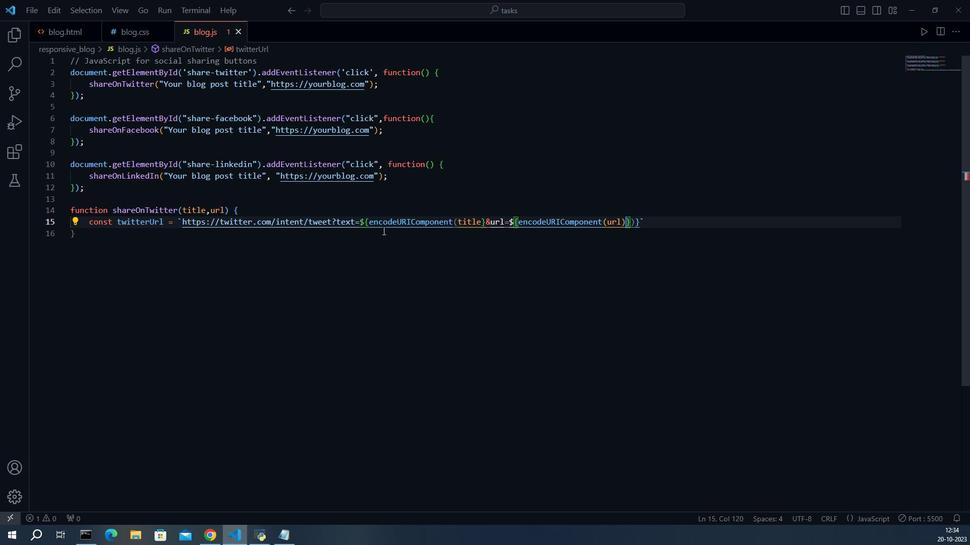 
Action: Mouse pressed left at (352, 195)
Screenshot: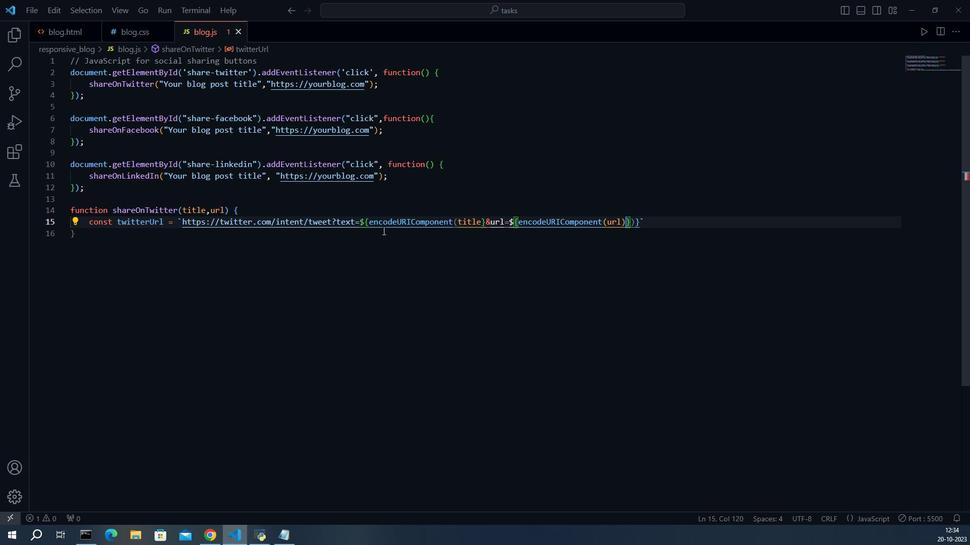 
Action: Mouse moved to (409, 190)
Screenshot: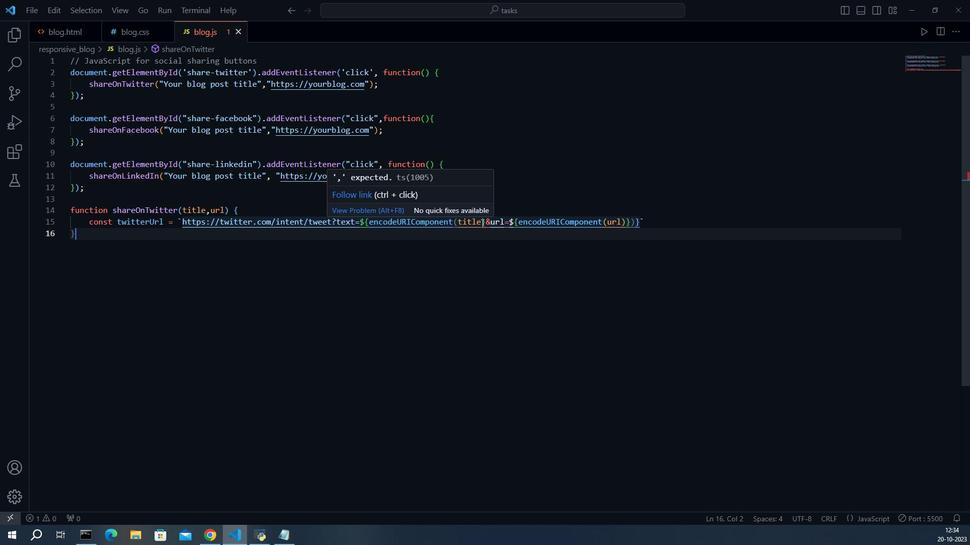 
Action: Mouse pressed left at (409, 190)
Screenshot: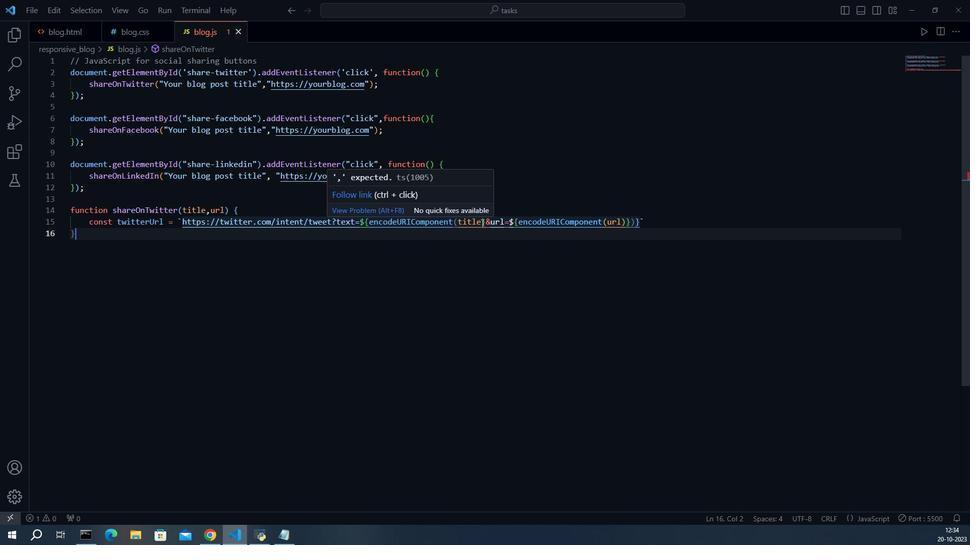 
Action: Mouse moved to (410, 190)
Screenshot: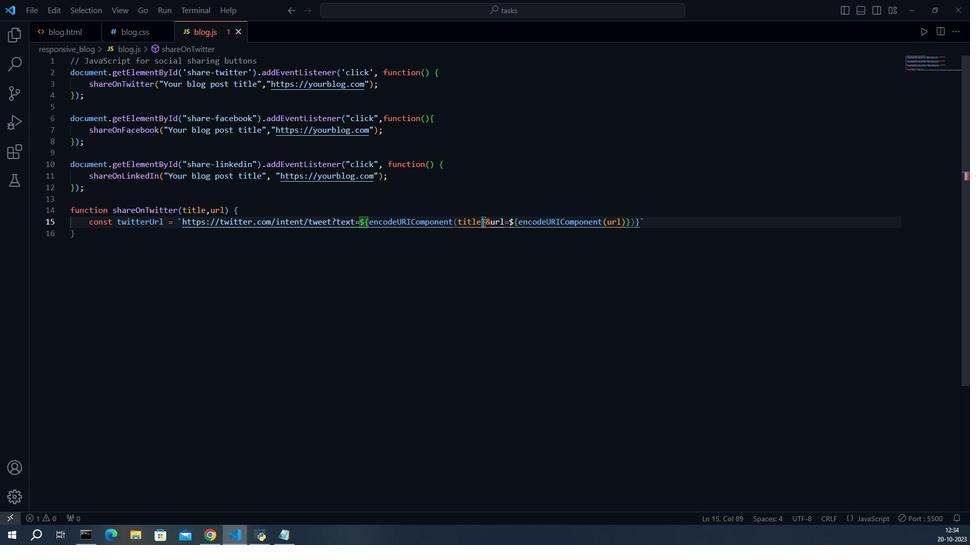 
Action: Key pressed <Key.shift_r>)
Screenshot: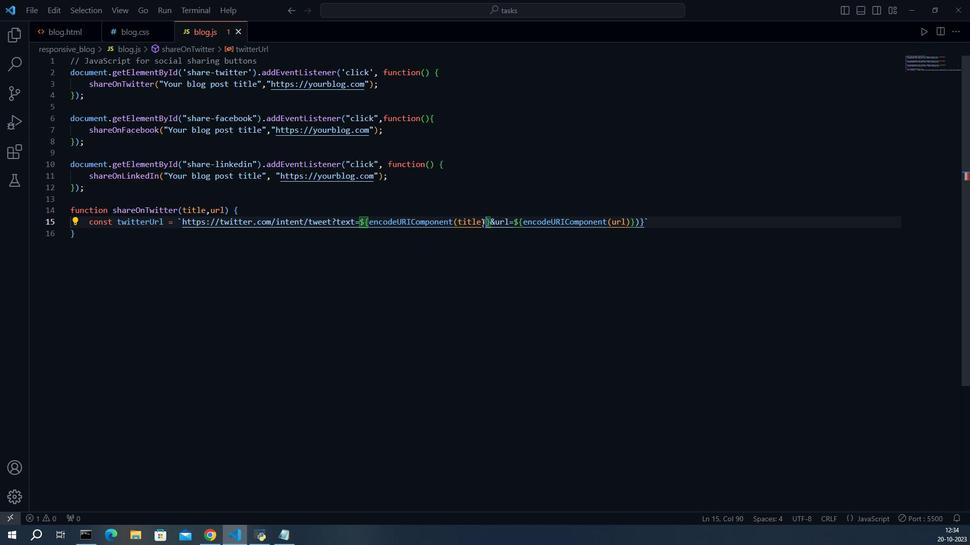 
Action: Mouse moved to (501, 190)
Screenshot: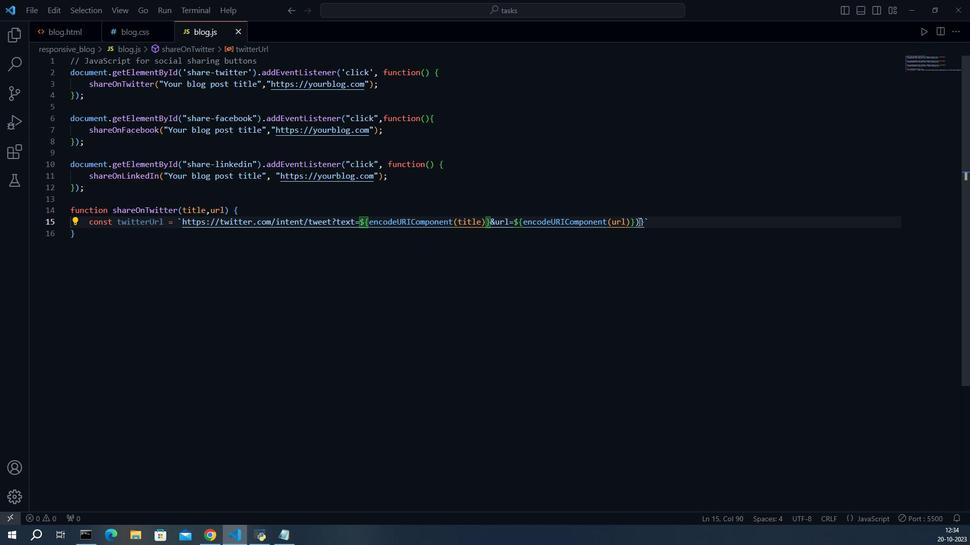 
Action: Mouse pressed left at (501, 190)
Screenshot: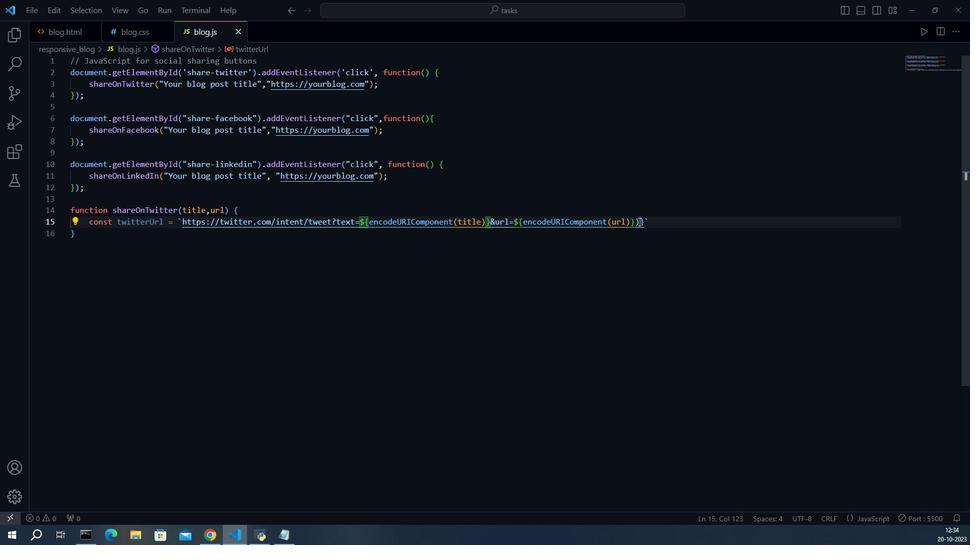 
Action: Mouse moved to (507, 194)
Screenshot: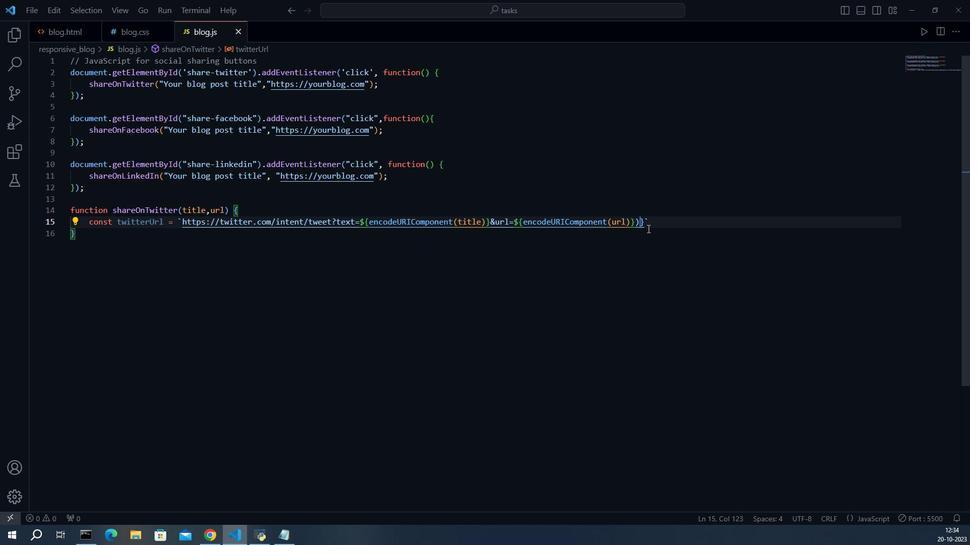 
Action: Key pressed <Key.backspace>
Screenshot: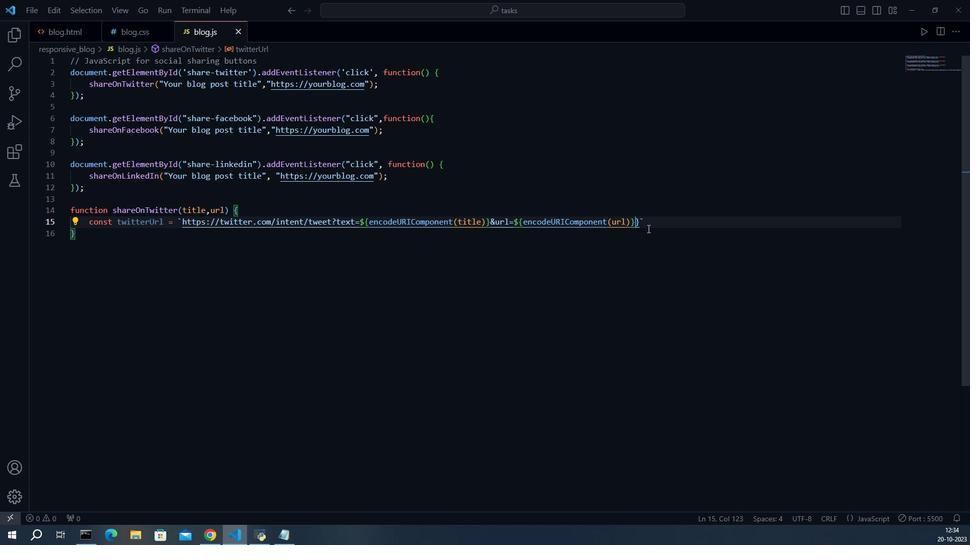 
Action: Mouse moved to (233, 190)
Screenshot: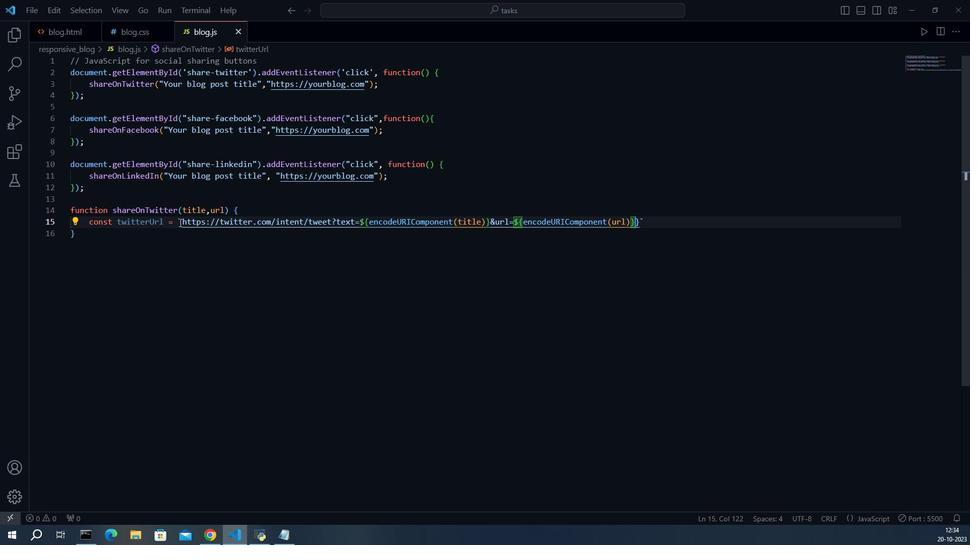 
Action: Mouse pressed left at (233, 190)
Screenshot: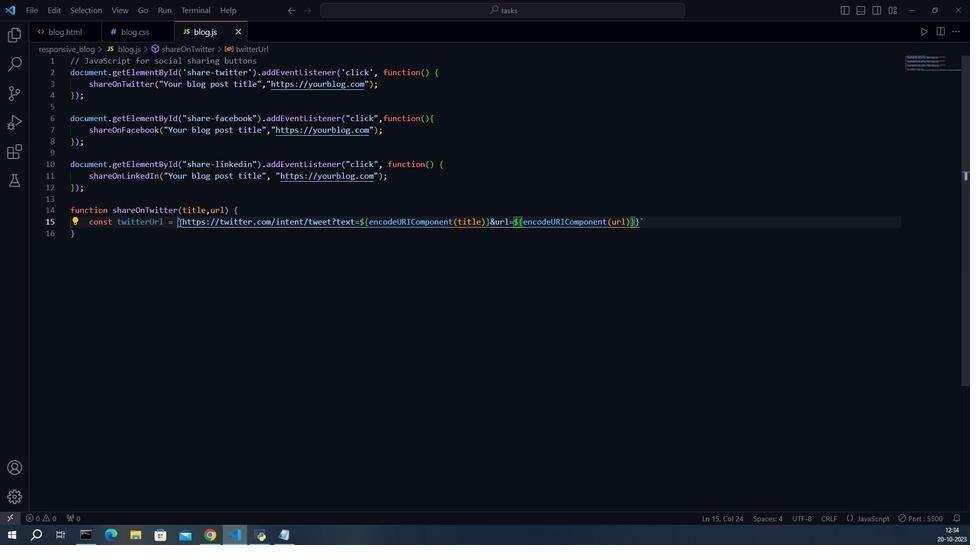 
Action: Mouse moved to (345, 190)
Screenshot: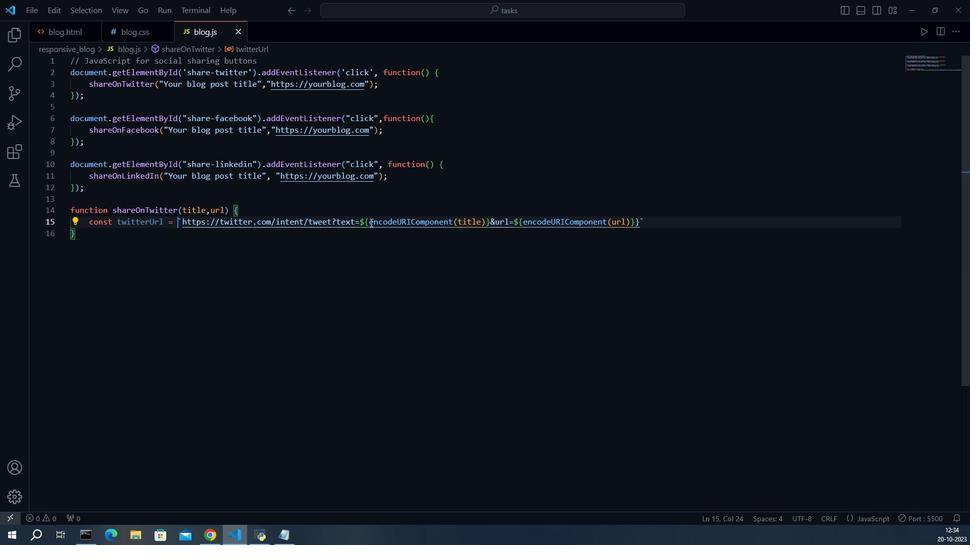 
Action: Mouse pressed left at (345, 190)
Screenshot: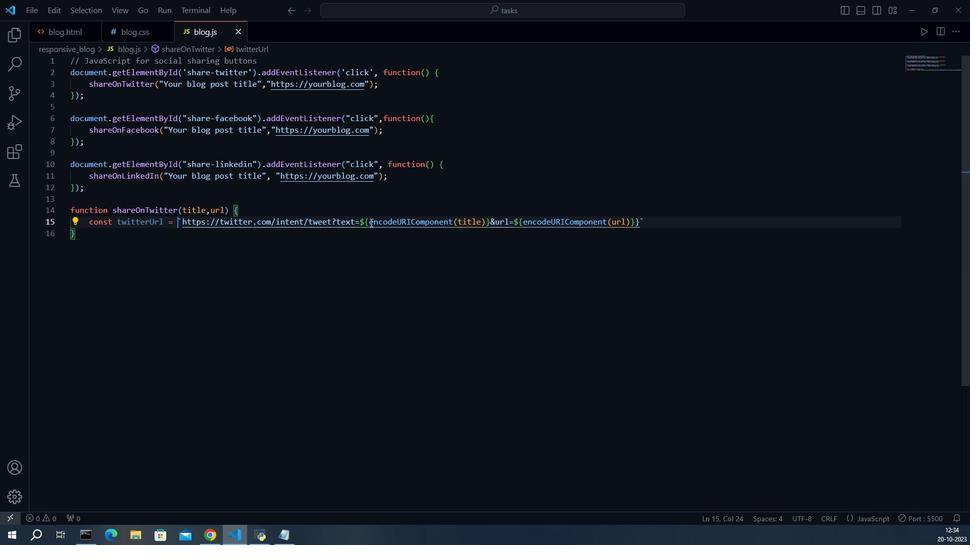 
Action: Mouse moved to (412, 189)
Screenshot: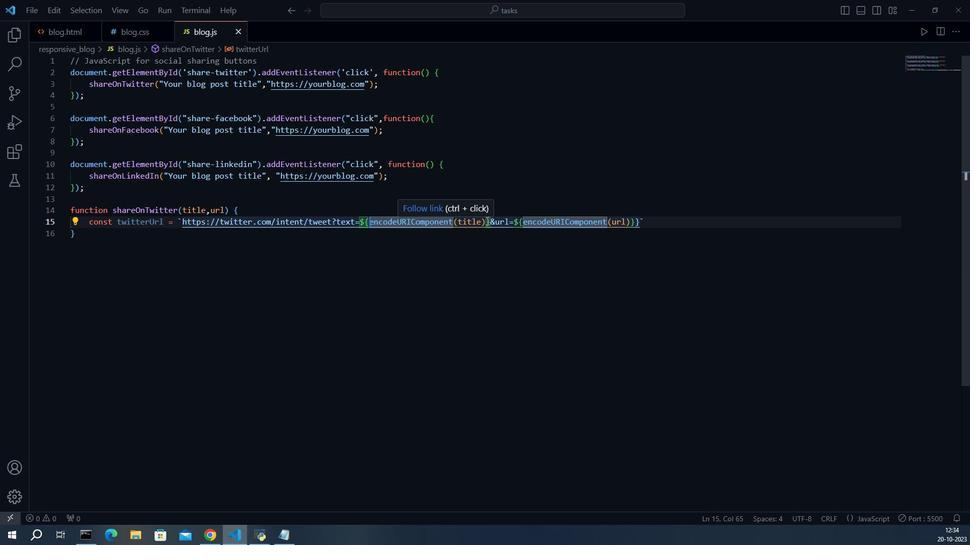 
Action: Mouse pressed left at (412, 189)
Screenshot: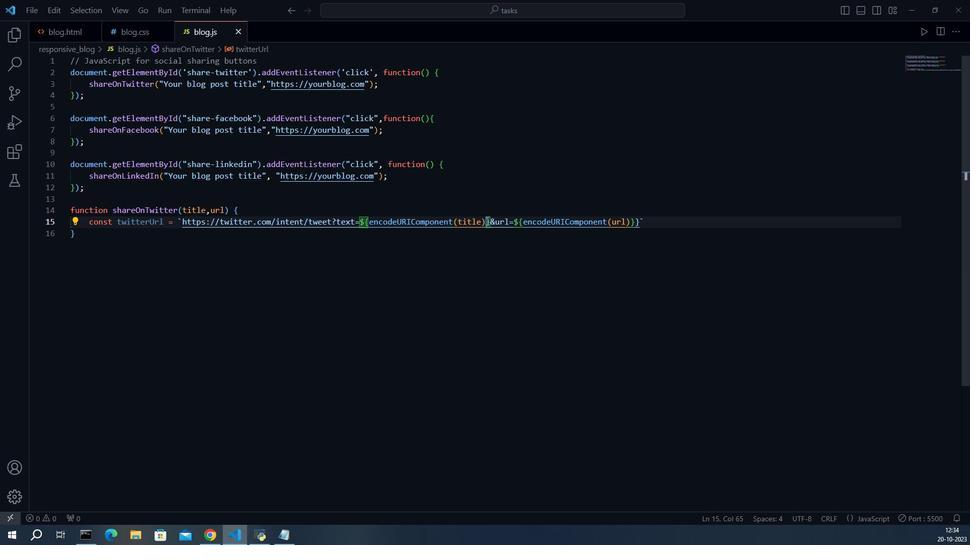 
Action: Mouse pressed left at (412, 189)
Screenshot: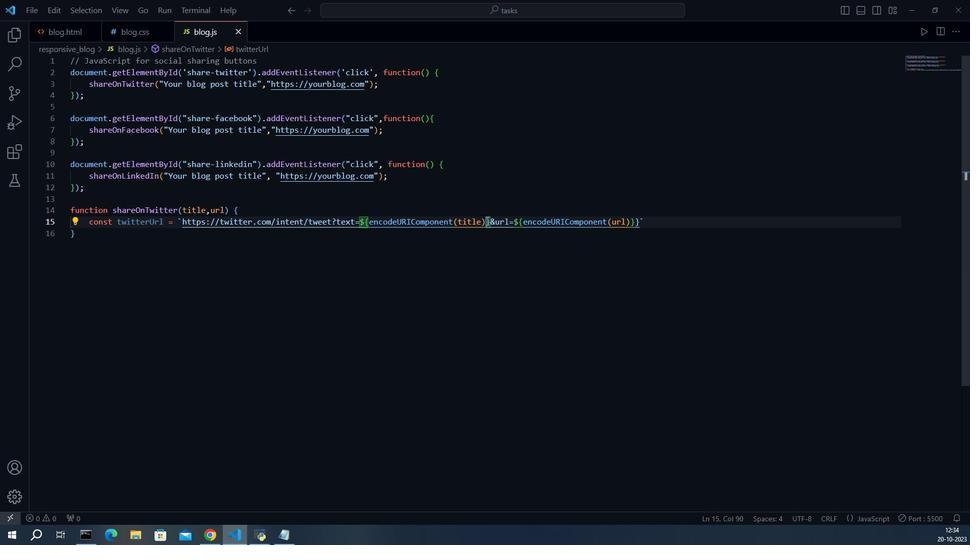 
Action: Mouse moved to (341, 189)
Screenshot: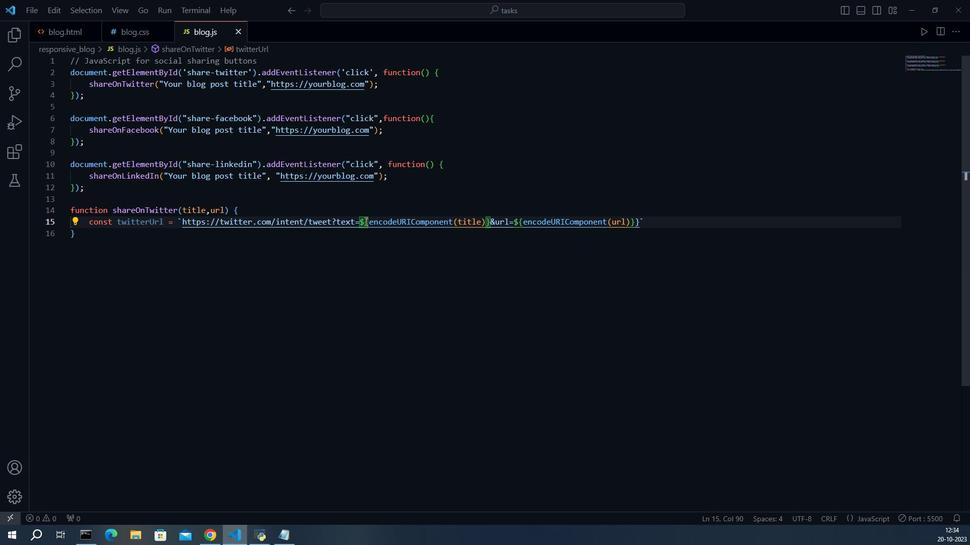 
Action: Mouse pressed left at (341, 189)
Screenshot: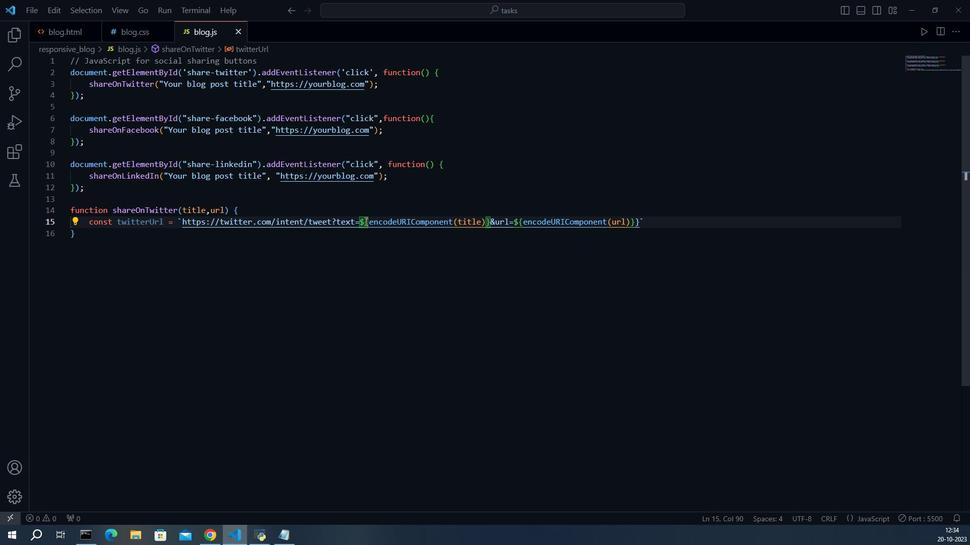 
Action: Mouse moved to (344, 191)
Screenshot: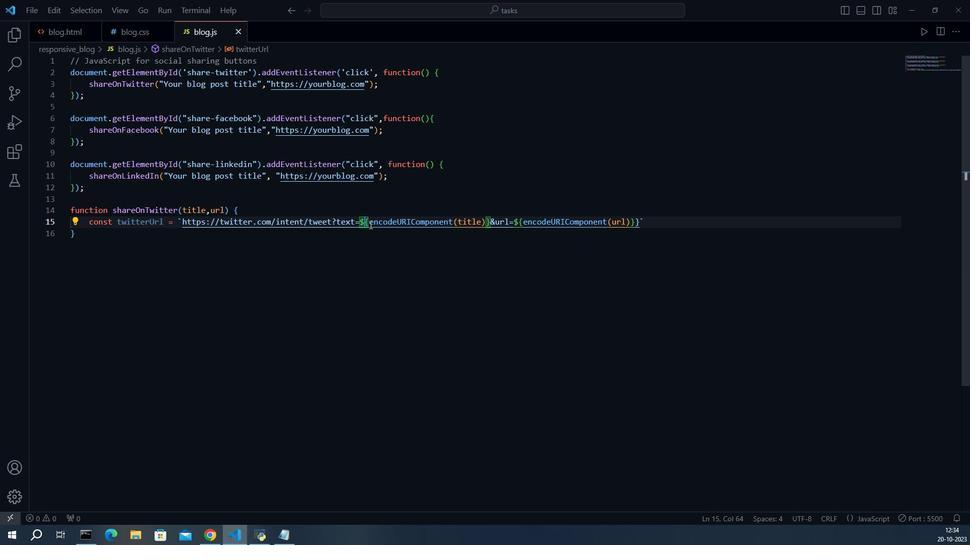 
Action: Key pressed <Key.right><Key.left><Key.right><Key.left><Key.left><Key.right><Key.right>
Screenshot: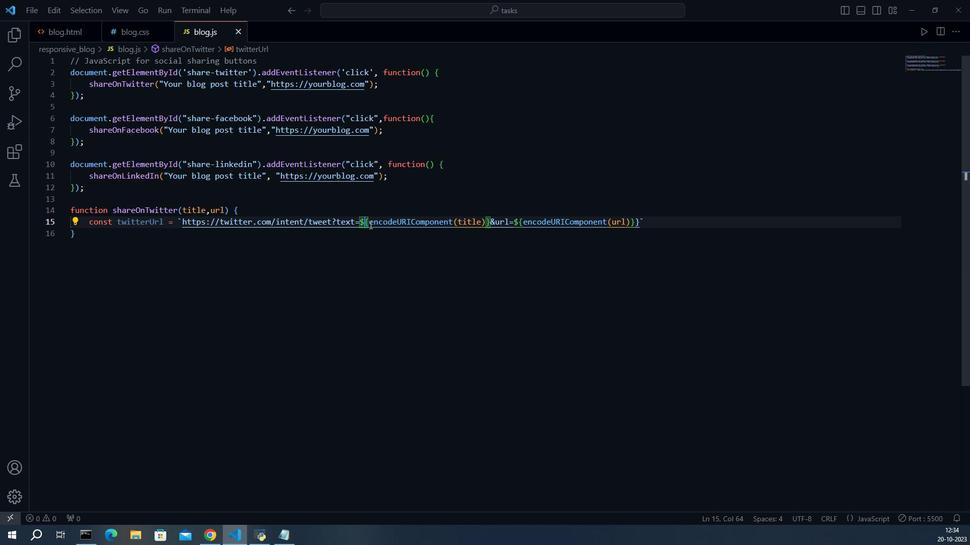 
Action: Mouse moved to (431, 191)
Screenshot: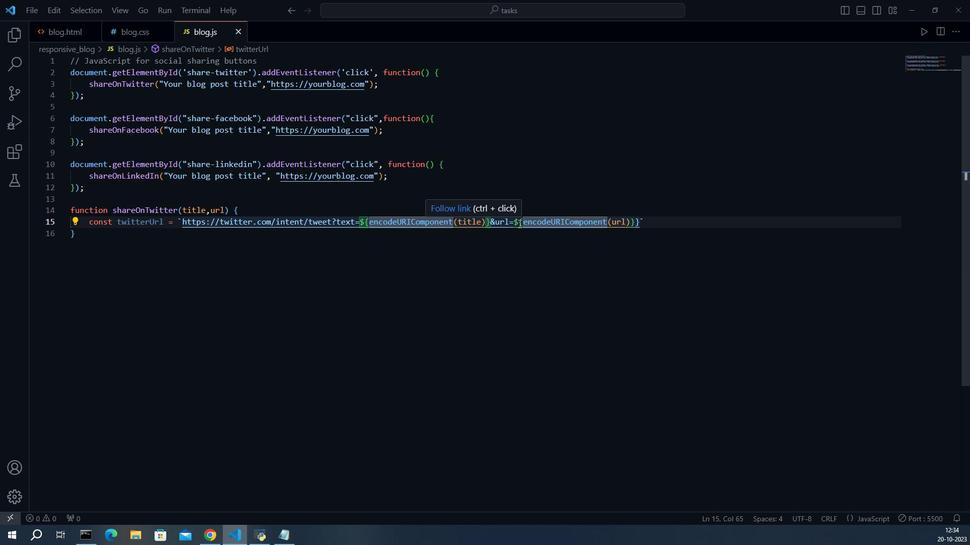 
Action: Mouse pressed left at (431, 191)
Screenshot: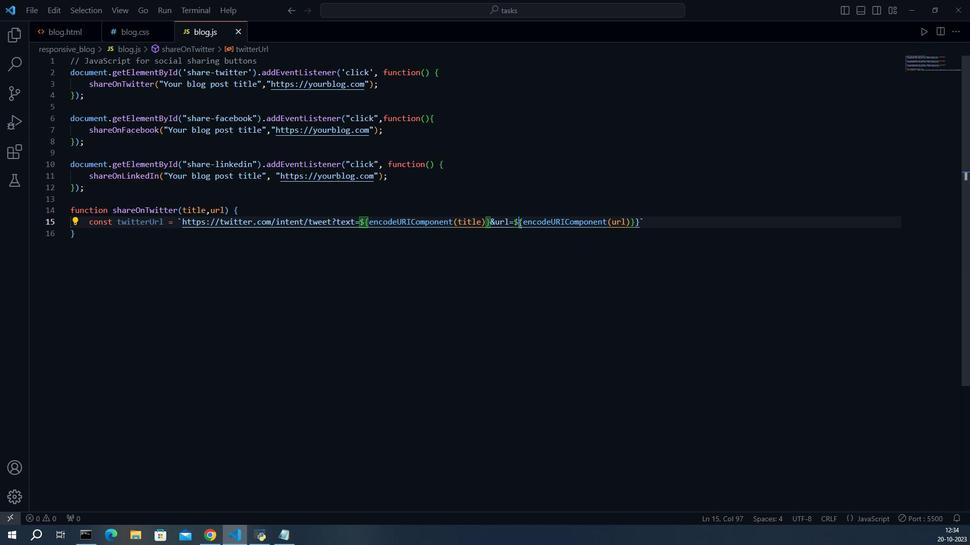 
Action: Mouse moved to (529, 198)
Screenshot: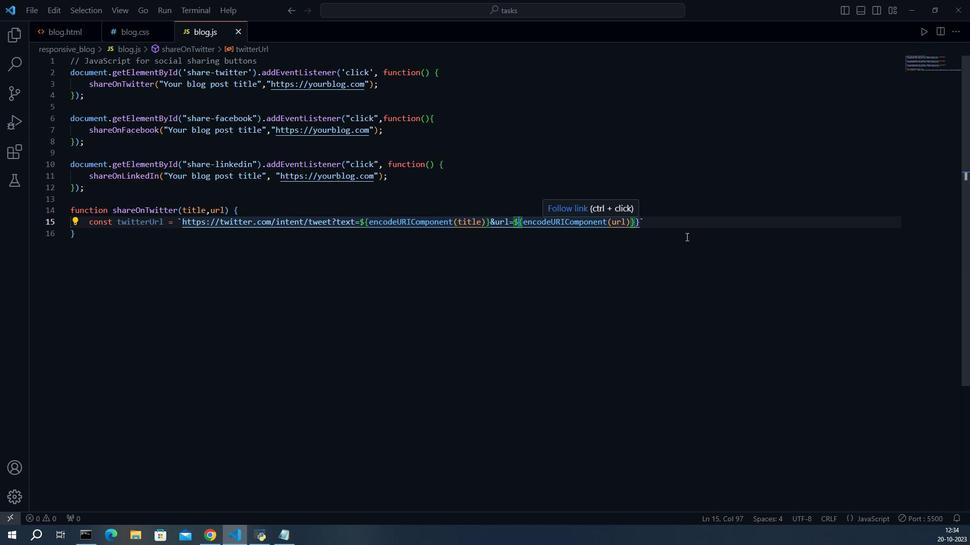 
Action: Key pressed <Key.right><Key.right><Key.right><Key.right><Key.right><Key.right><Key.right><Key.right><Key.right><Key.right><Key.right><Key.right><Key.right><Key.right><Key.right><Key.right><Key.right><Key.right><Key.right><Key.right><Key.right><Key.right><Key.right><Key.right><Key.right><Key.right><Key.backspace><Key.right>;<Key.enter>windows.open<Key.shift_r>(facebook<Key.shift>Url,<Key.shift_r>"<Key.shift_r><Key.shift_r>_blank<Key.shift_r><Key.shift_r><Key.shift_r><Key.shift_r><Key.shift_r><Key.shift_r><Key.shift_r><Key.shift_r><Key.right>;<Key.backspace><Key.right>;<Key.down><Key.down><Key.enter><Key.enter>function<Key.space>share<Key.shift><Key.shift><Key.down><Key.down><Key.enter><Key.shift_r>(title,url<Key.enter><Key.right><Key.space><Key.shift_r>{<Key.enter>const<Key.space><Key.shift>linked<Key.enter><Key.shift>Url<Key.space>=<Key.space>`<Key.shift><Key.shift><Key.shift>https<Key.shift_r>://www.linked.com/share<Key.shift>Article<Key.shift>?mini=true<Key.shift><Key.shift><Key.shift><Key.shift><Key.shift><Key.shift><Key.shift><Key.shift>&url=<Key.shift><Key.shift>$<Key.shift_r><Key.shift_r><Key.shift_r><Key.shift_r><Key.shift_r><Key.shift_r><Key.shift_r><Key.shift_r><Key.shift_r><Key.shift_r><Key.shift_r>{encode<Key.down><Key.enter><Key.shift_r>(url<Key.shift_r>)<Key.right><Key.shift_r><Key.shift_r><Key.shift_r><Key.shift_r><Key.shift_r><Key.shift_r><Key.shift_r>&title=<Key.shift><Key.shift><Key.shift><Key.shift><Key.shift><Key.shift>$<Key.shift_r>{enco<Key.down><Key.enter><Key.shift_r><Key.shift_r><Key.shift_r><Key.shift_r><Key.shift_r><Key.shift_r><Key.shift_r><Key.shift_r><Key.shift_r><Key.shift_r><Key.shift_r><Key.shift_r><Key.shift_r><Key.shift_r><Key.shift_r><Key.shift_r><Key.shift_r><Key.shift_r><Key.shift_r><Key.shift_r><Key.shift_r><Key.shift_r><Key.shift_r><Key.shift_r><Key.shift_r><Key.shift_r><Key.shift_r><Key.shift_r><Key.shift_r><Key.shift_r><Key.shift_r><Key.shift_r><Key.shift_r><Key.shift_r><Key.shift_r><Key.shift_r><Key.shift_r><Key.shift_r><Key.shift_r><Key.shift_r><Key.shift_r><Key.shift_r><Key.shift_r>(title<Key.left><Key.esc><Key.right><Key.right><Key.right><Key.right>;<Key.enter>window<Key.backspace>.open<Key.shift_r>(linkedin<Key.enter>,<Key.shift_r>"<Key.shift_r>_b;<Key.backspace>lank<Key.right><Key.right>;<Key.up><Key.up><Key.up><Key.up><Key.up><Key.left><Key.left><Key.left><Key.left><Key.left><Key.left><Key.right><Key.backspace><Key.down><Key.down><Key.down><Key.down><Key.down><Key.up><Key.up><Key.up><Key.enter><Key.enter><Key.up>function<Key.space>share<Key.shift>On<Key.enter><Key.shift_r>(title,url<Key.right><Key.space><Key.shift_r>{<Key.enter>const<Key.space>face<Key.enter><Key.shift><Key.shift><Key.shift><Key.shift><Key.shift><Key.shift><Key.shift><Key.shift><Key.shift><Key.shift><Key.shift><Key.shift>Url<Key.enter><Key.space>=<Key.space>`https<Key.shift_r>://www.facebook.com/sharer/sharer.php<Key.shift>?u=<Key.shift><Key.shift><Key.shift><Key.shift><Key.shift><Key.shift><Key.shift><Key.shift><Key.shift><Key.shift><Key.shift><Key.shift><Key.shift><Key.shift><Key.shift><Key.shift><Key.shift><Key.shift><Key.shift><Key.shift><Key.shift><Key.shift><Key.shift><Key.shift><Key.shift><Key.shift><Key.shift><Key.shift><Key.shift><Key.shift><Key.shift><Key.shift><Key.shift><Key.shift><Key.shift><Key.shift><Key.shift><Key.shift><Key.shift><Key.shift><Key.shift>$<Key.shift_r>{encode<Key.down><Key.enter><Key.shift_r><Key.shift_r><Key.shift_r>(url<Key.right><Key.right><Key.shift_r><Key.shift_r><Key.shift_r><Key.shift_r><Key.shift_r><Key.shift_r><Key.shift_r><Key.shift_r><Key.shift_r><Key.shift_r><Key.shift_r><Key.shift_r><Key.shift_r><Key.shift_r><Key.shift_r><Key.shift_r><Key.shift_r><Key.shift_r><Key.shift_r><Key.shift_r><Key.shift_r>&<Key.space>quot<Key.backspace><Key.backspace><Key.backspace><Key.backspace><Key.backspace>quote=<Key.shift_r><Key.shift_r><Key.shift_r><Key.shift_r><Key.shift_r><Key.shift_r><Key.shift_r><Key.shift_r><Key.shift_r><Key.shift_r><Key.shift_r><Key.shift_r><Key.shift_r><Key.shift_r><Key.shift_r><Key.shift_r><Key.shift_r><Key.shift_r><Key.shift_r><Key.shift_r><Key.shift_r><Key.shift_r><Key.shift_r><Key.shift_r><Key.shift_r>$<Key.shift_r>{encode<Key.down><Key.enter><Key.shift_r><Key.shift_r><Key.shift_r><Key.shift_r><Key.shift_r><Key.shift_r><Key.shift_r><Key.shift_r><Key.shift_r><Key.shift_r><Key.shift_r><Key.shift_r><Key.shift_r><Key.shift_r><Key.shift_r><Key.shift_r><Key.shift_r>(title<Key.enter><Key.right><Key.right><Key.right>;<Key.enter>window.open<Key.shift_r>(facebo<Key.enter>,<Key.shift_r>"<Key.shift_r>_blank<Key.shift_r>"<Key.right>;<Key.up><Key.up><Key.up><Key.up>
Screenshot: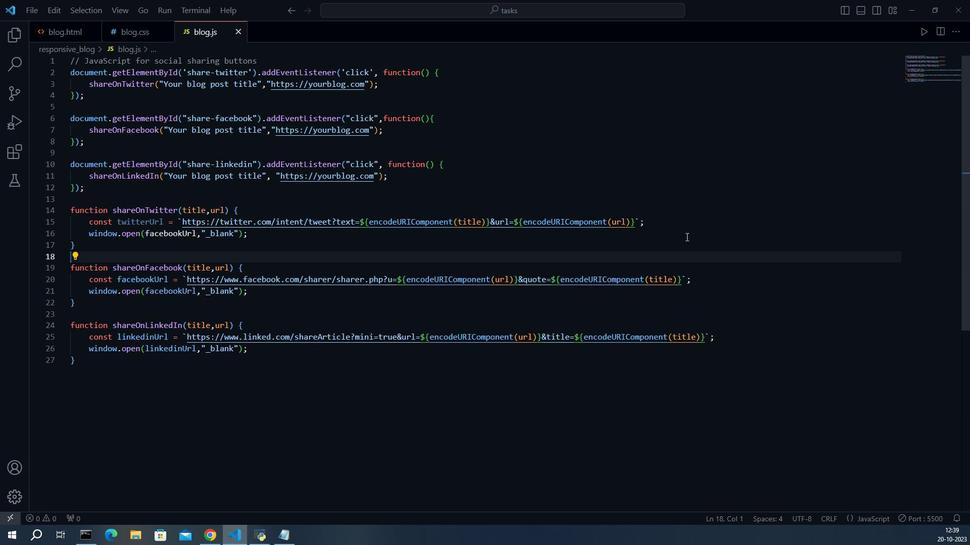 
Action: Mouse moved to (161, 87)
Screenshot: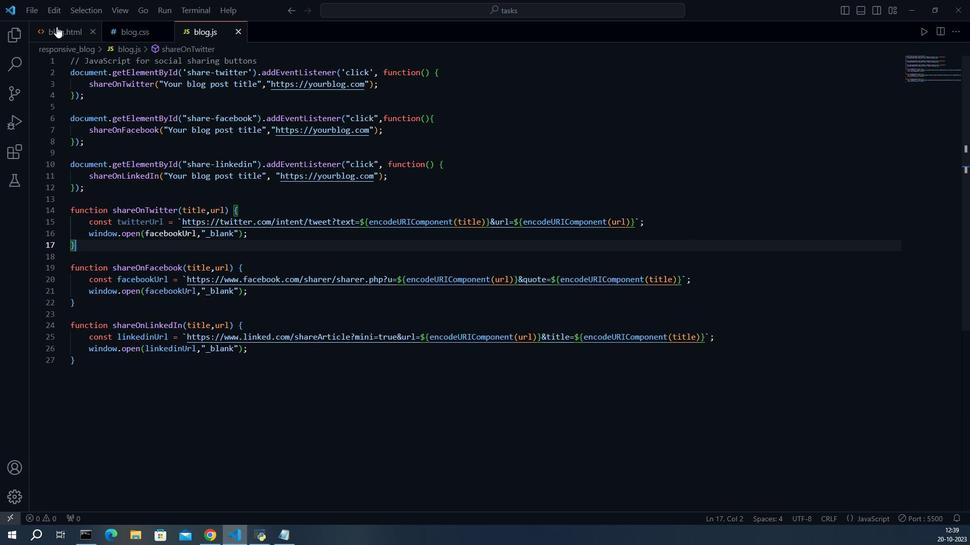 
Action: Mouse pressed left at (161, 87)
Screenshot: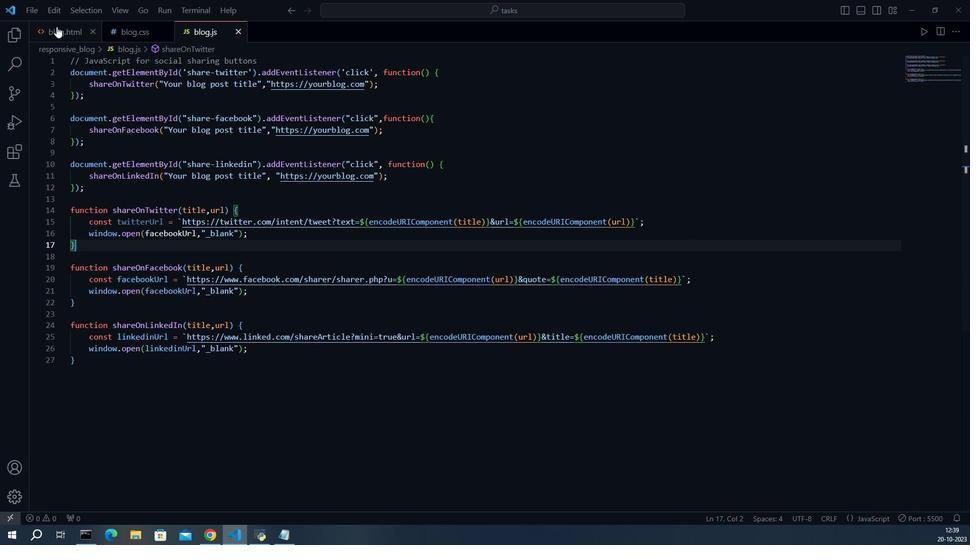 
Action: Mouse moved to (311, 158)
Screenshot: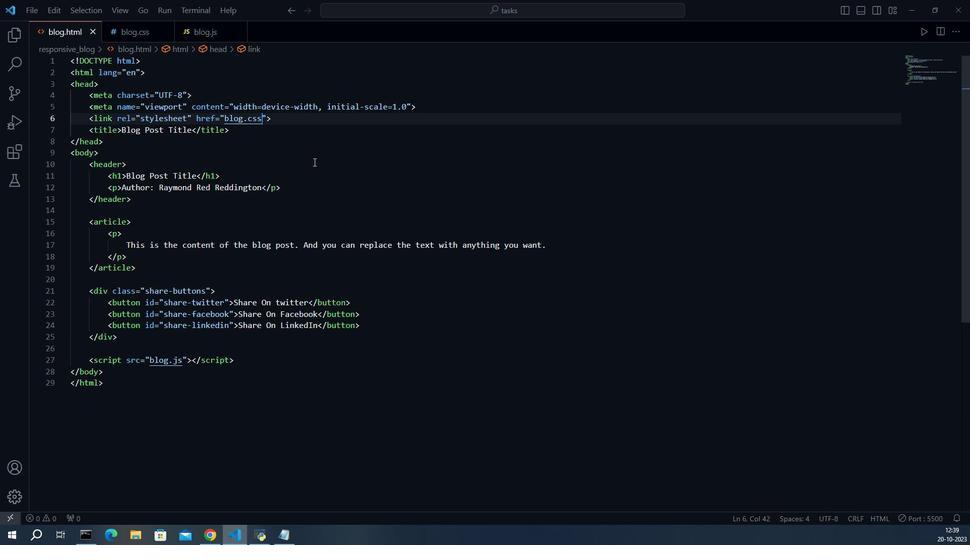
Action: Mouse pressed left at (311, 158)
Screenshot: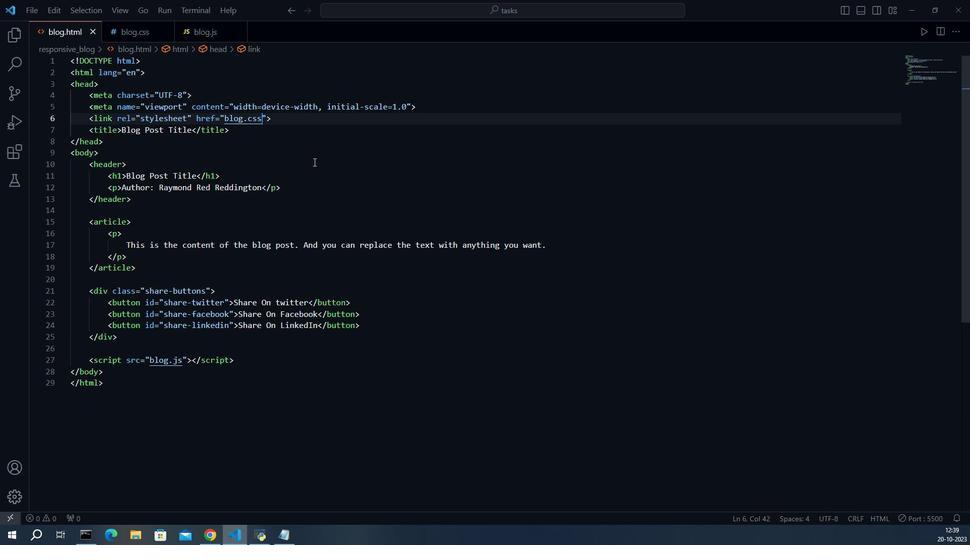 
Action: Key pressed <Key.alt_l>lo
Screenshot: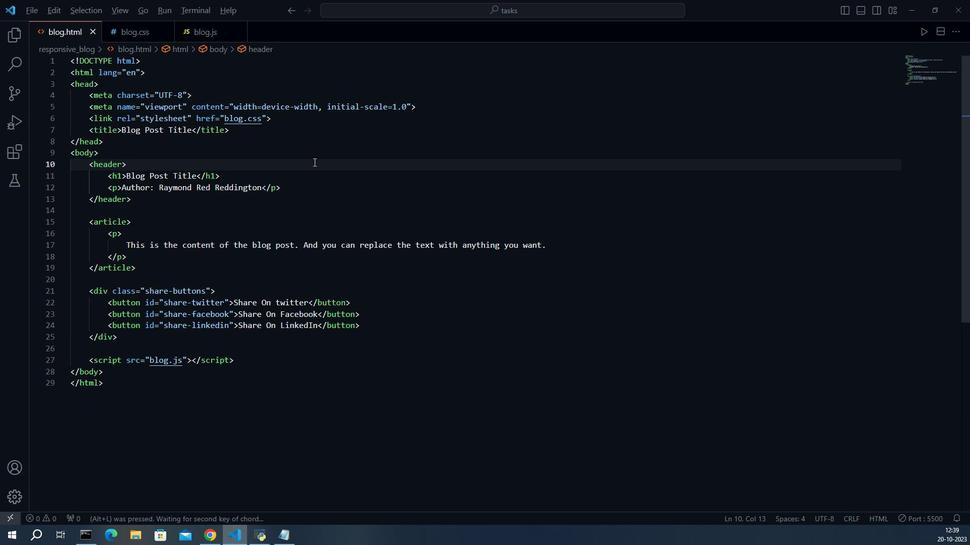 
Action: Mouse moved to (359, 172)
Screenshot: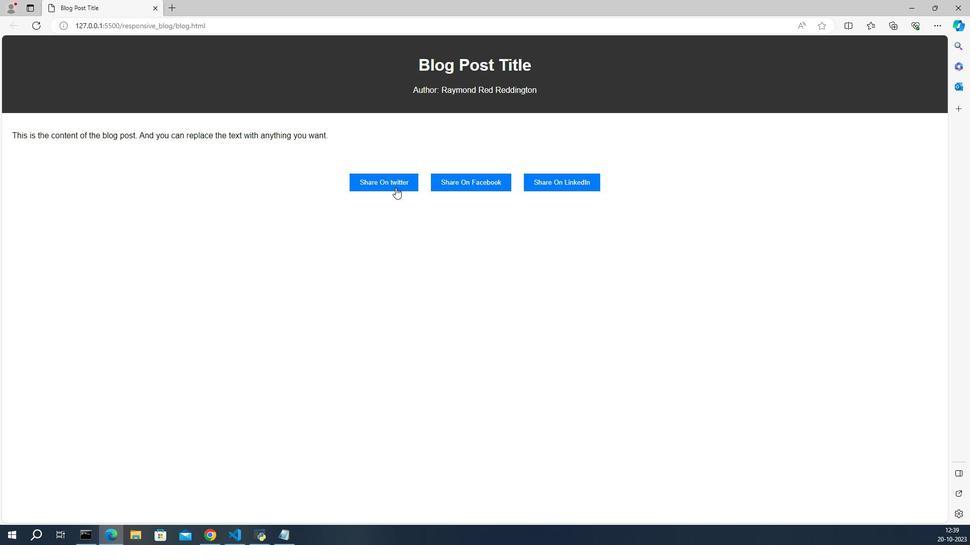 
Action: Mouse pressed left at (359, 172)
Screenshot: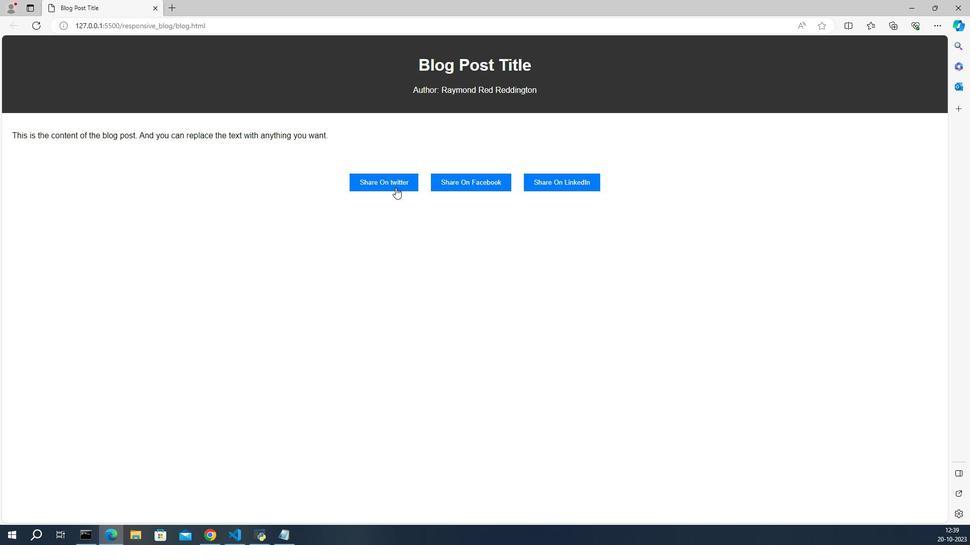 
Action: Mouse moved to (359, 170)
Screenshot: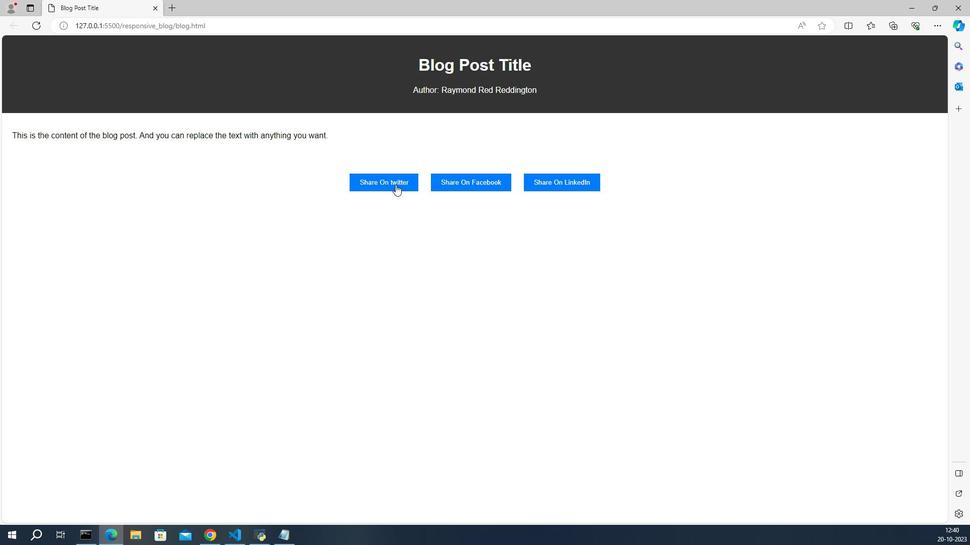 
Action: Mouse pressed left at (359, 170)
Screenshot: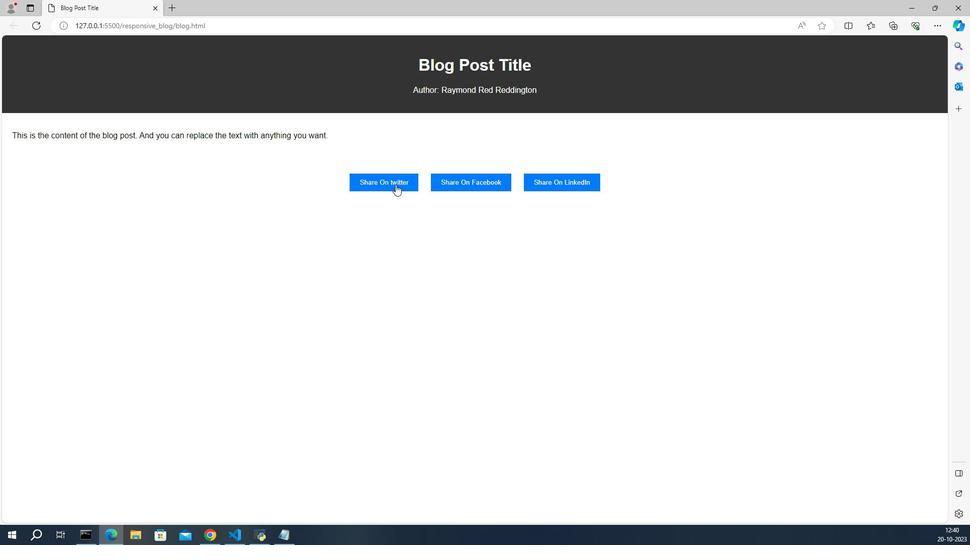 
Action: Mouse moved to (401, 171)
Screenshot: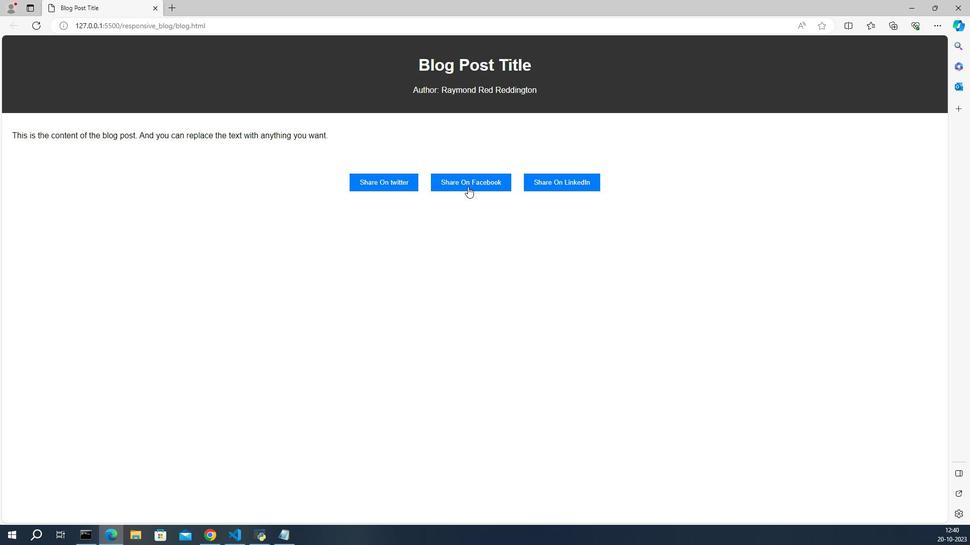 
Action: Mouse pressed left at (401, 171)
Screenshot: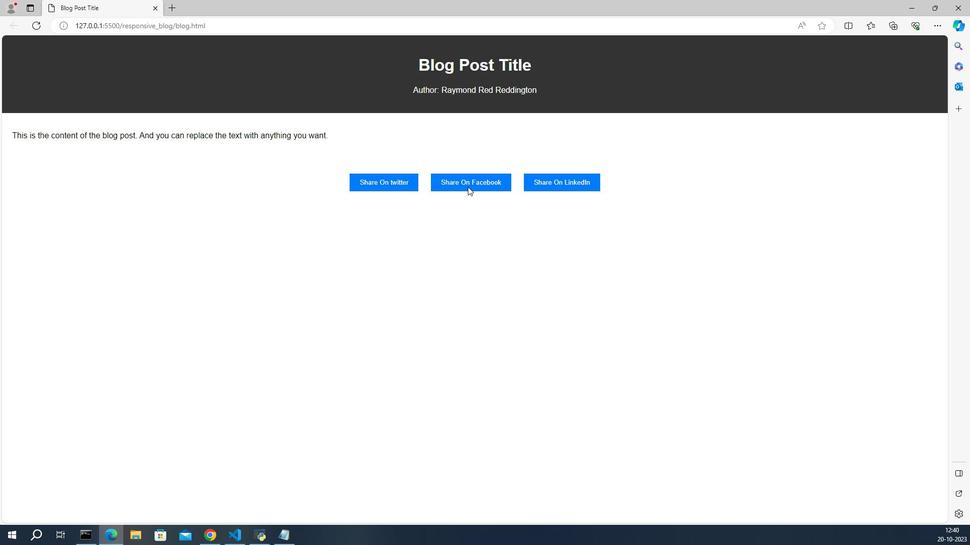 
Action: Mouse moved to (200, 73)
Screenshot: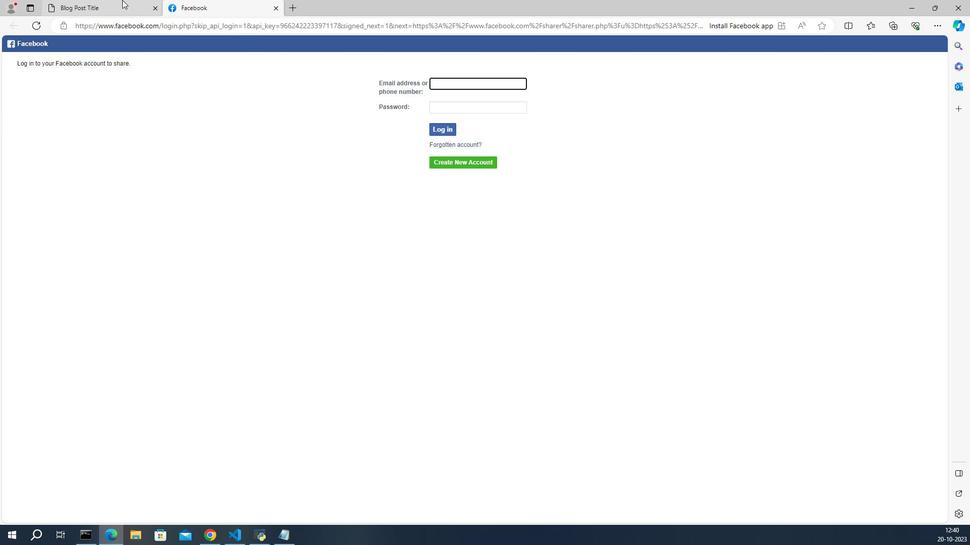 
Action: Mouse pressed left at (200, 73)
Screenshot: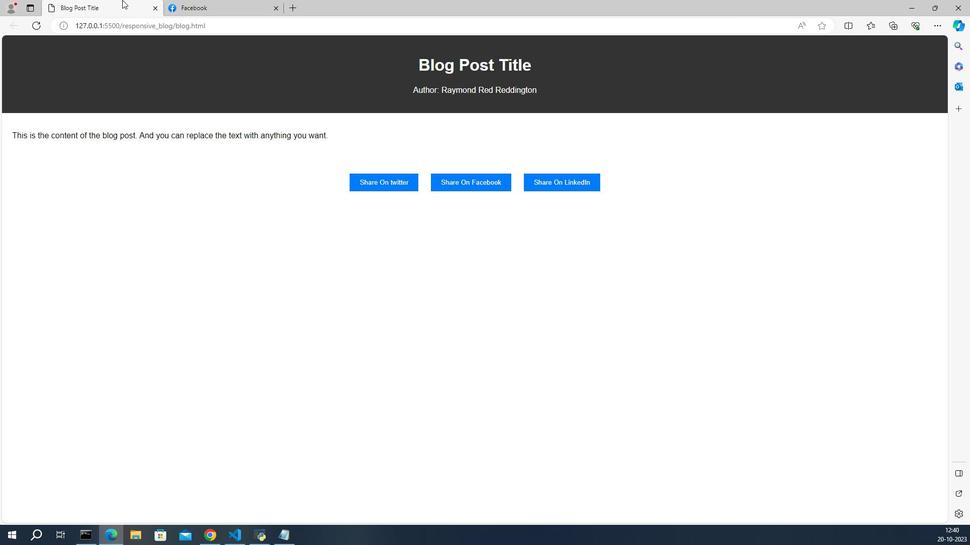 
Action: Mouse moved to (457, 171)
Screenshot: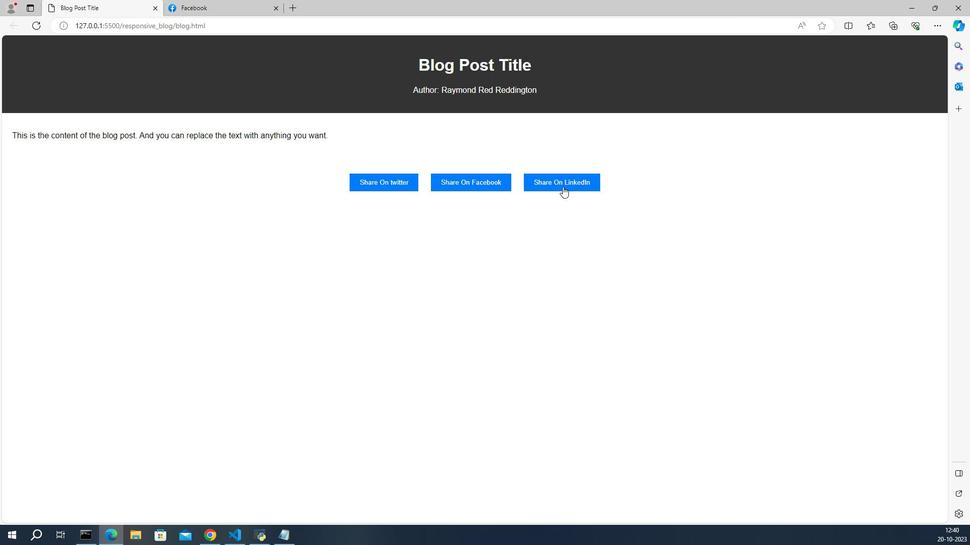 
Action: Mouse pressed left at (457, 171)
Screenshot: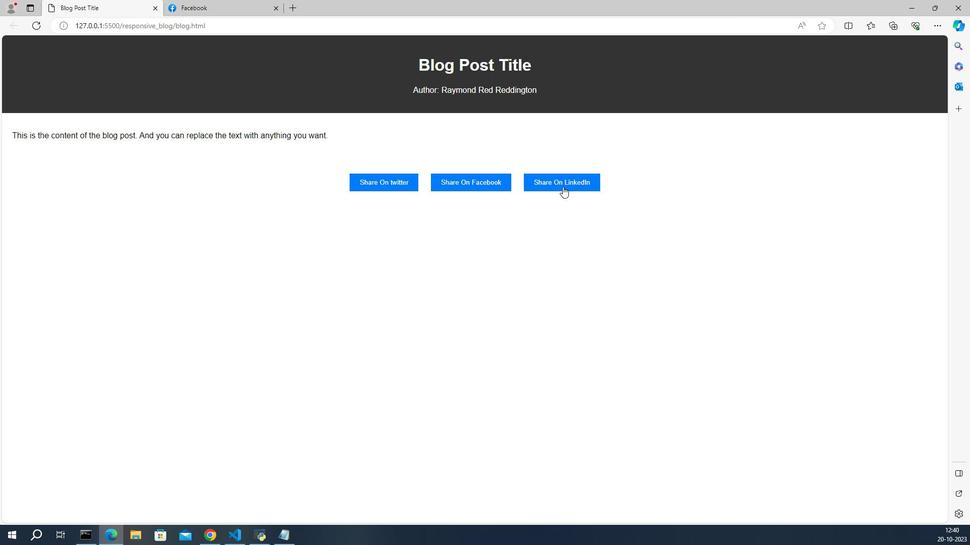 
Action: Mouse moved to (291, 79)
Screenshot: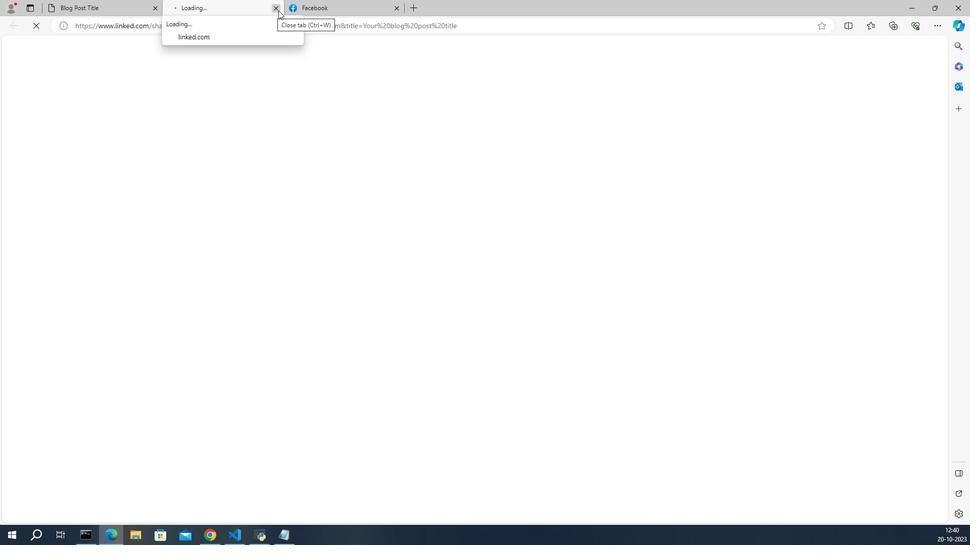 
Action: Mouse pressed left at (291, 79)
Screenshot: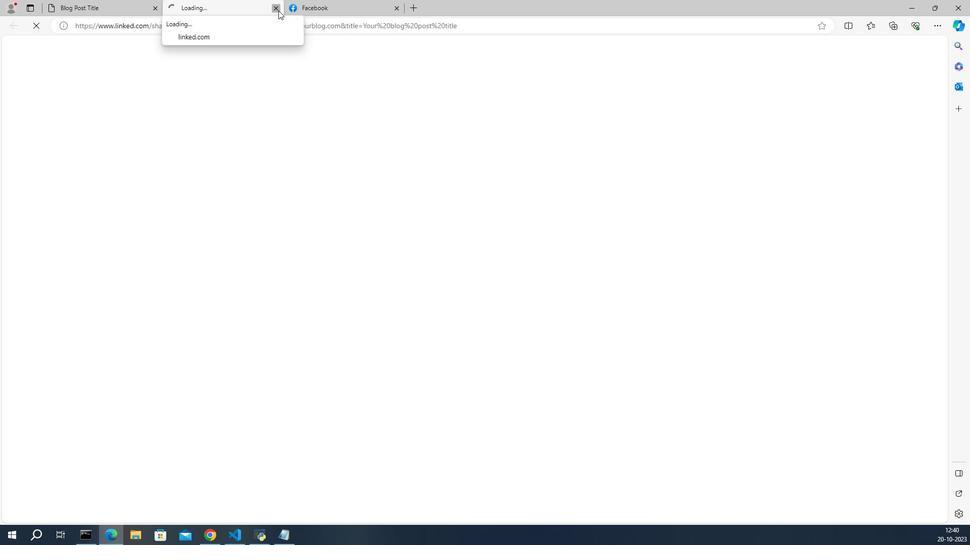 
Action: Mouse moved to (272, 73)
Screenshot: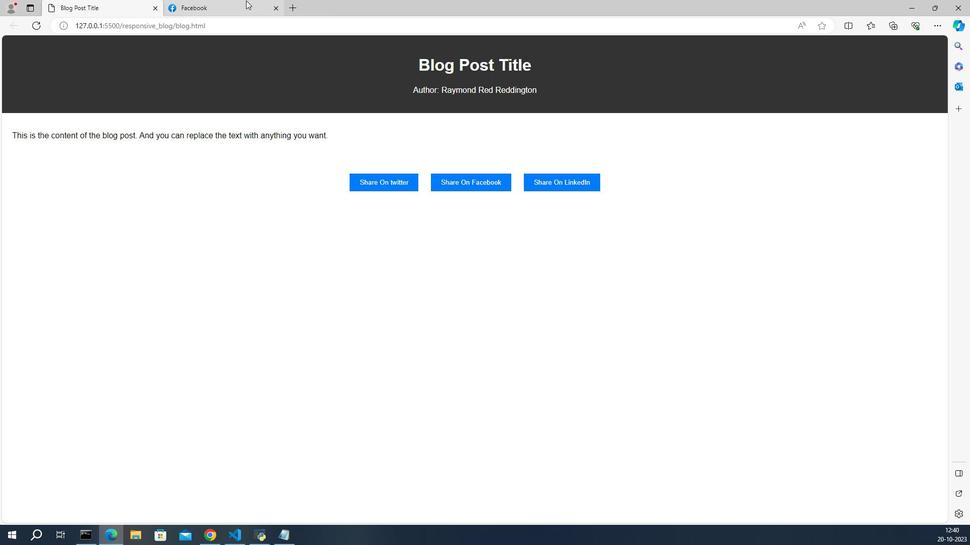 
Action: Mouse pressed left at (272, 73)
Screenshot: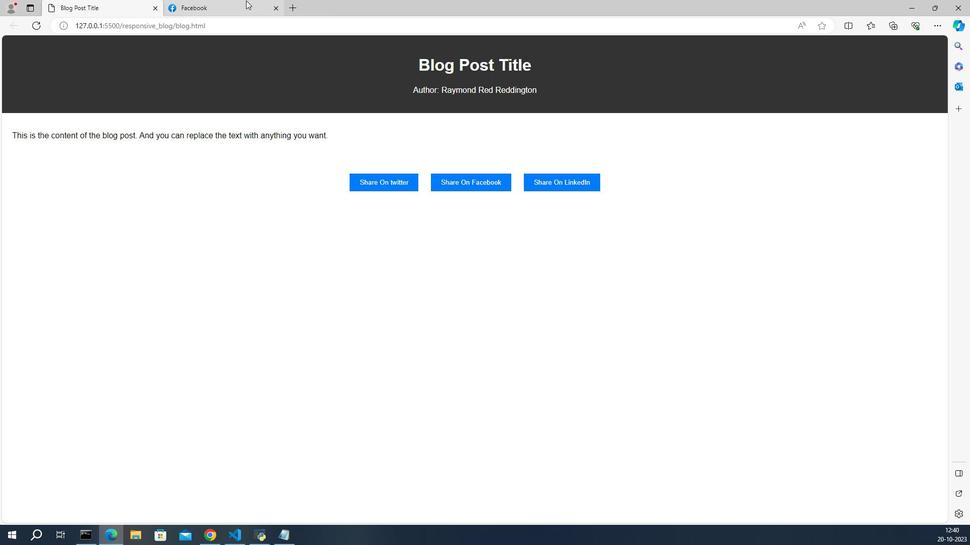 
Action: Mouse moved to (289, 78)
Screenshot: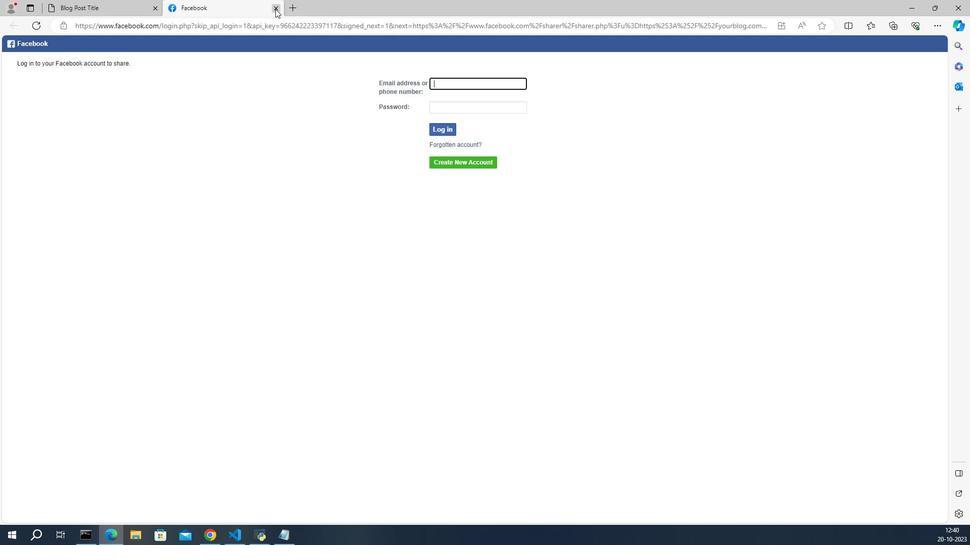 
Action: Mouse pressed left at (289, 78)
Screenshot: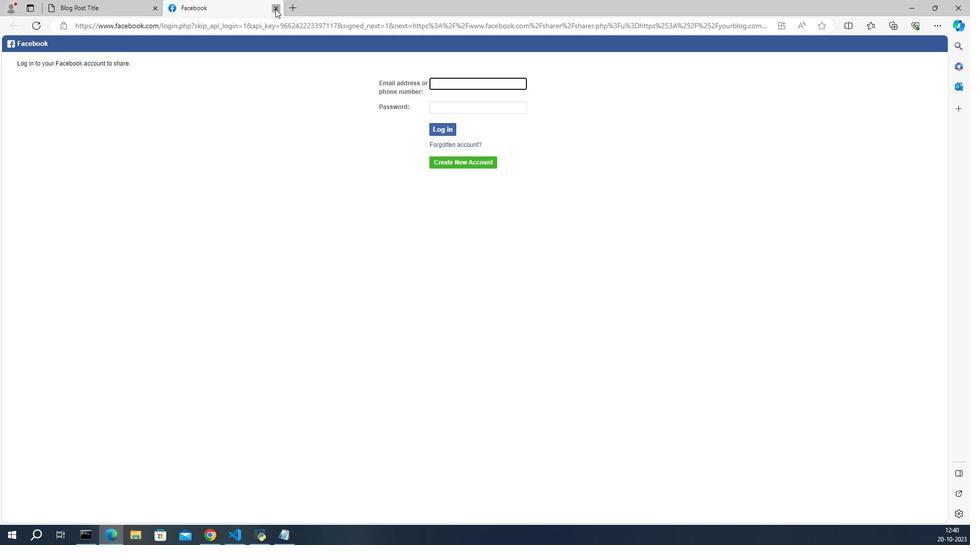 
Action: Mouse moved to (689, 73)
Screenshot: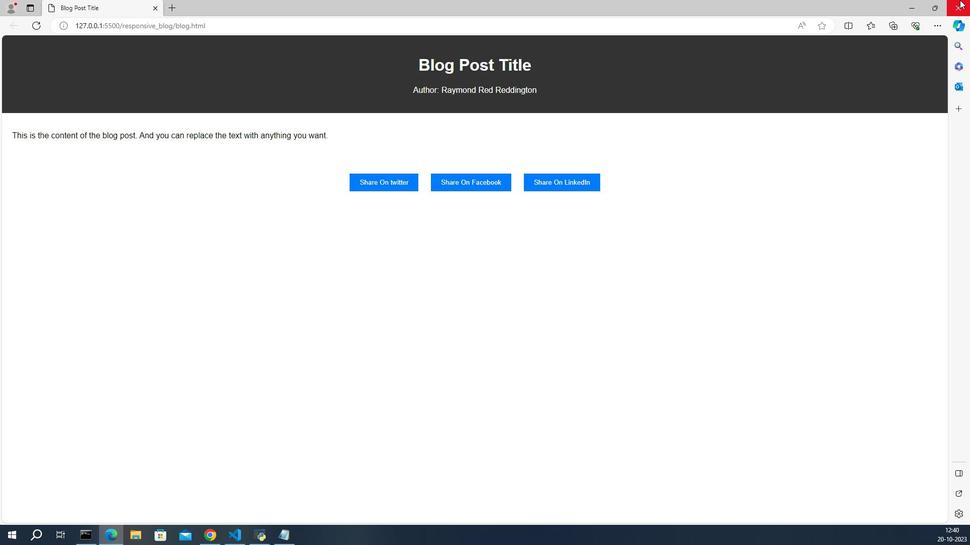 
Action: Mouse pressed left at (689, 73)
Screenshot: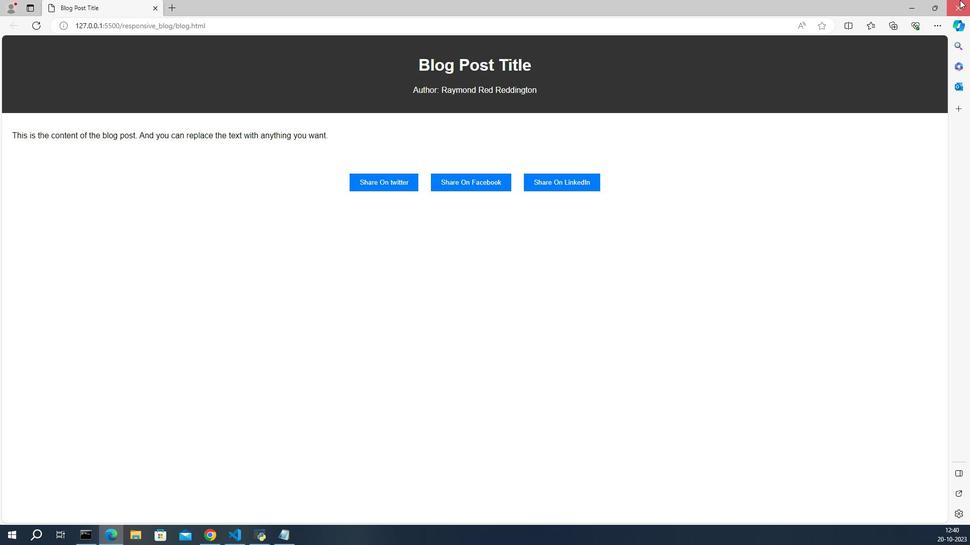 
Action: Mouse moved to (922, 272)
Screenshot: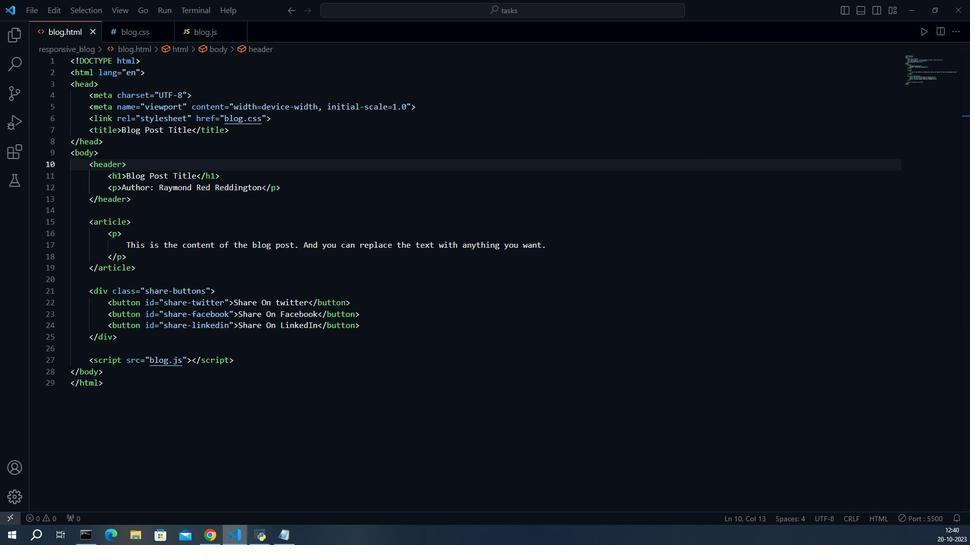 
Action: Mouse pressed left at (922, 272)
Screenshot: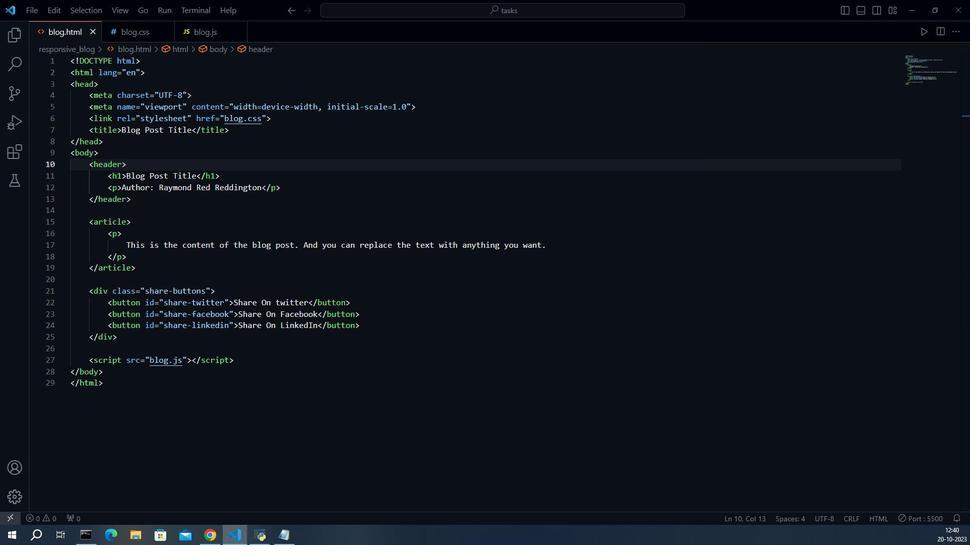 
Action: Mouse moved to (927, 216)
Screenshot: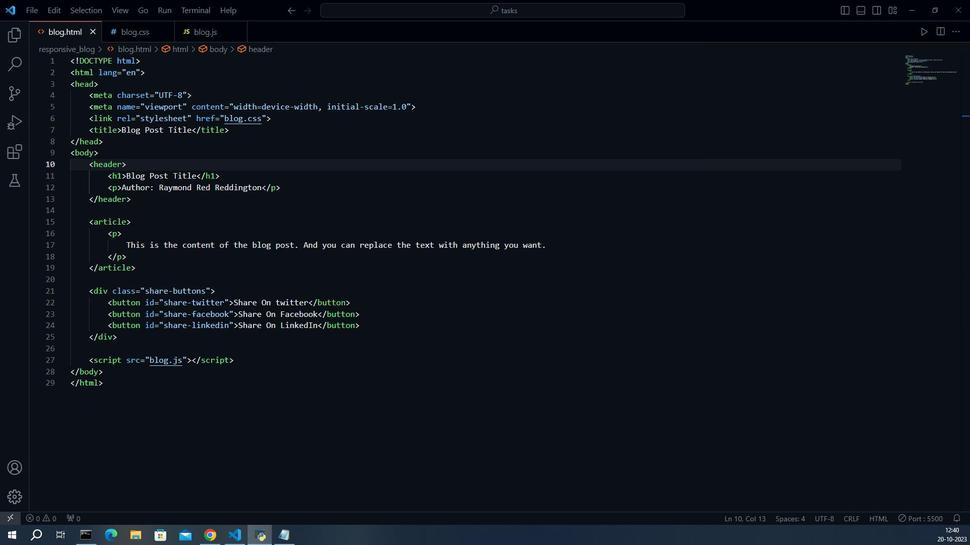 
Action: Mouse pressed left at (927, 216)
Screenshot: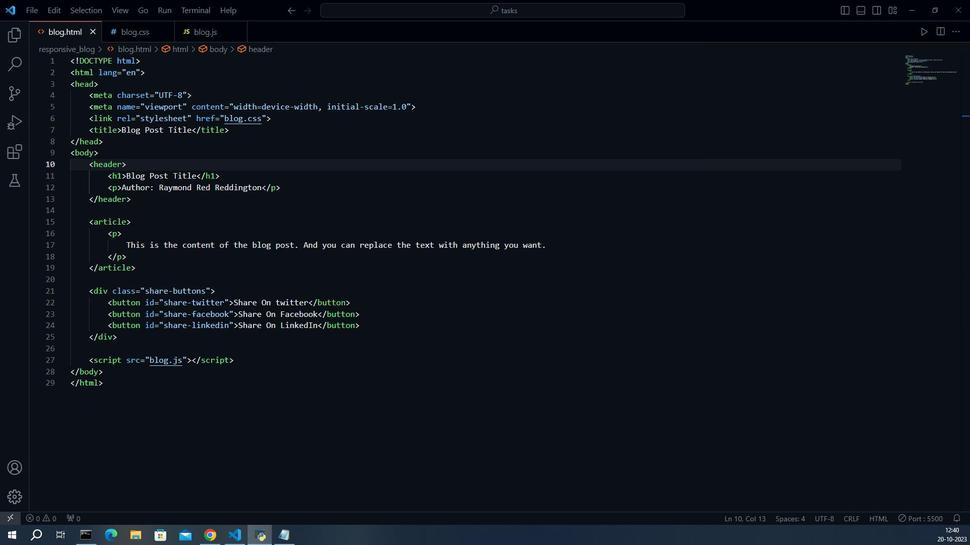 
Action: Mouse moved to (871, 187)
Screenshot: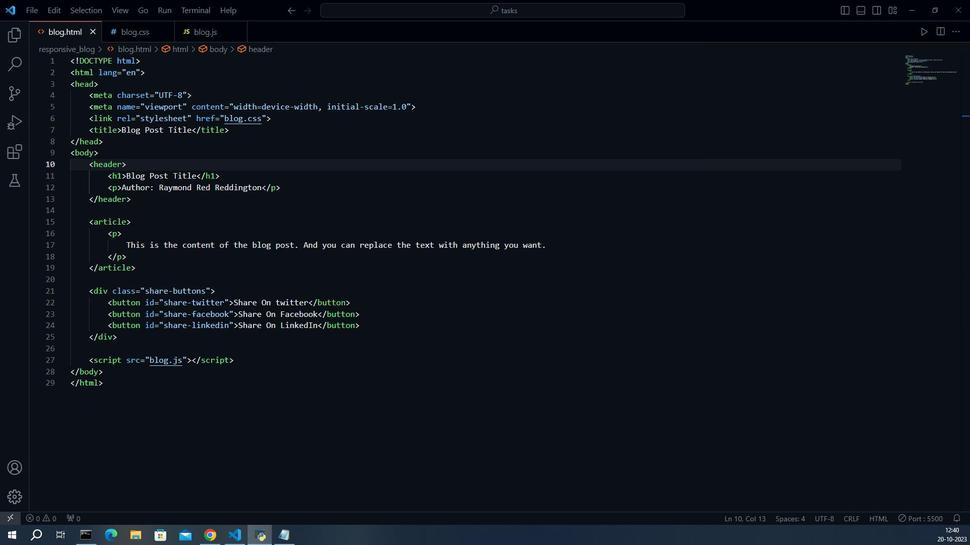 
